 Task: Find connections with filter location Deggendorf with filter topic #coacheswith filter profile language Spanish with filter current company Infinite Computer Solutions with filter school Annamalai University with filter industry Wholesale Building Materials with filter service category Pricing Strategy with filter keywords title Controller
Action: Mouse scrolled (512, 367) with delta (0, 0)
Screenshot: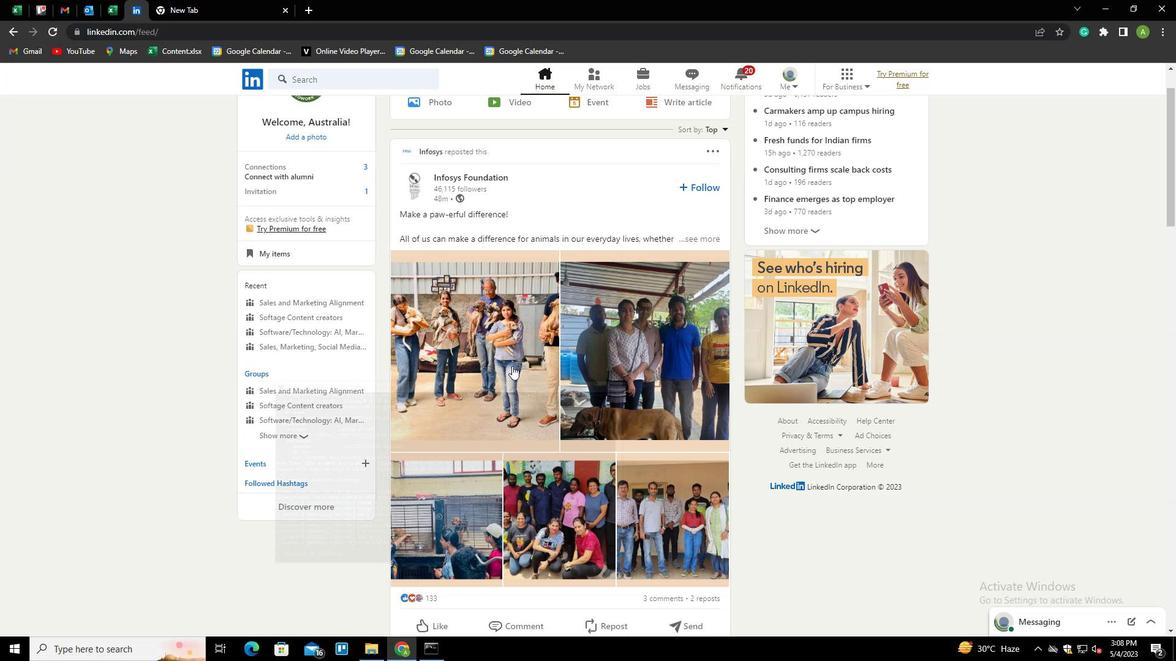 
Action: Mouse scrolled (512, 367) with delta (0, 0)
Screenshot: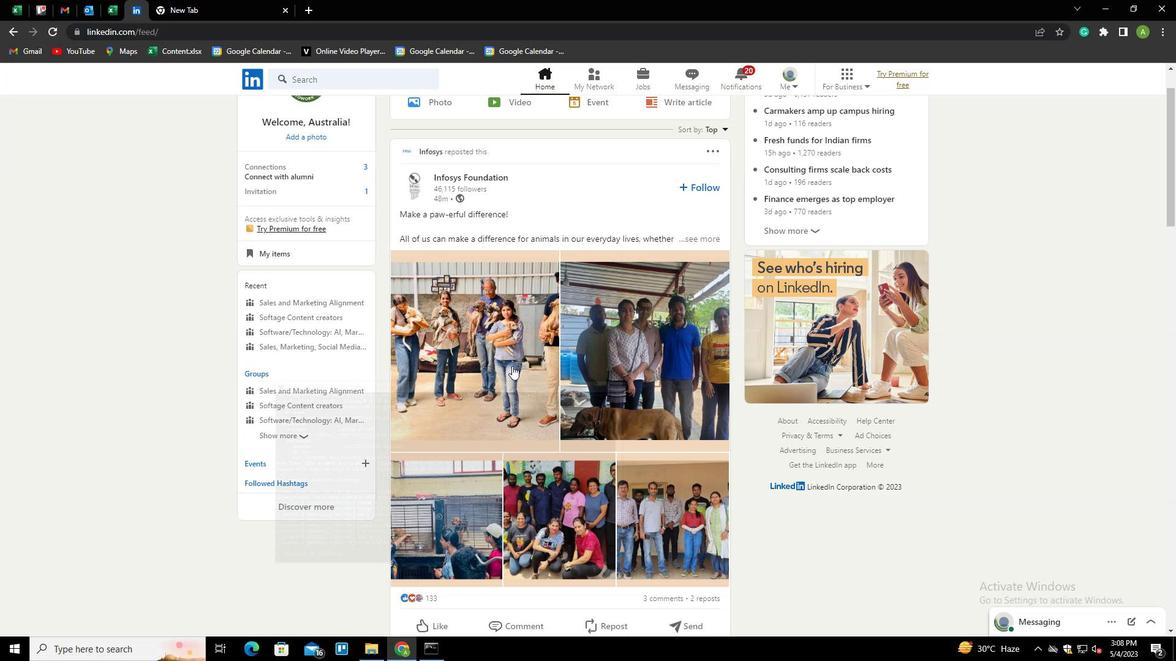 
Action: Mouse moved to (594, 79)
Screenshot: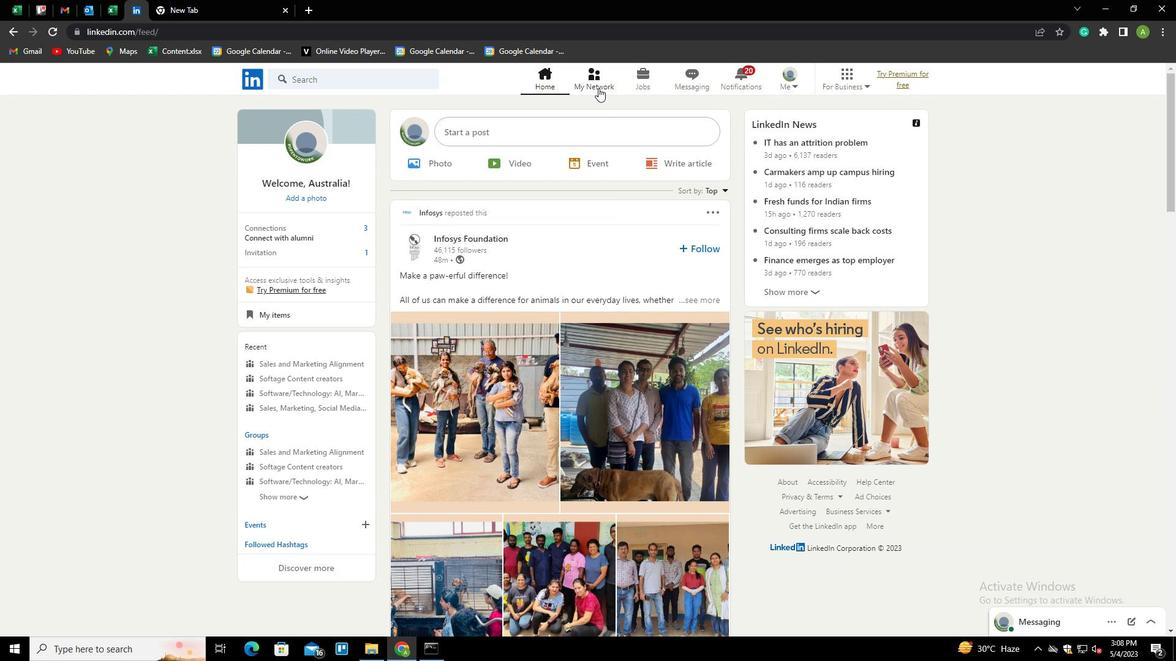 
Action: Mouse pressed left at (594, 79)
Screenshot: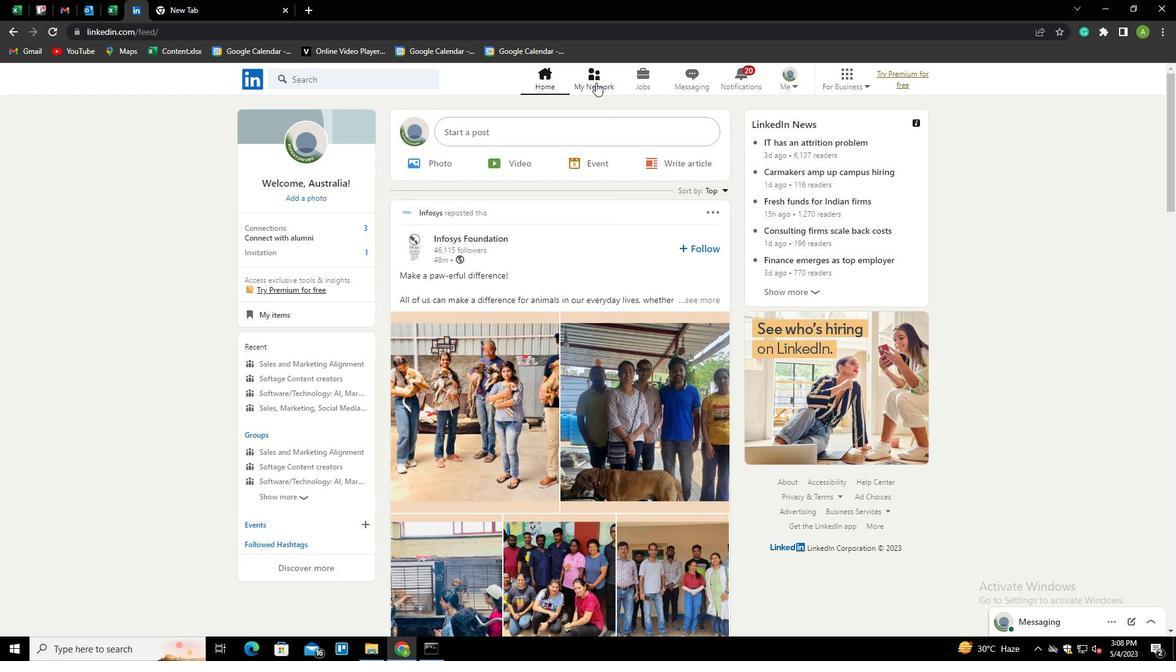 
Action: Mouse moved to (316, 147)
Screenshot: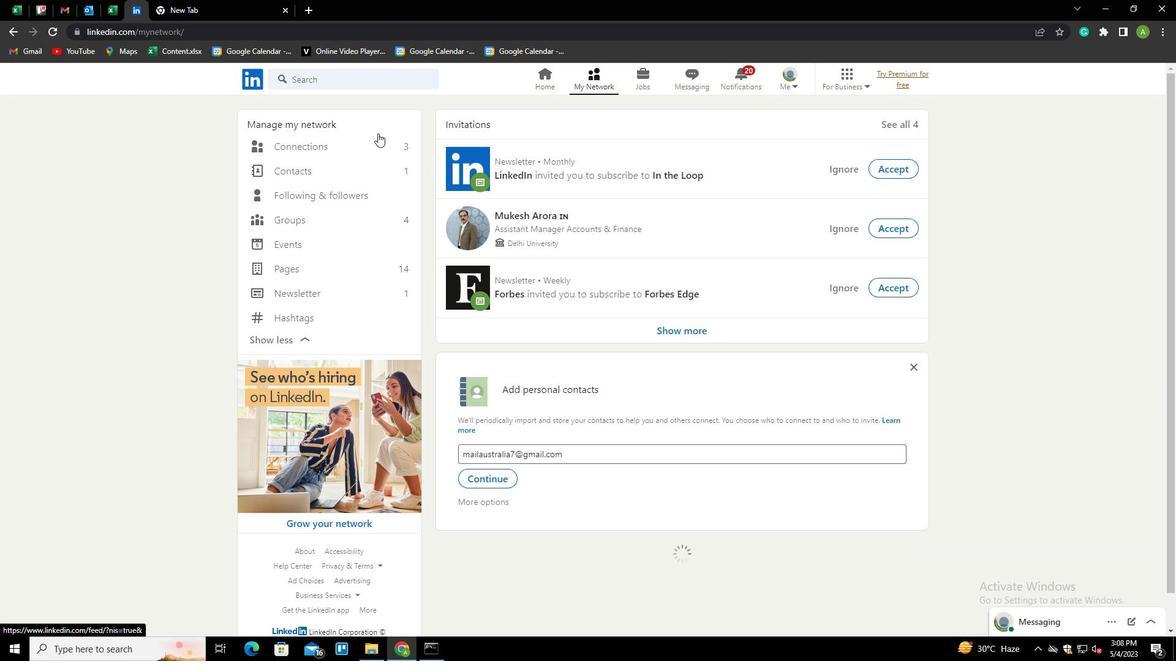 
Action: Mouse pressed left at (316, 147)
Screenshot: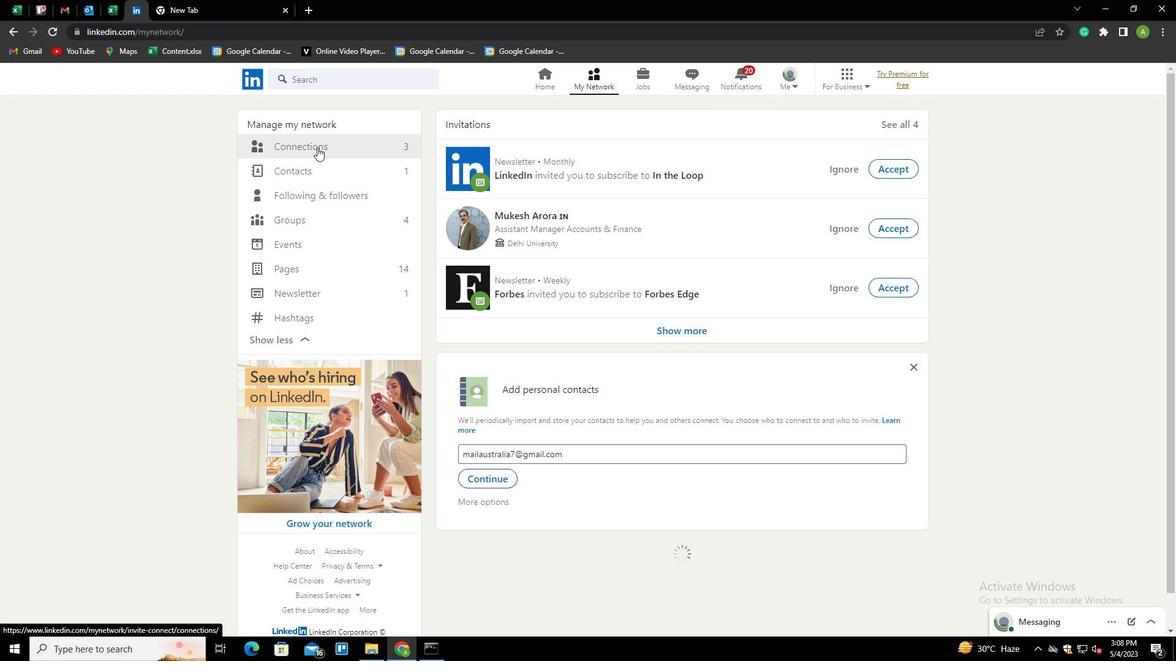 
Action: Mouse moved to (683, 141)
Screenshot: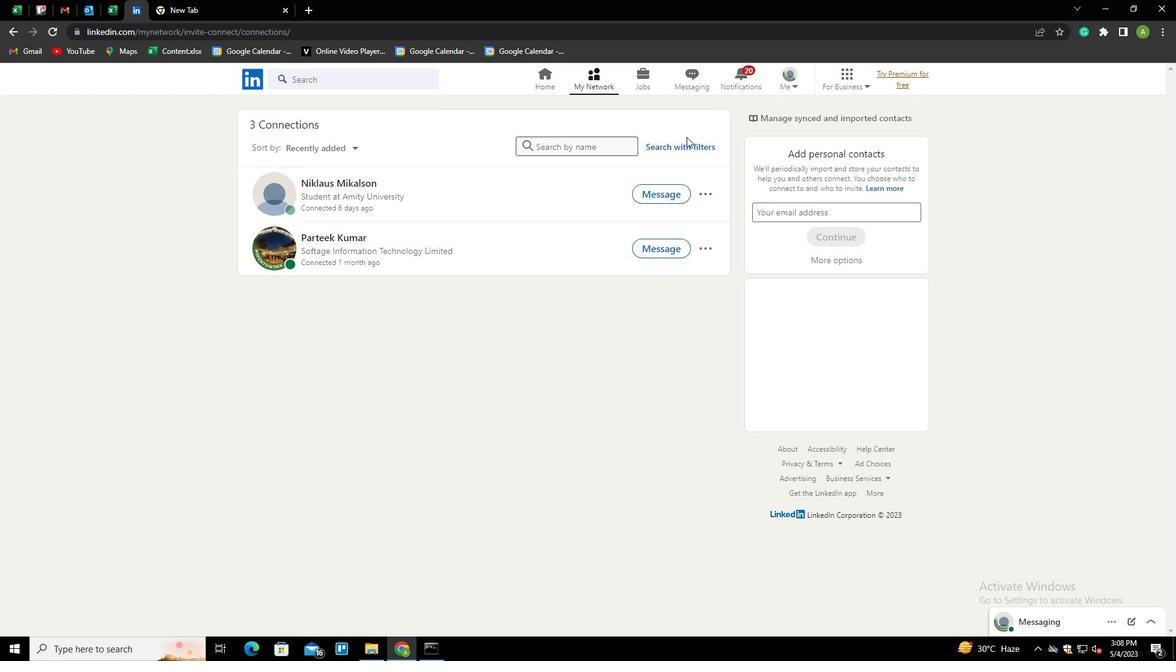 
Action: Mouse pressed left at (683, 141)
Screenshot: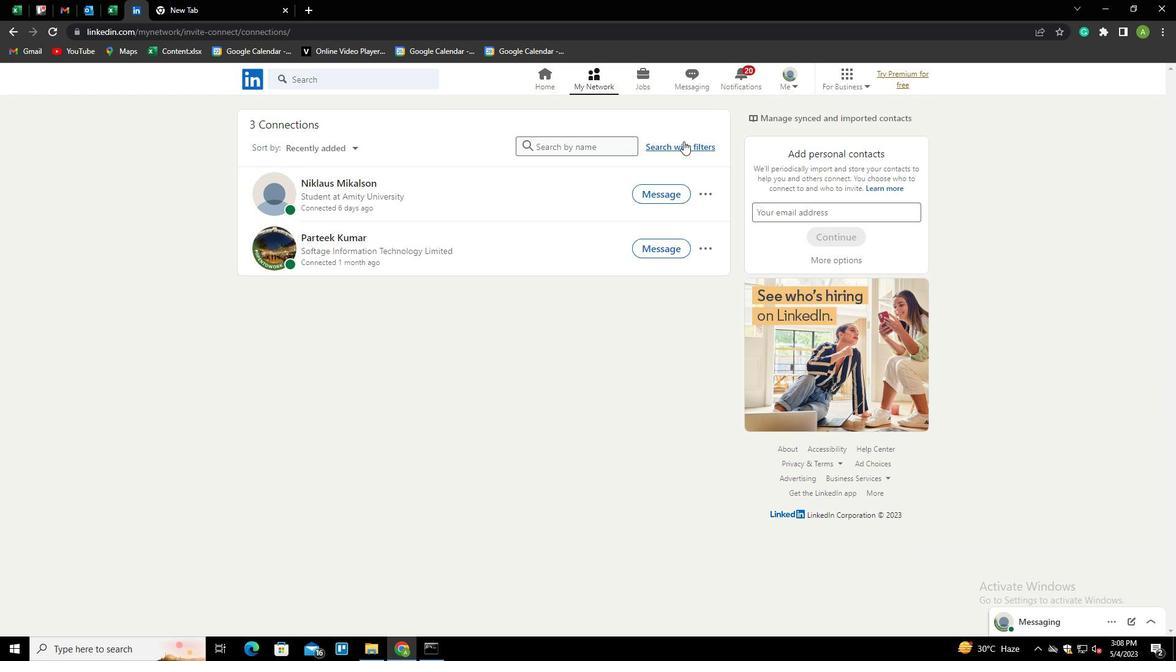 
Action: Mouse moved to (630, 114)
Screenshot: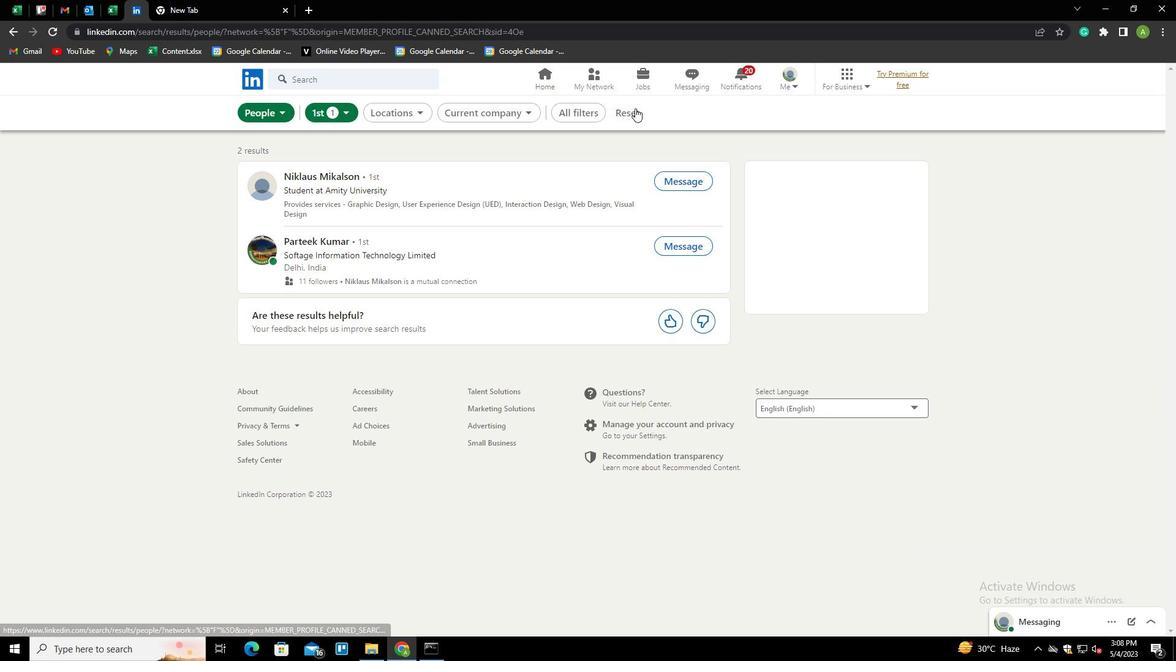 
Action: Mouse pressed left at (630, 114)
Screenshot: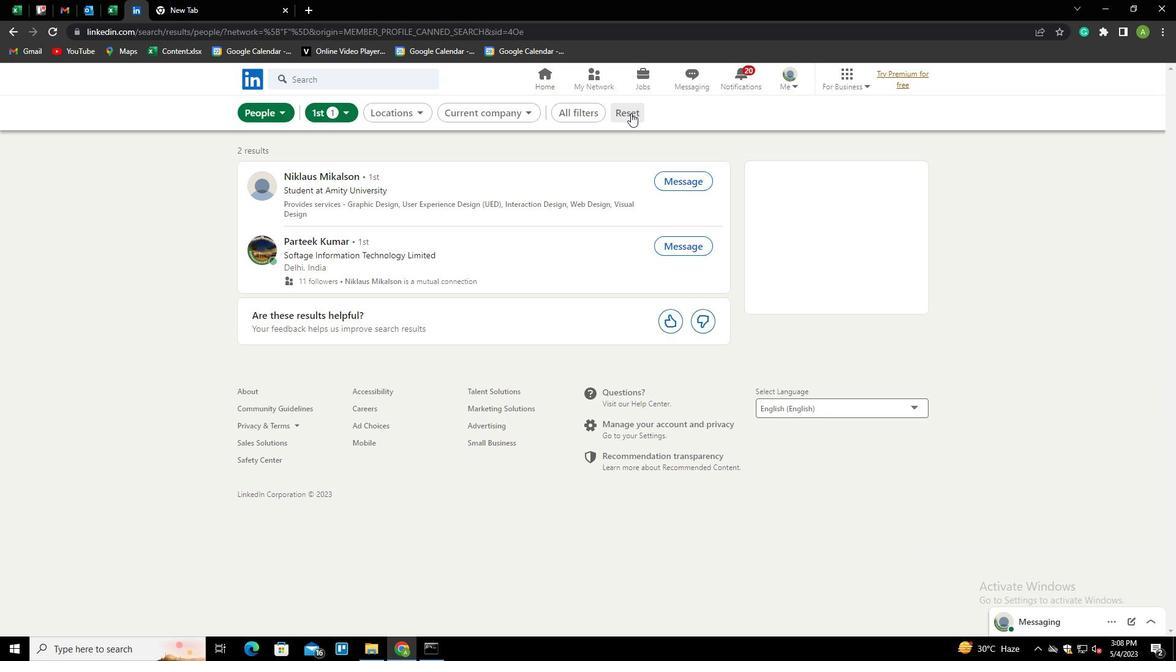 
Action: Mouse moved to (614, 114)
Screenshot: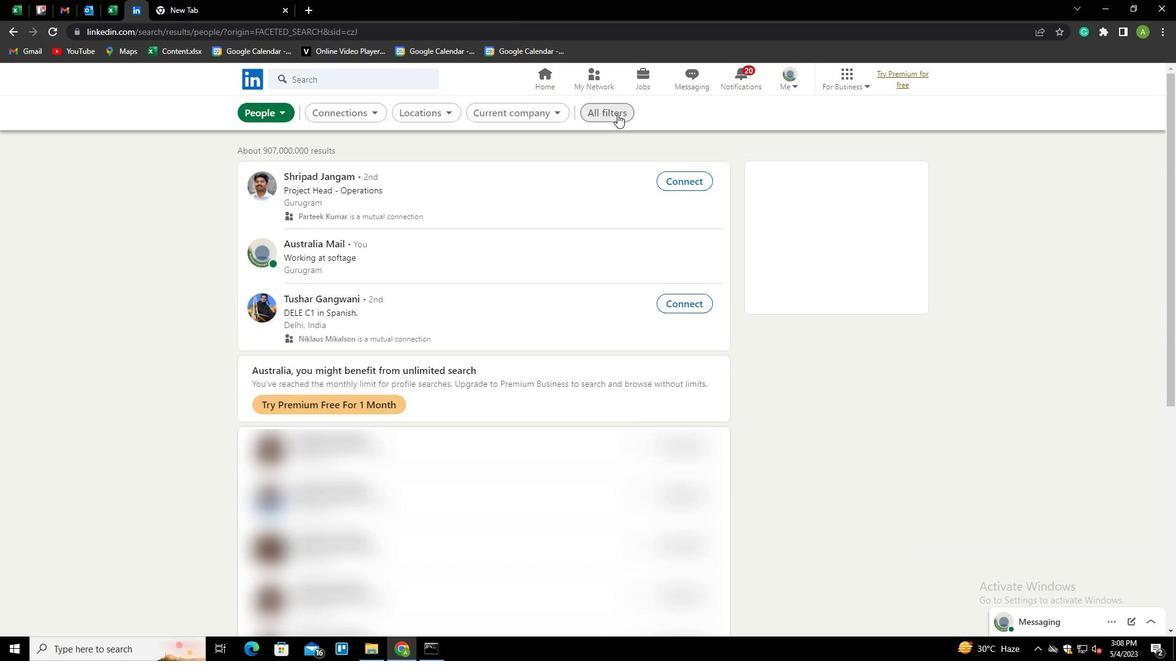 
Action: Mouse pressed left at (614, 114)
Screenshot: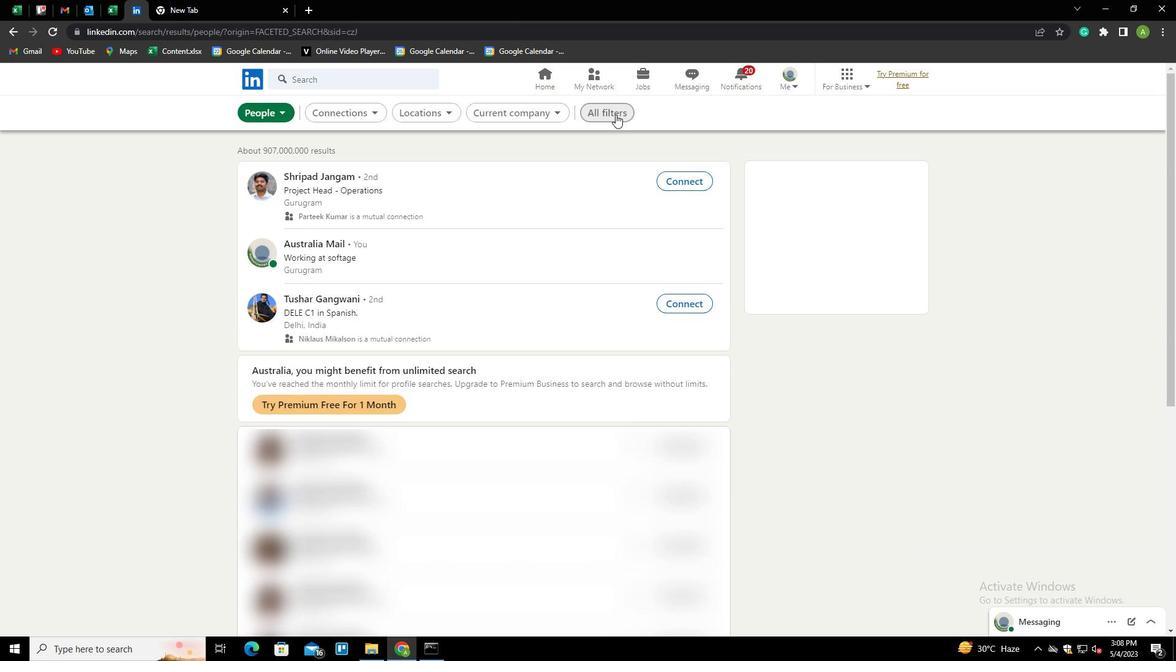
Action: Mouse moved to (981, 313)
Screenshot: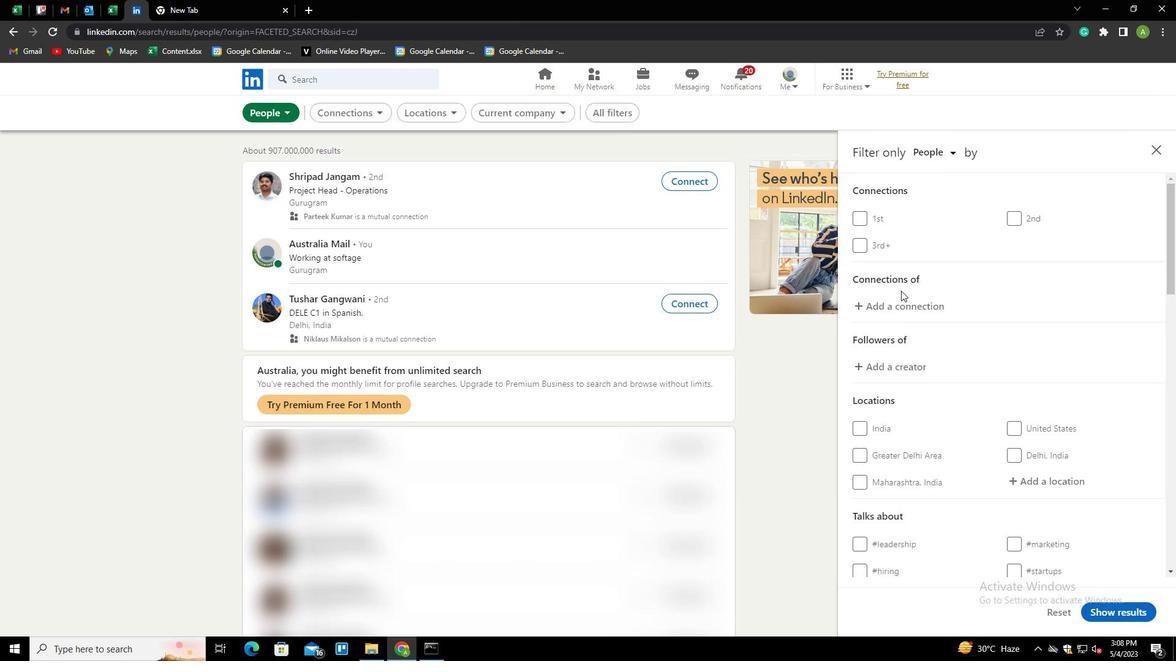 
Action: Mouse scrolled (981, 313) with delta (0, 0)
Screenshot: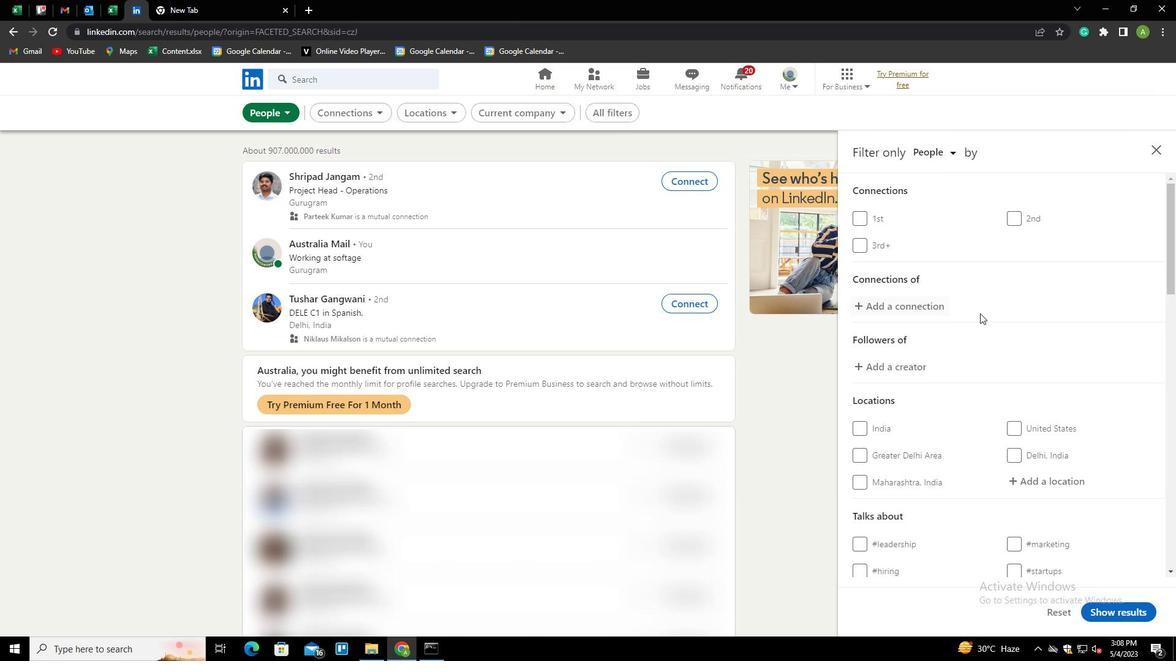 
Action: Mouse moved to (1038, 422)
Screenshot: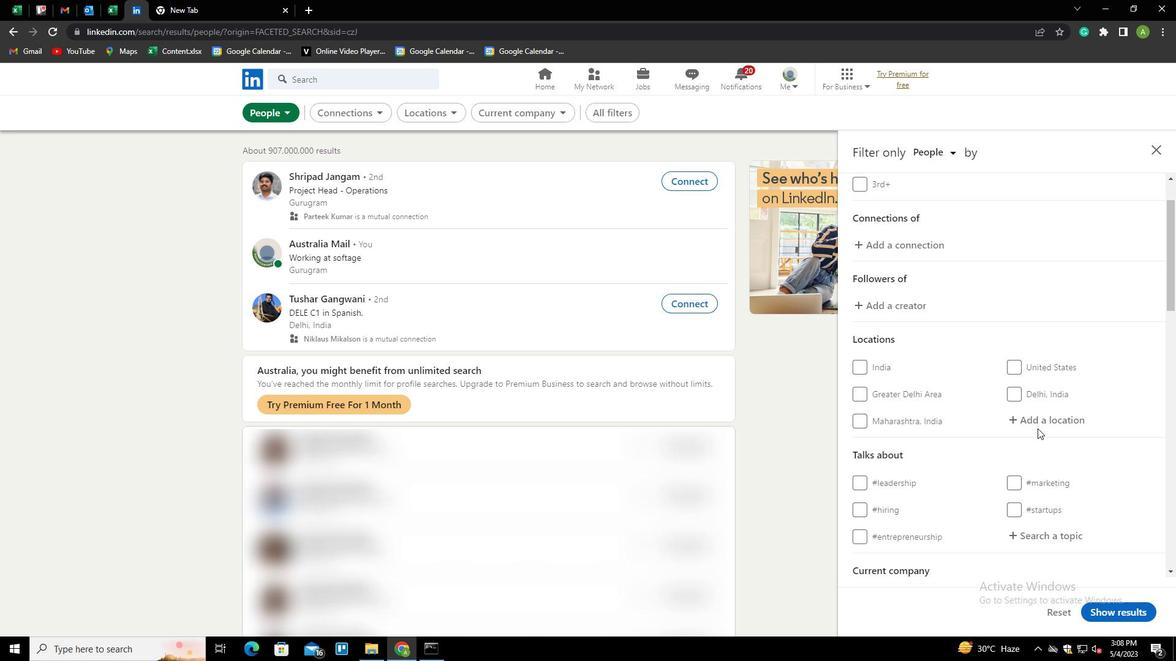 
Action: Mouse pressed left at (1038, 422)
Screenshot: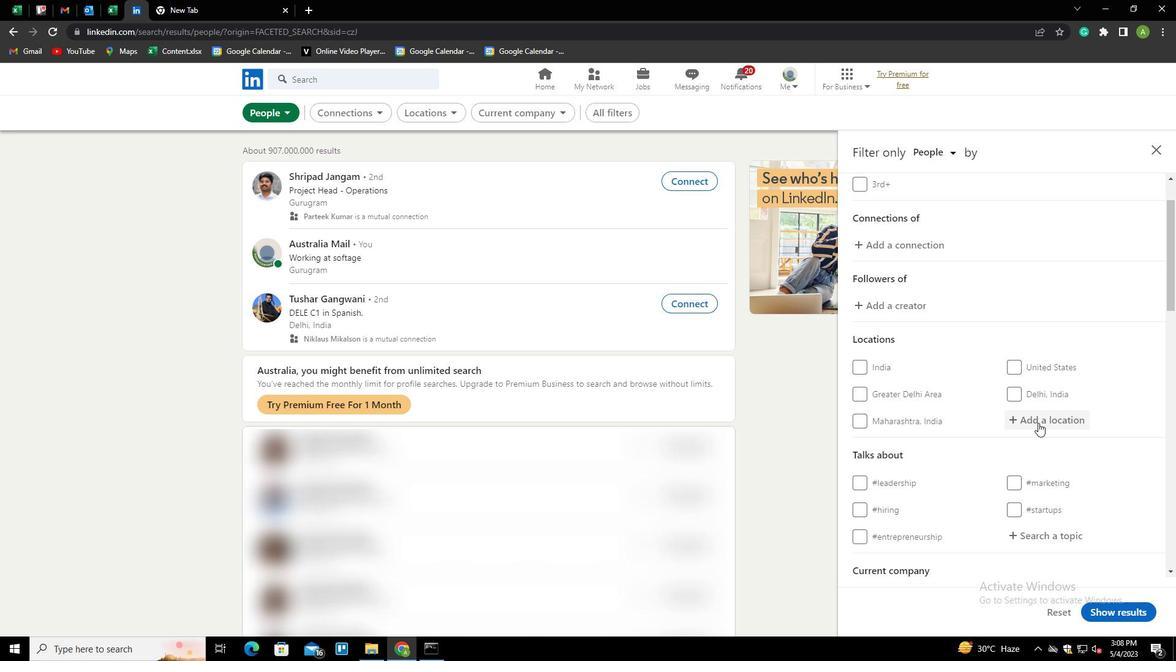 
Action: Mouse moved to (1041, 417)
Screenshot: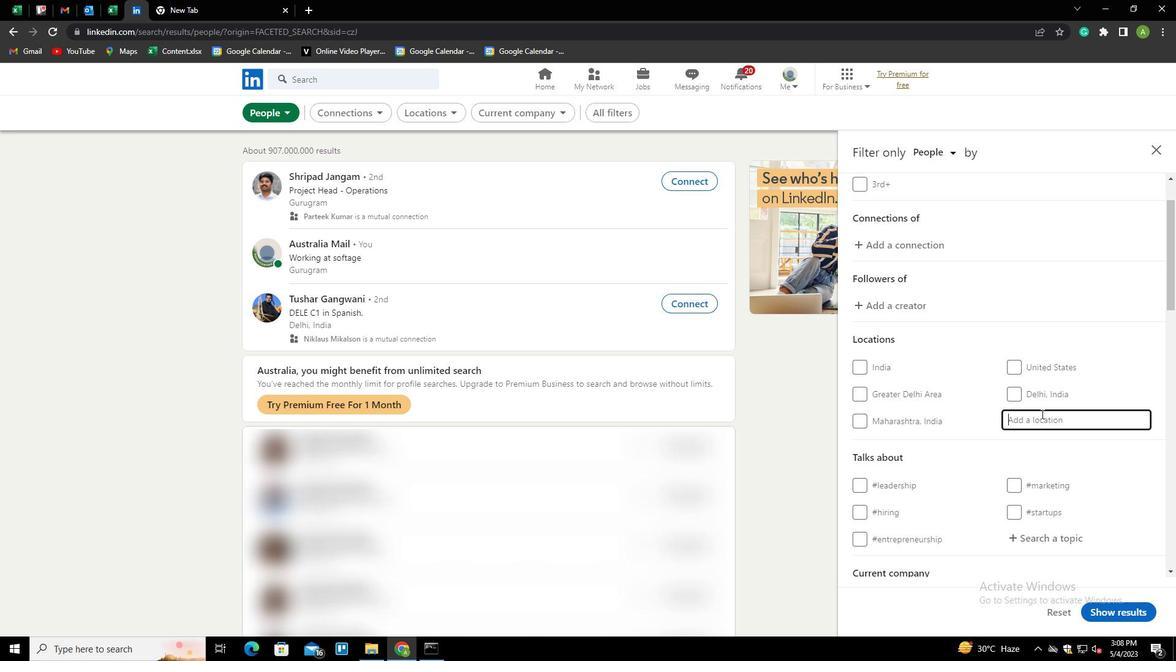 
Action: Mouse pressed left at (1041, 417)
Screenshot: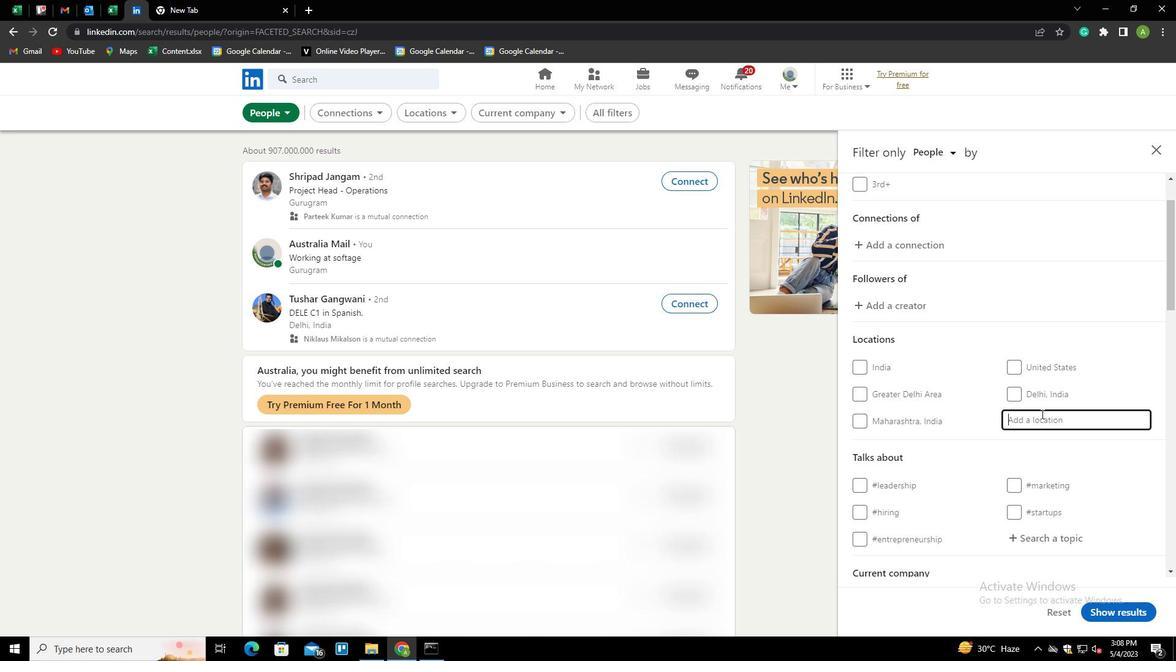 
Action: Key pressed <Key.shift>DEGGENDORF<Key.down><Key.enter>
Screenshot: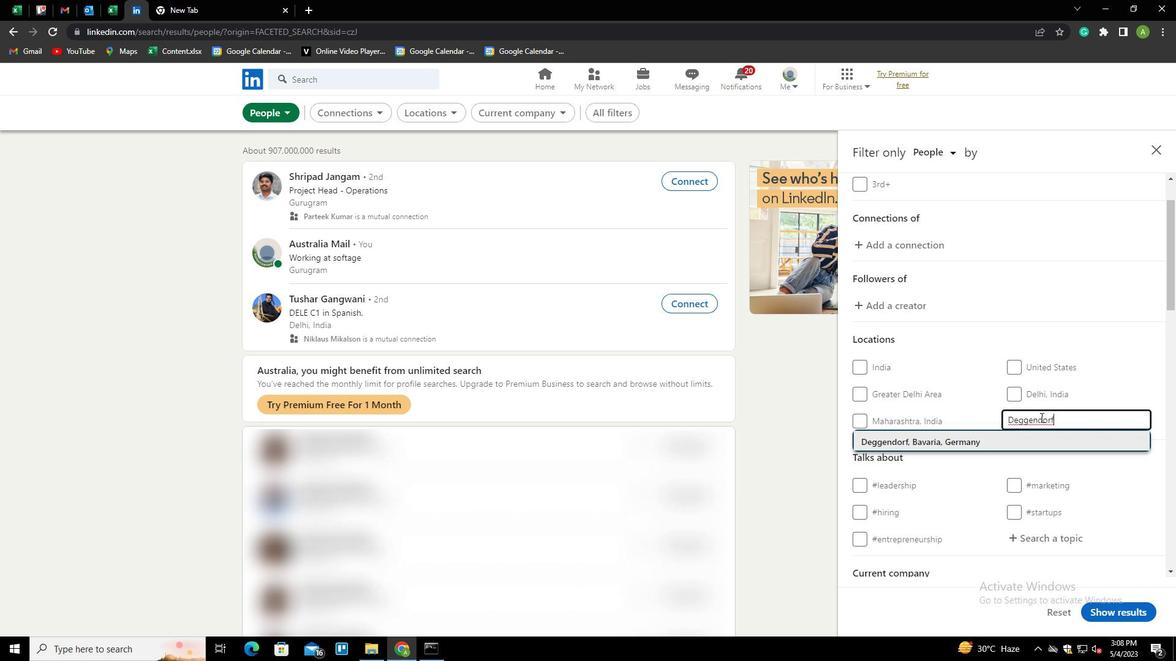 
Action: Mouse moved to (1038, 419)
Screenshot: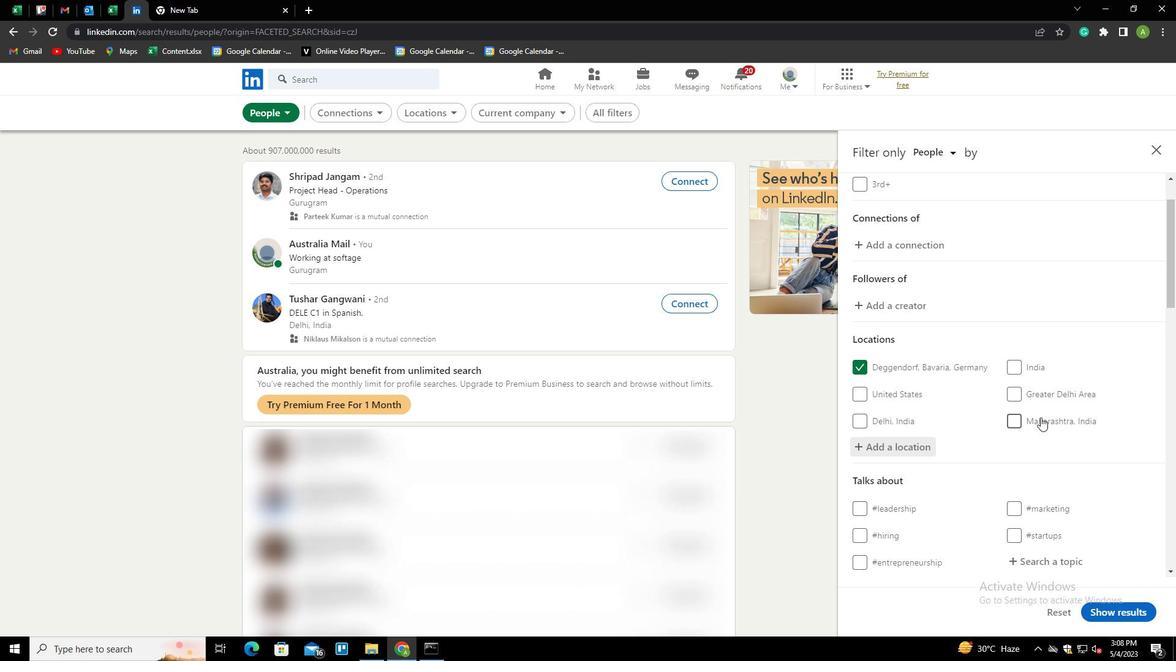 
Action: Mouse scrolled (1038, 418) with delta (0, 0)
Screenshot: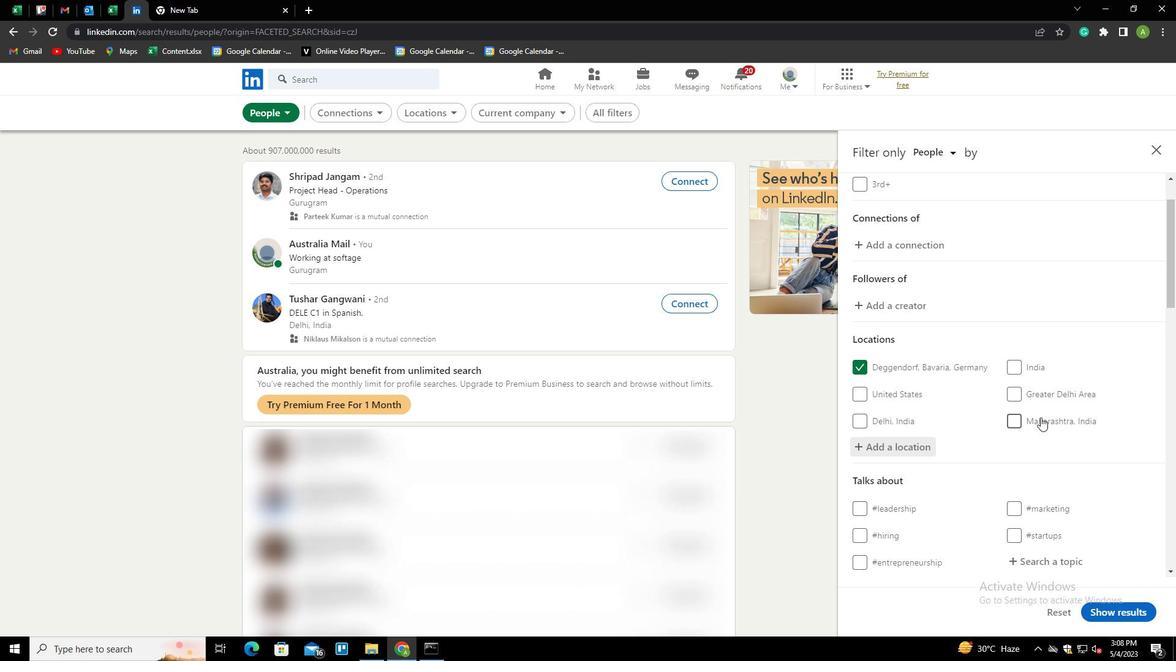 
Action: Mouse scrolled (1038, 418) with delta (0, 0)
Screenshot: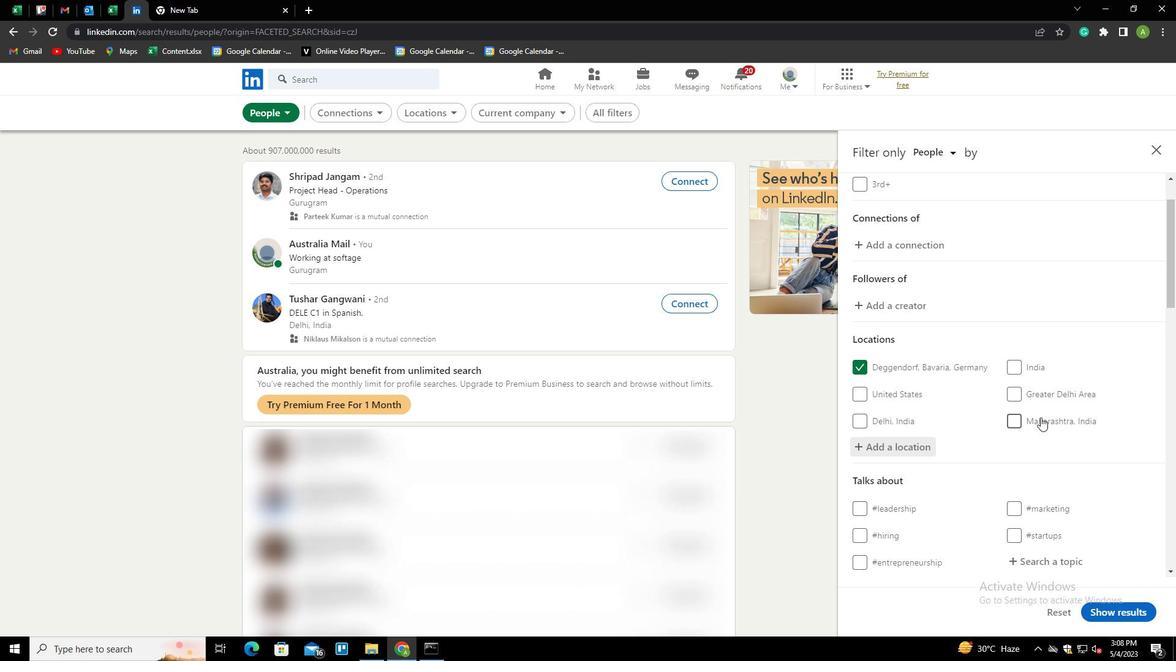 
Action: Mouse scrolled (1038, 418) with delta (0, 0)
Screenshot: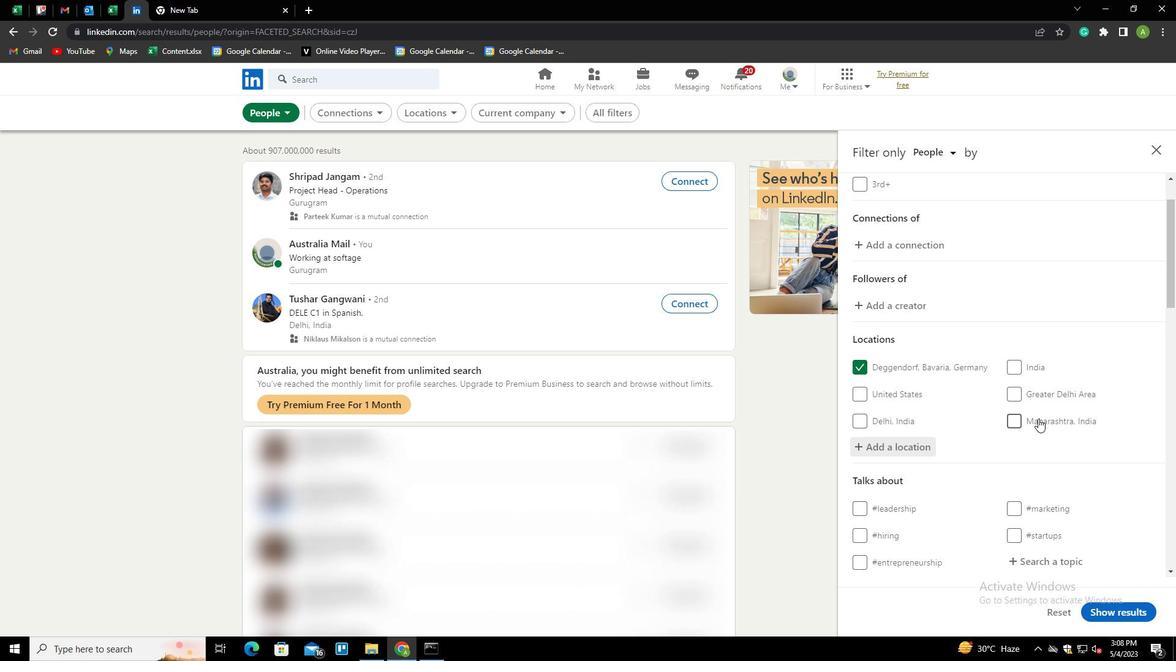 
Action: Mouse moved to (1025, 379)
Screenshot: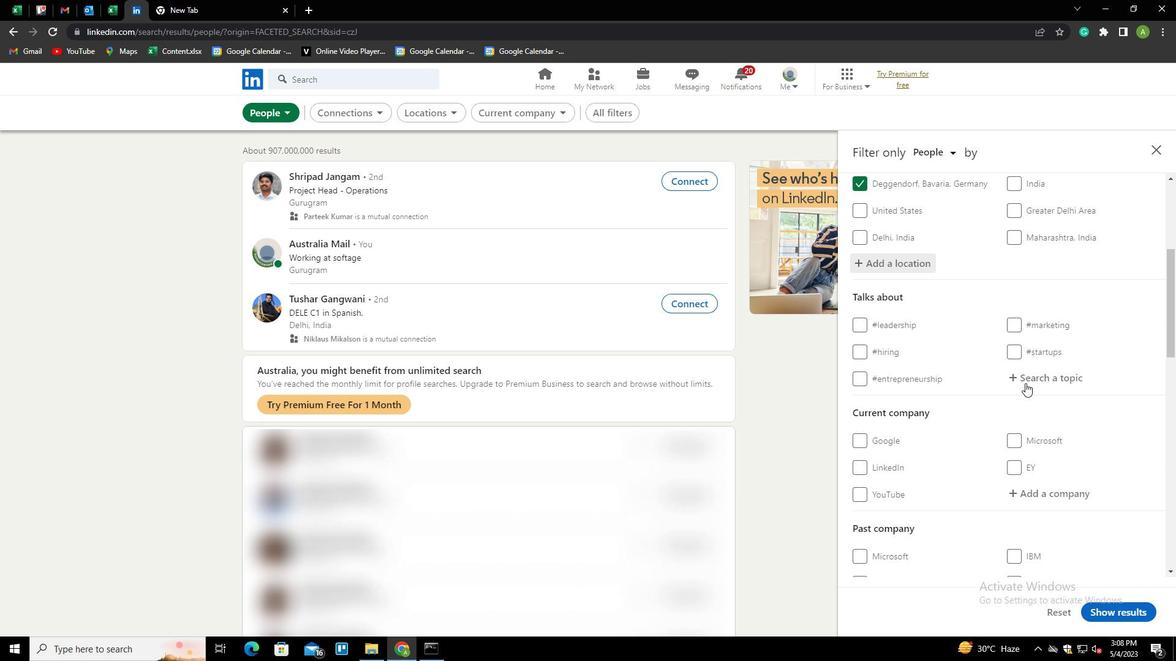 
Action: Mouse pressed left at (1025, 379)
Screenshot: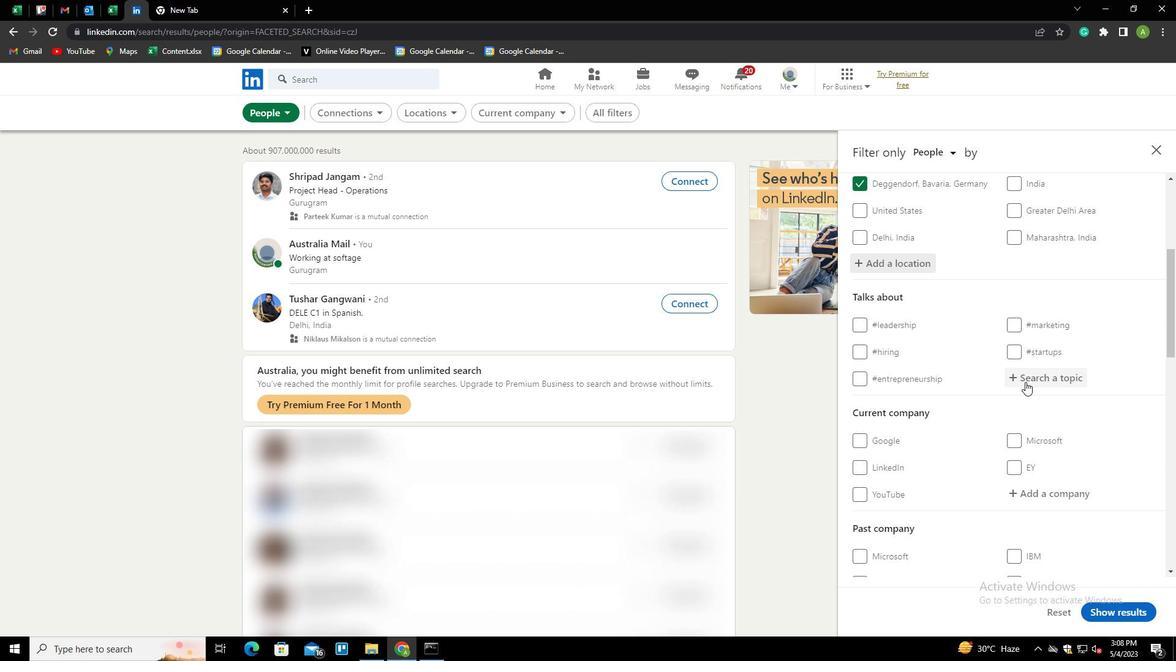 
Action: Key pressed COACHES<Key.down><Key.enter>
Screenshot: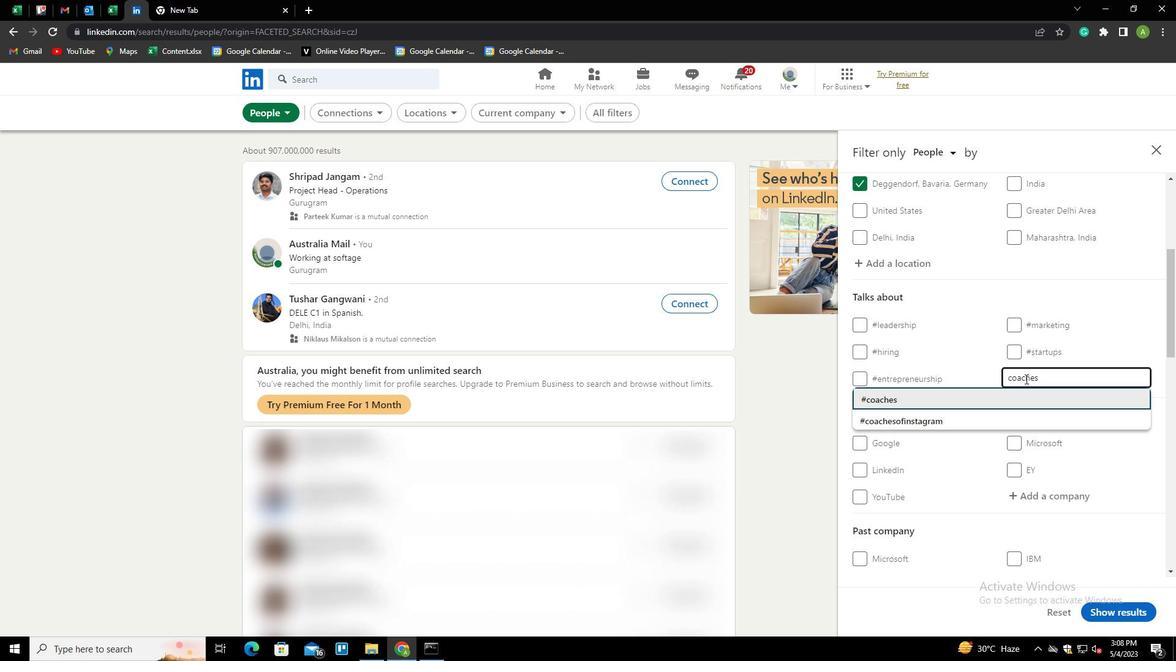 
Action: Mouse scrolled (1025, 378) with delta (0, 0)
Screenshot: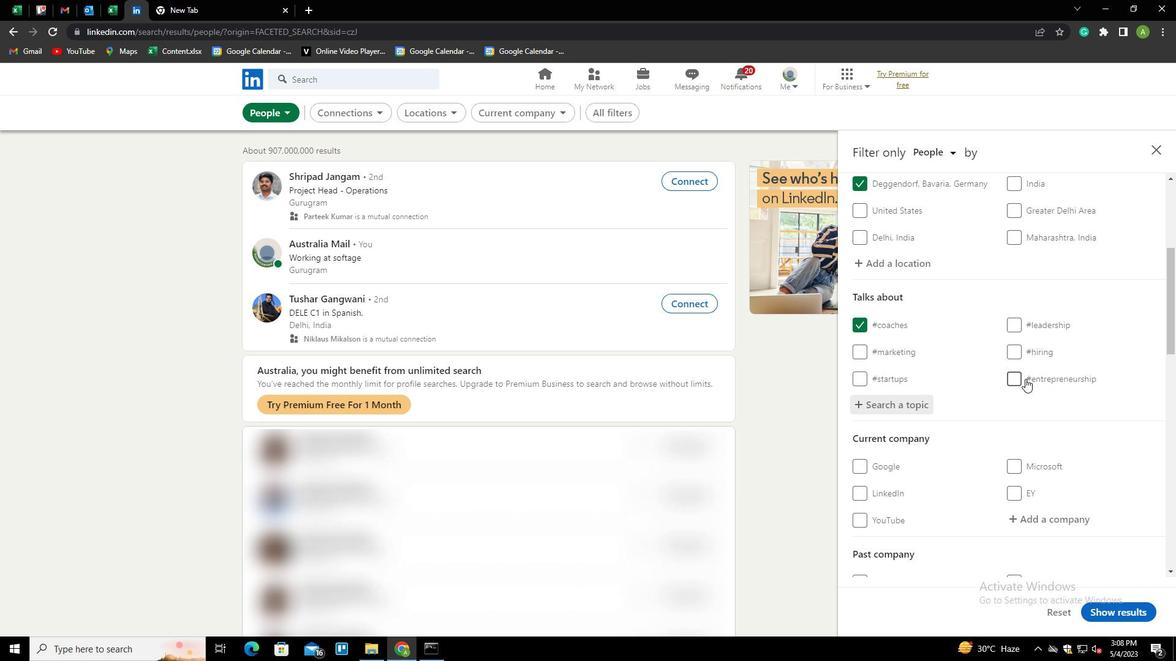
Action: Mouse scrolled (1025, 378) with delta (0, 0)
Screenshot: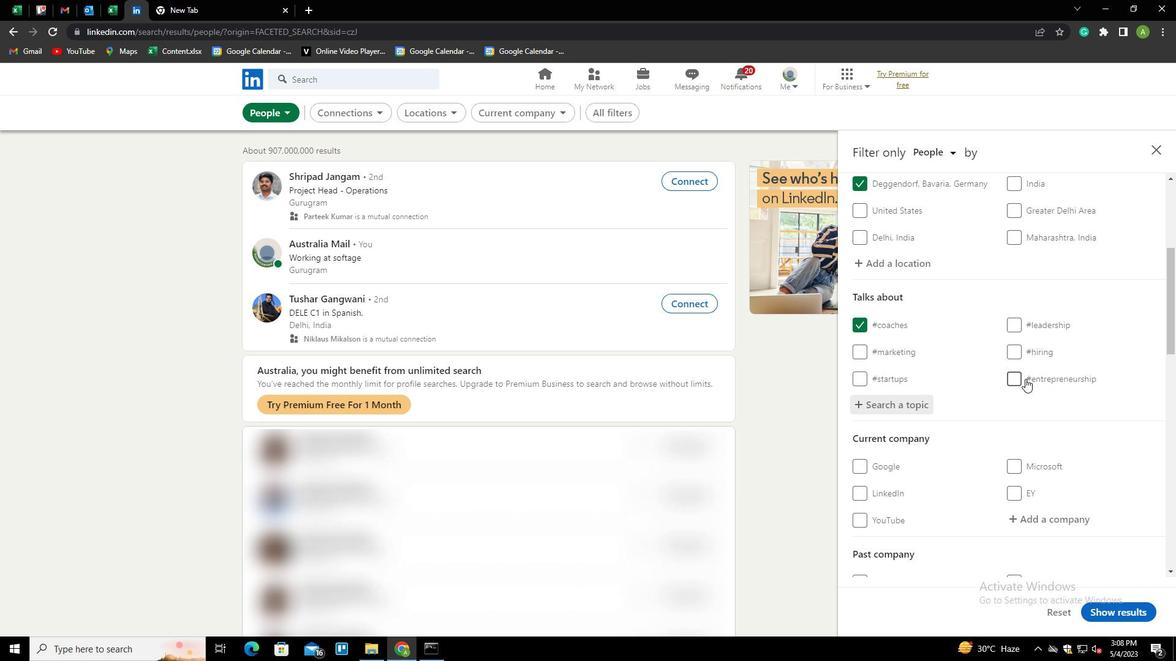 
Action: Mouse scrolled (1025, 378) with delta (0, 0)
Screenshot: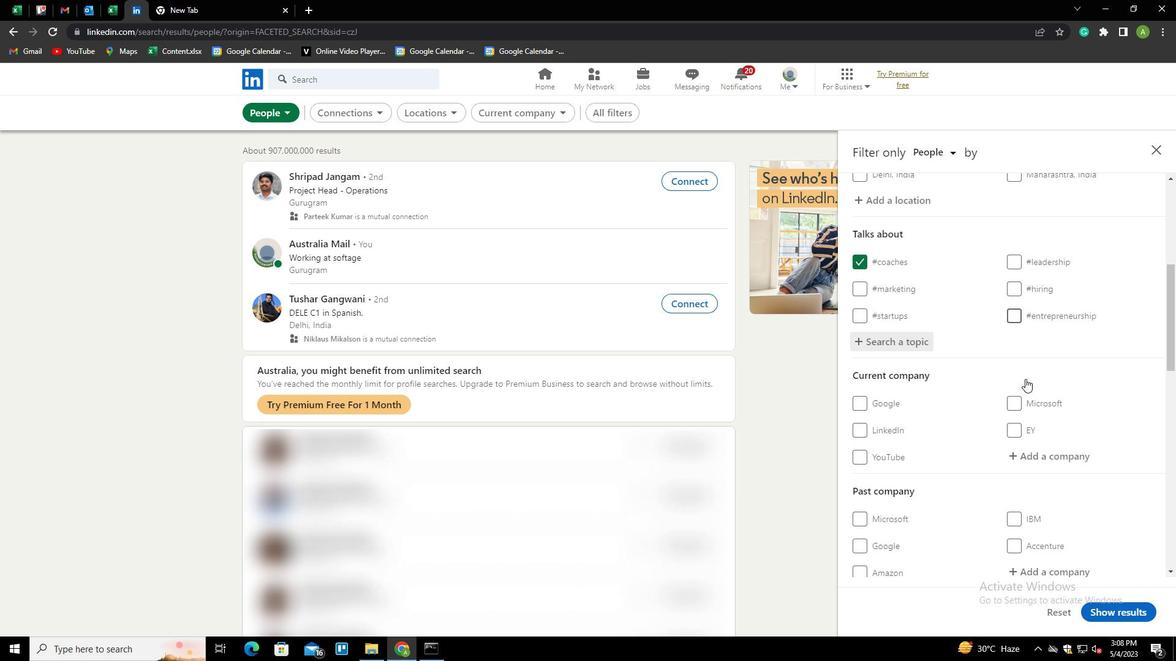 
Action: Mouse scrolled (1025, 378) with delta (0, 0)
Screenshot: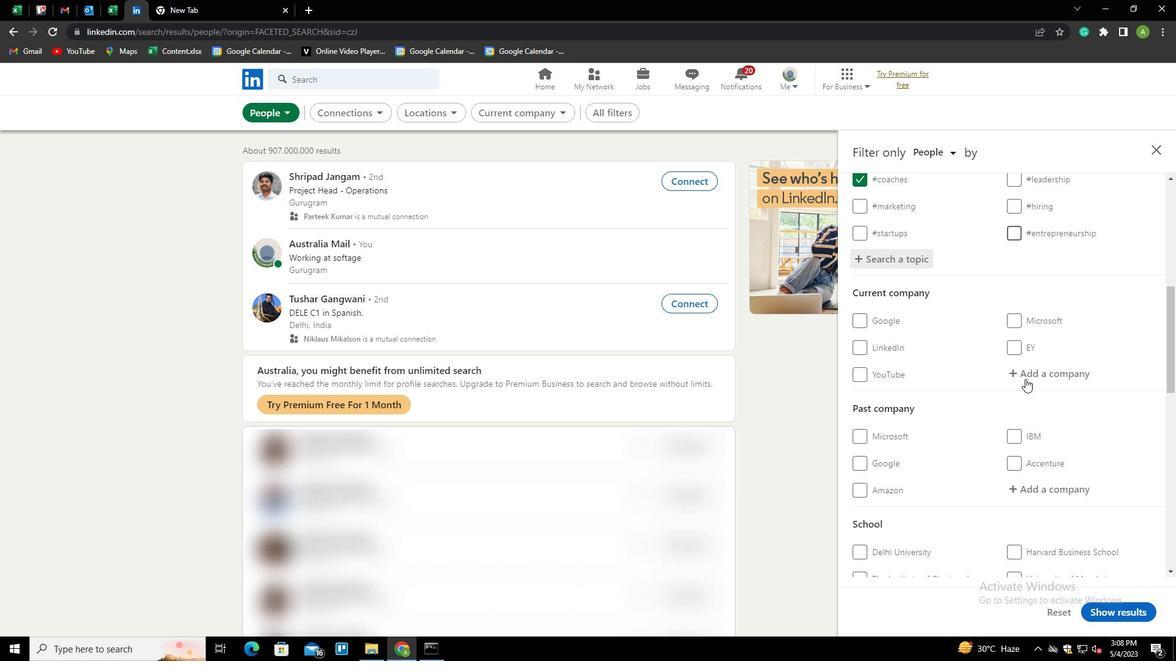 
Action: Mouse moved to (1025, 379)
Screenshot: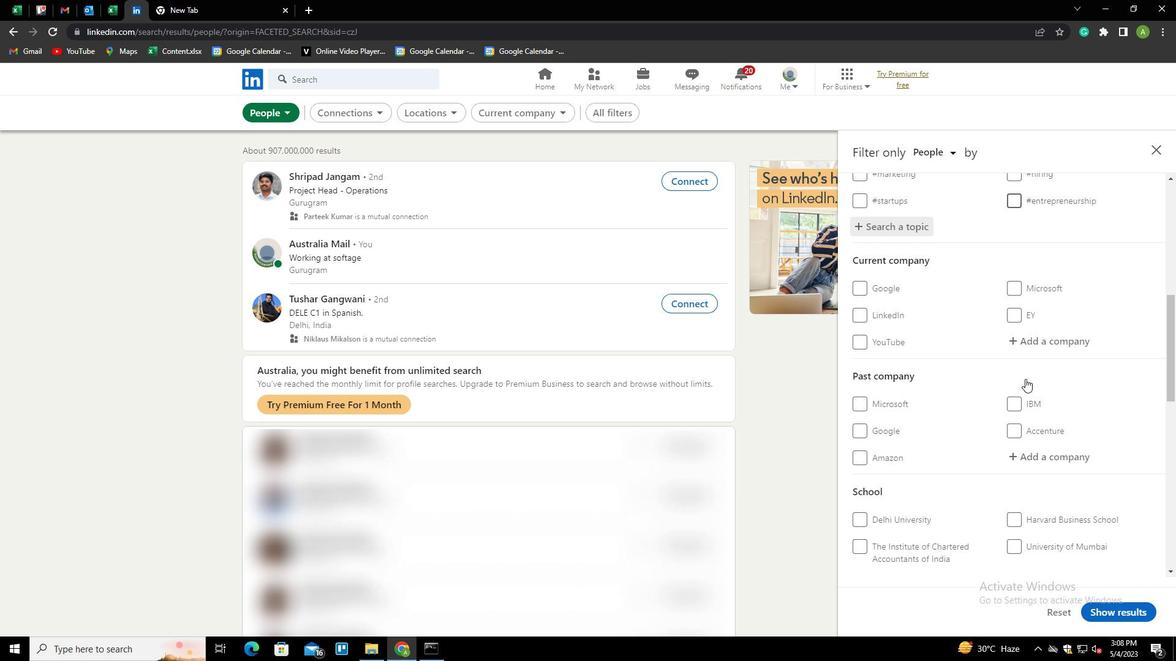 
Action: Mouse scrolled (1025, 378) with delta (0, 0)
Screenshot: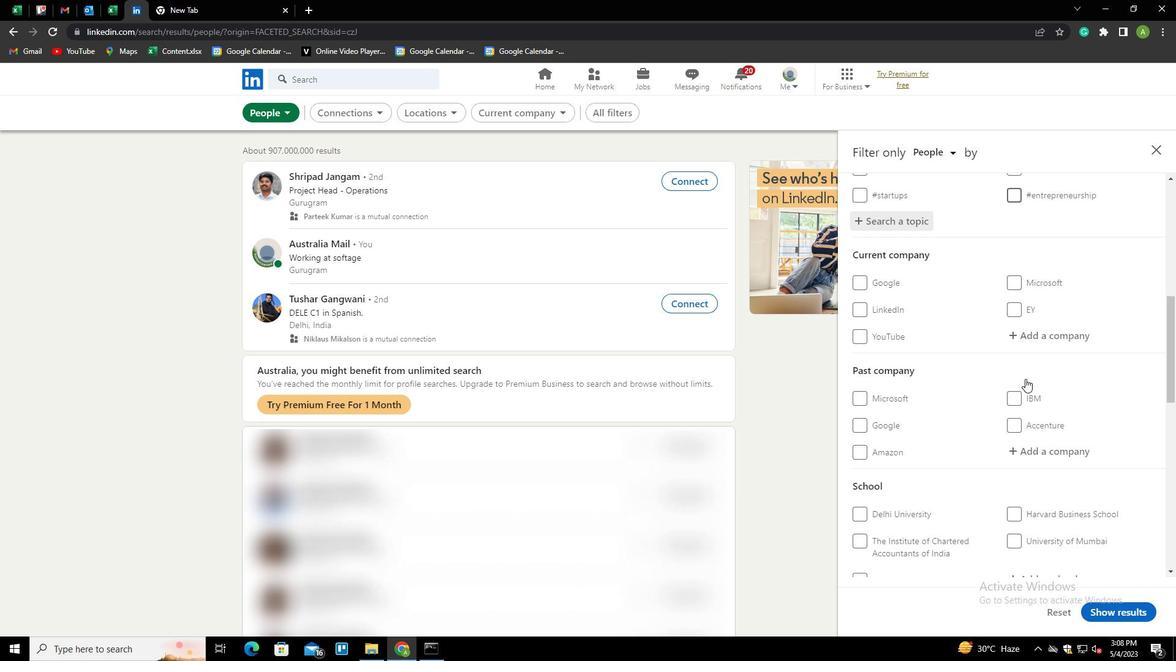 
Action: Mouse scrolled (1025, 378) with delta (0, 0)
Screenshot: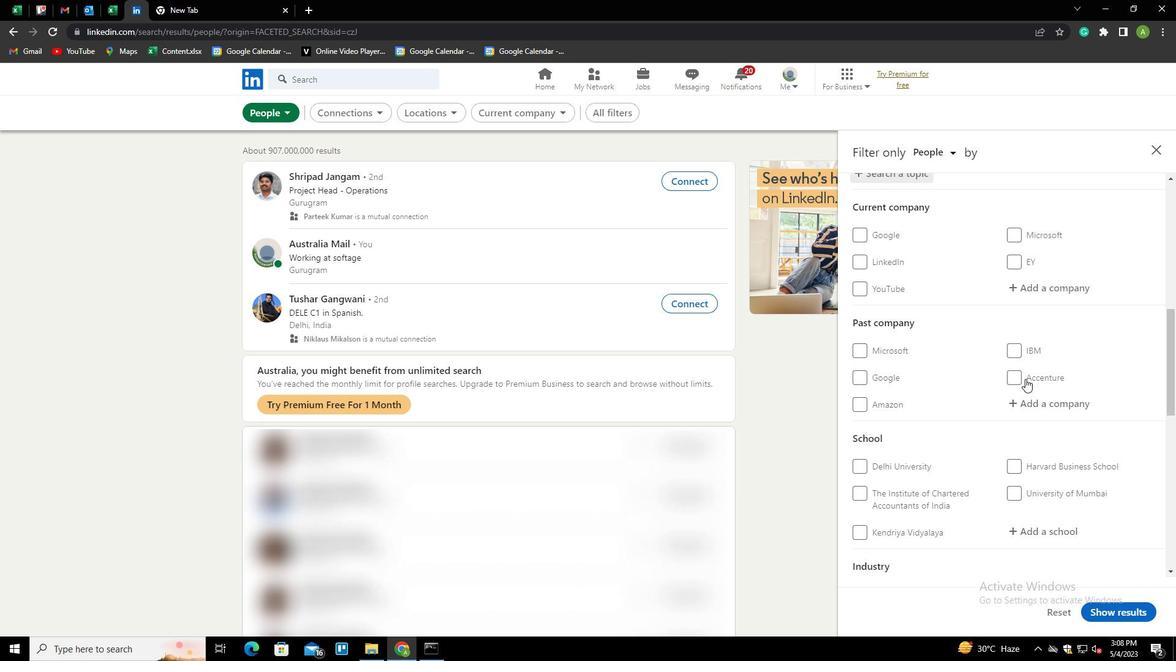 
Action: Mouse scrolled (1025, 378) with delta (0, 0)
Screenshot: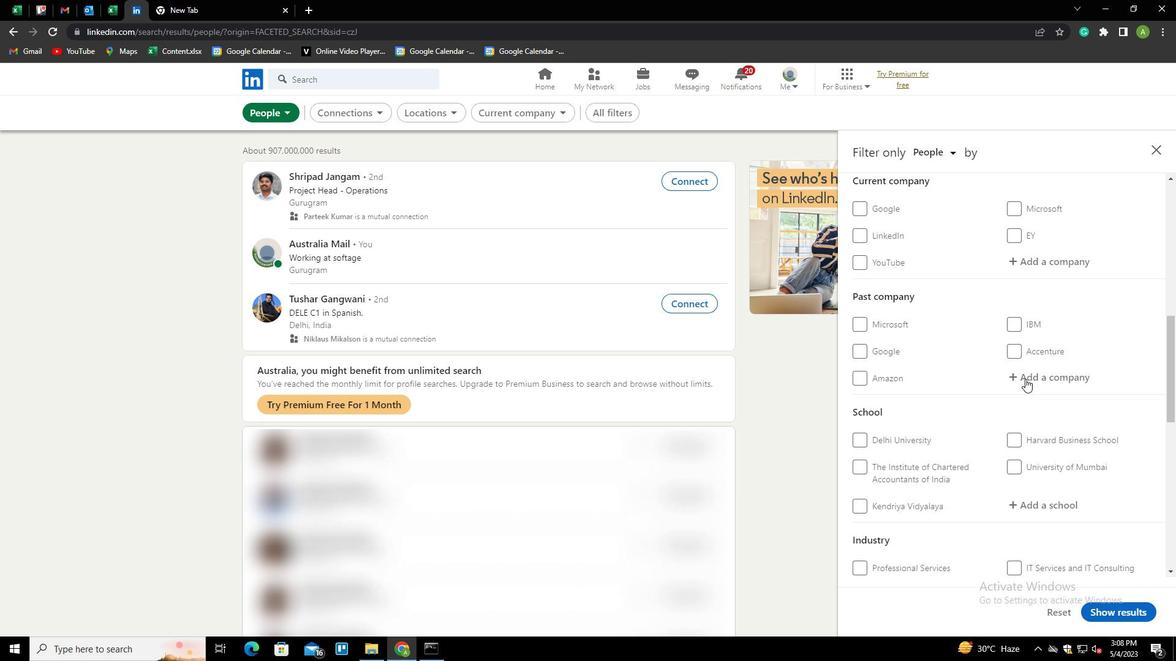 
Action: Mouse scrolled (1025, 378) with delta (0, 0)
Screenshot: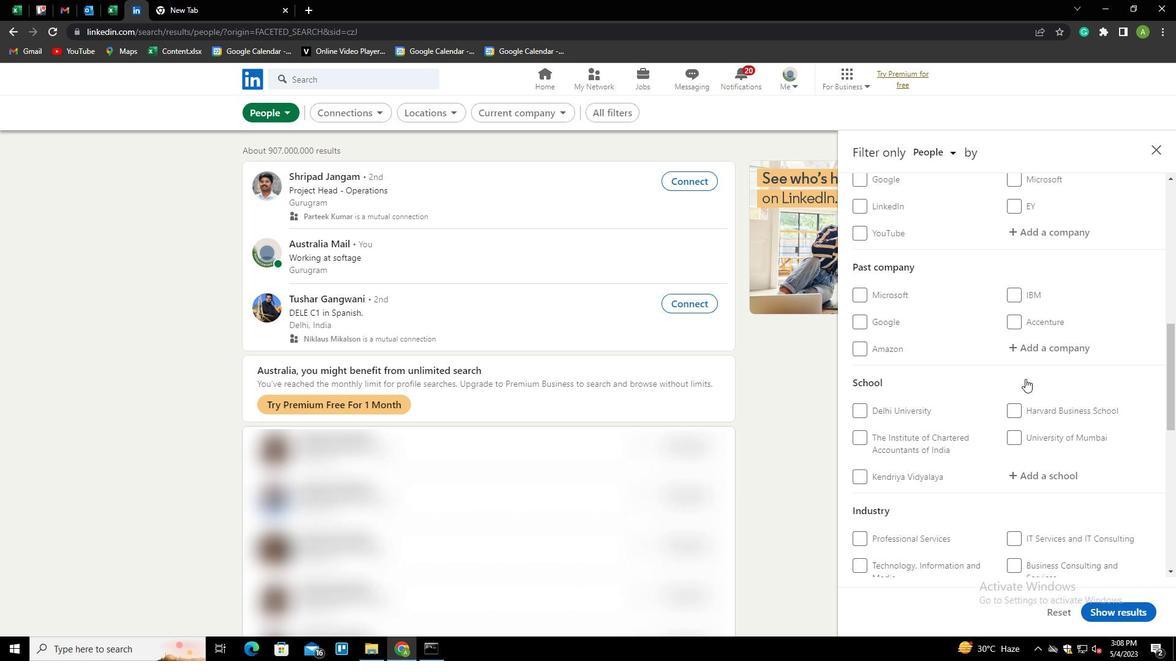 
Action: Mouse scrolled (1025, 378) with delta (0, 0)
Screenshot: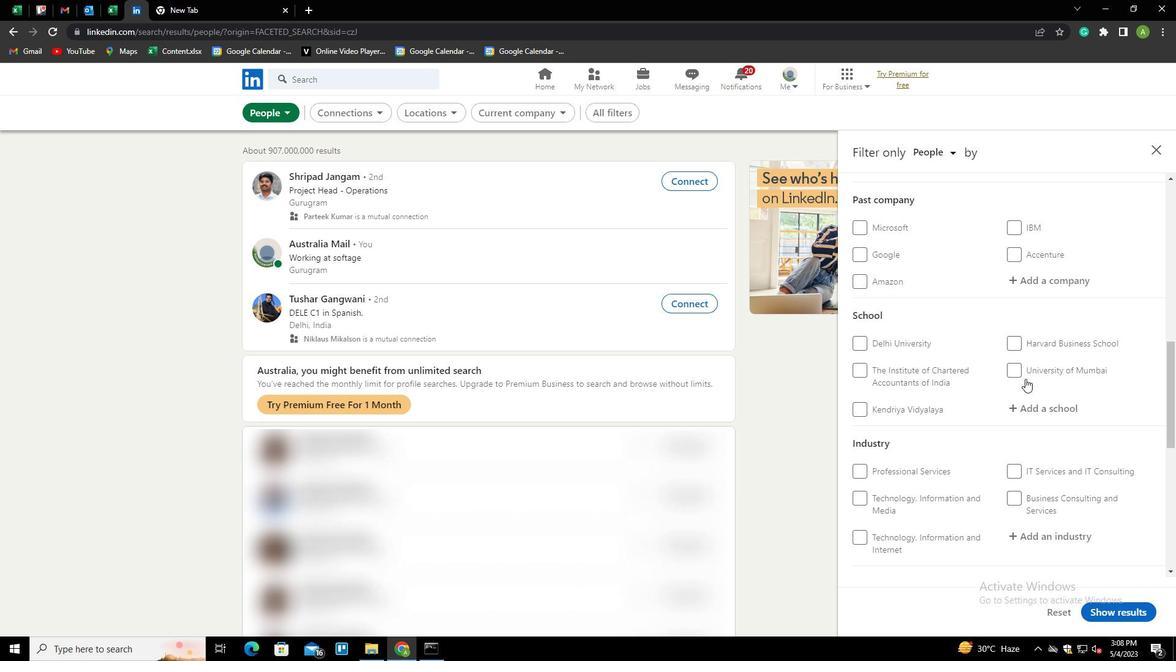 
Action: Mouse scrolled (1025, 378) with delta (0, 0)
Screenshot: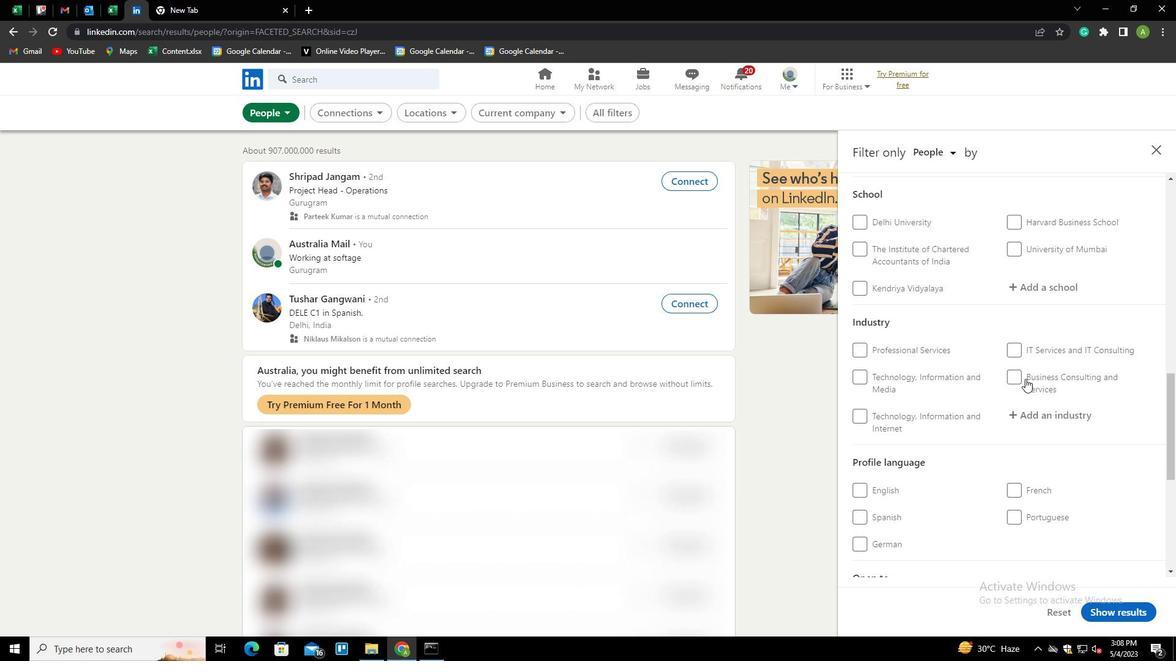 
Action: Mouse moved to (875, 382)
Screenshot: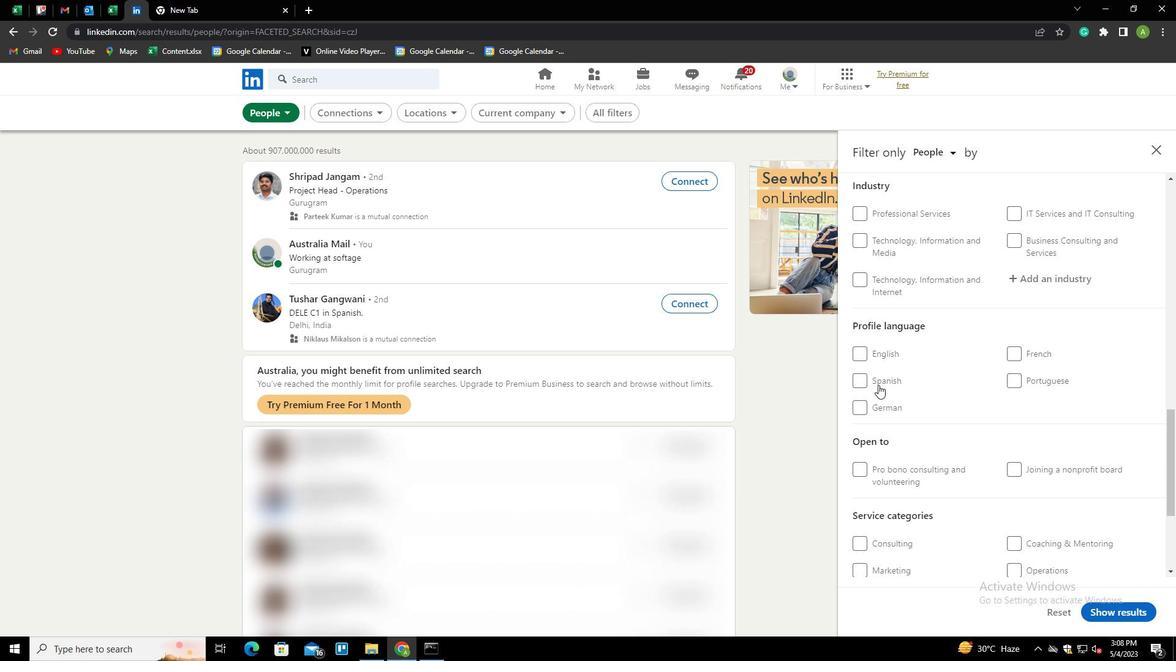 
Action: Mouse pressed left at (875, 382)
Screenshot: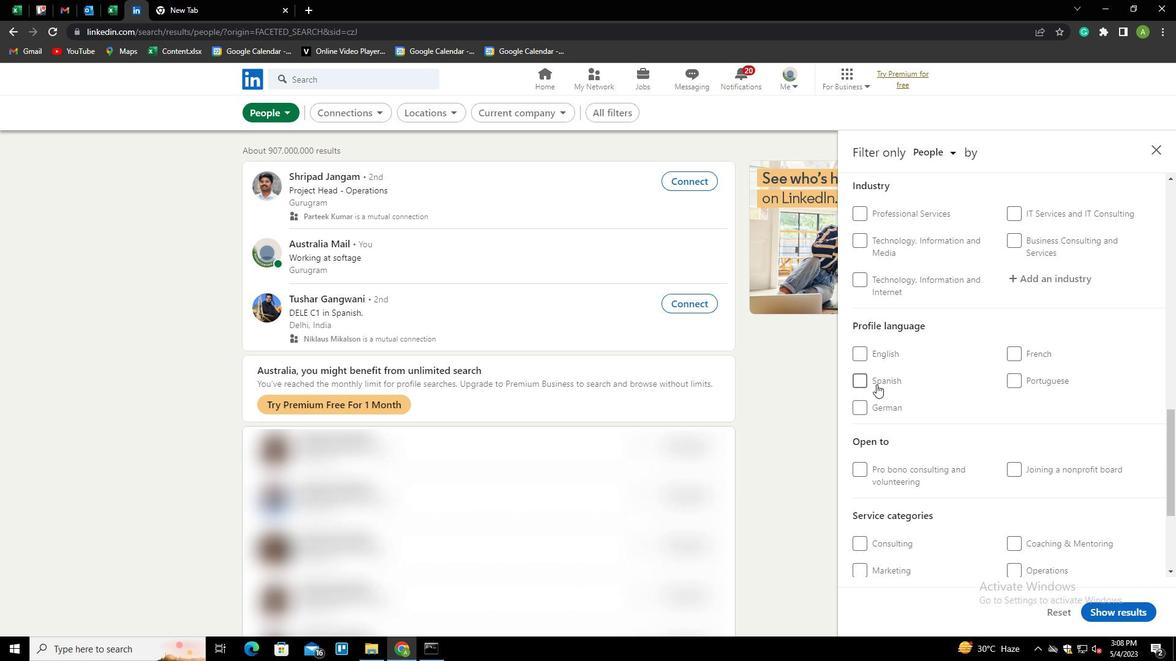 
Action: Mouse moved to (987, 368)
Screenshot: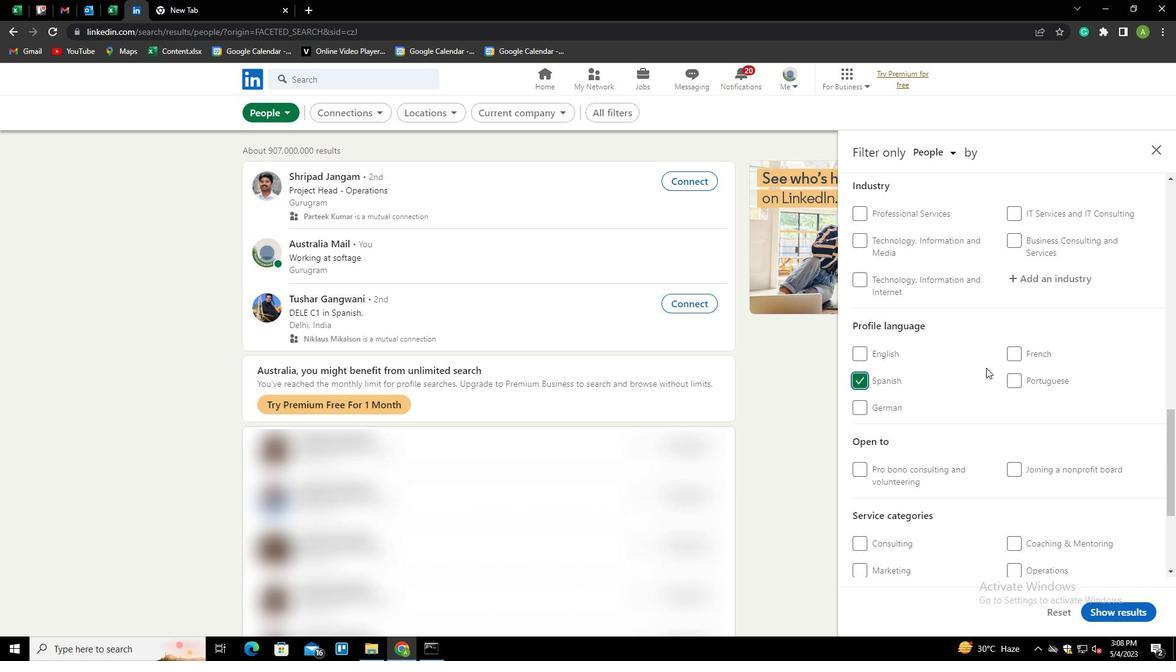 
Action: Mouse scrolled (987, 368) with delta (0, 0)
Screenshot: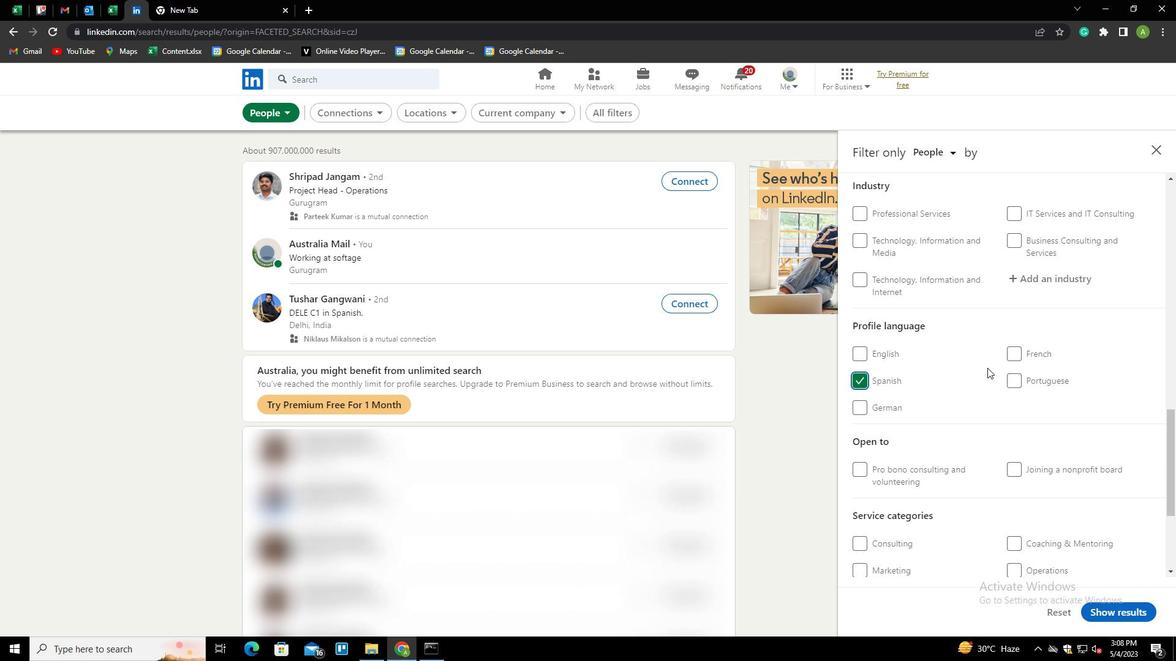 
Action: Mouse scrolled (987, 368) with delta (0, 0)
Screenshot: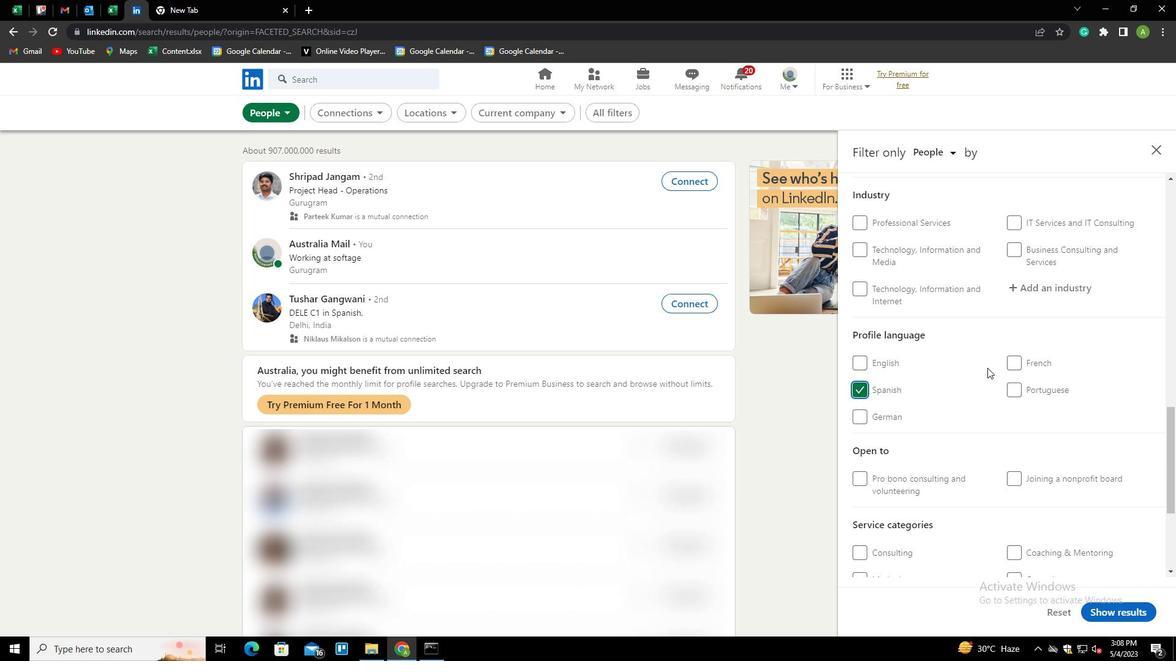 
Action: Mouse scrolled (987, 368) with delta (0, 0)
Screenshot: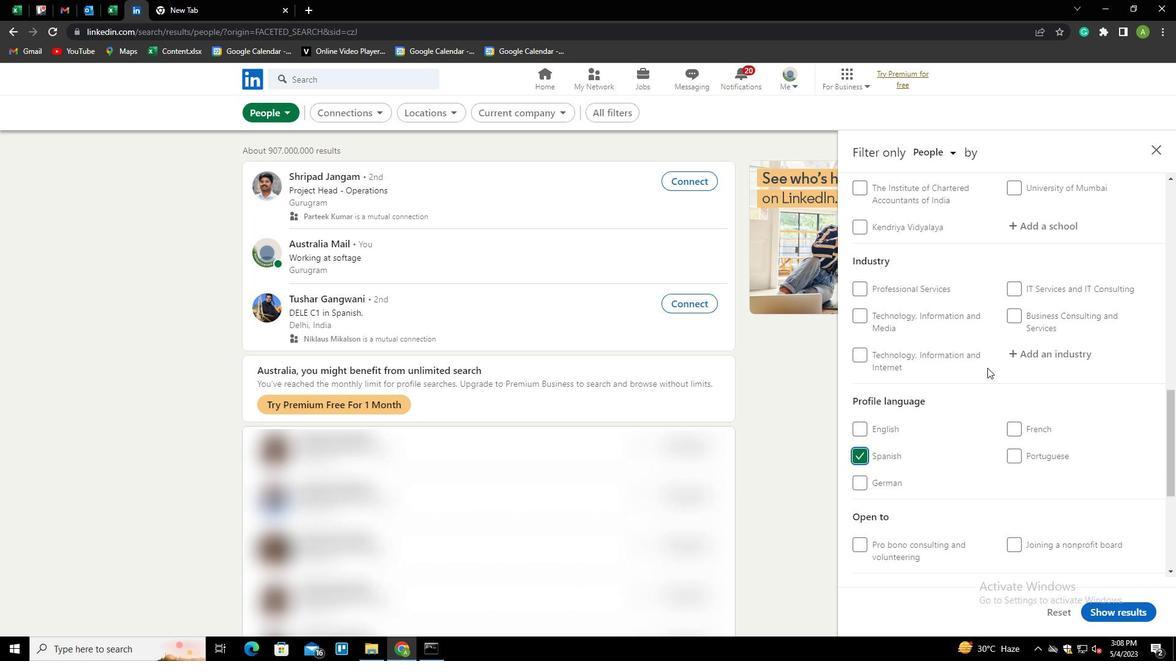 
Action: Mouse scrolled (987, 368) with delta (0, 0)
Screenshot: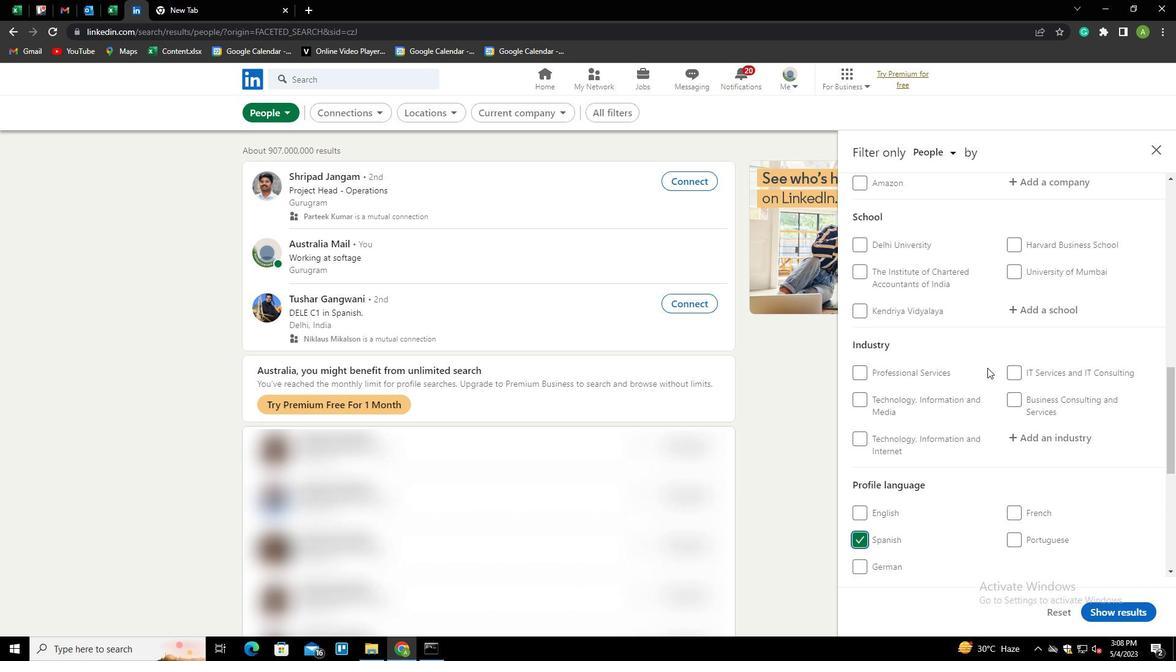 
Action: Mouse scrolled (987, 368) with delta (0, 0)
Screenshot: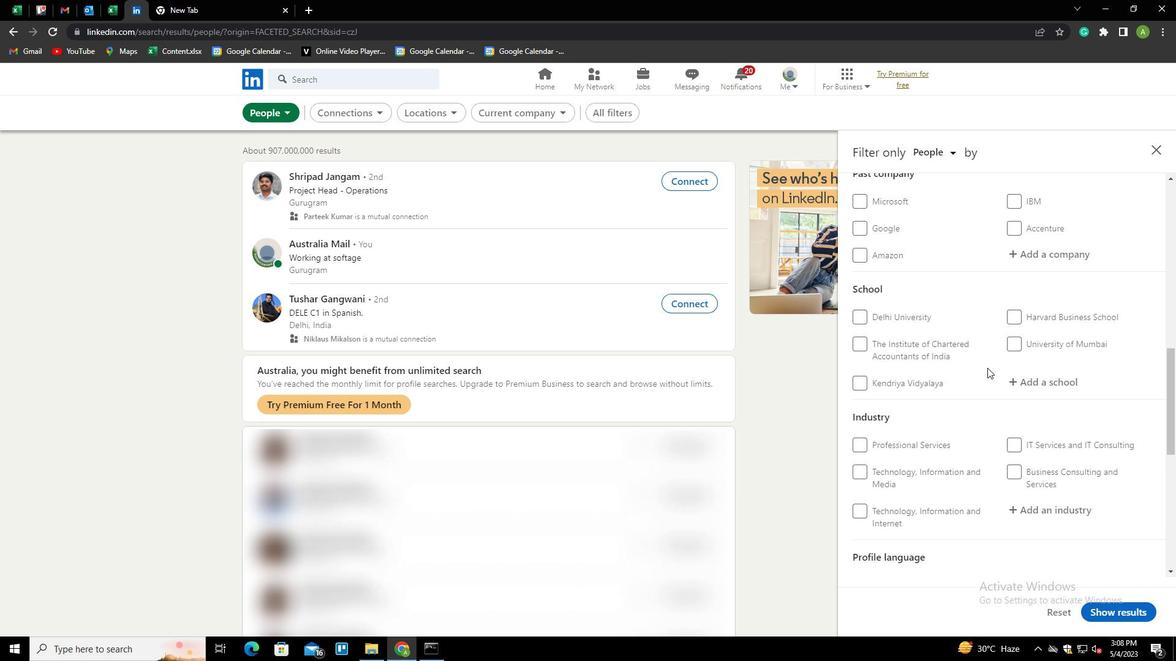 
Action: Mouse scrolled (987, 368) with delta (0, 0)
Screenshot: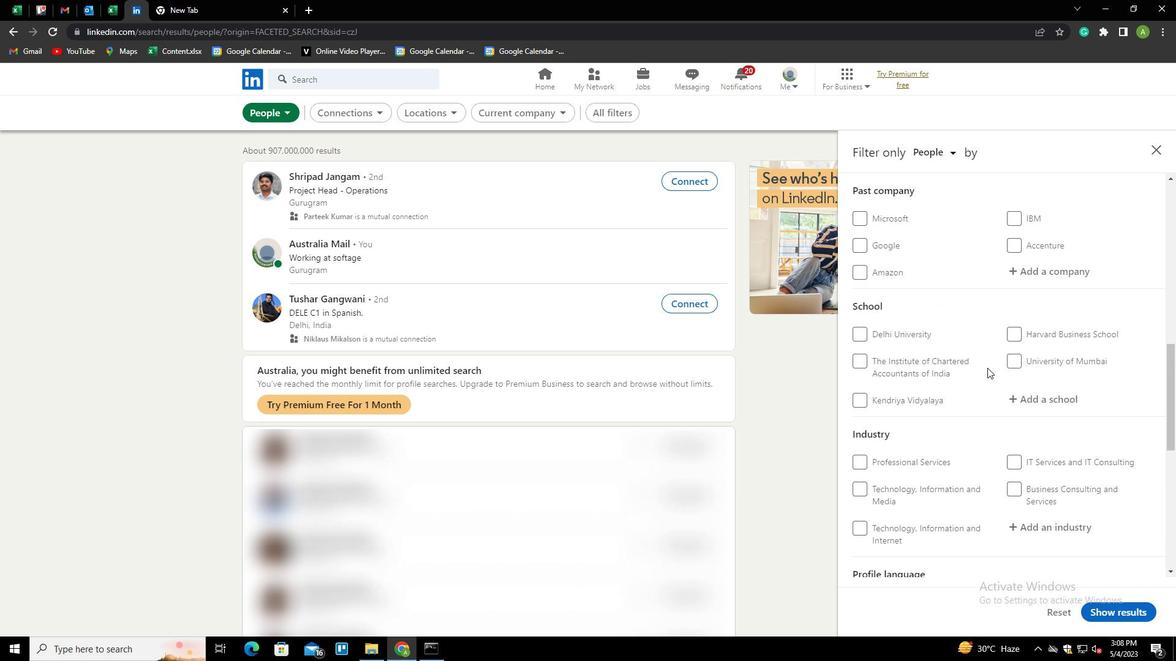 
Action: Mouse scrolled (987, 368) with delta (0, 0)
Screenshot: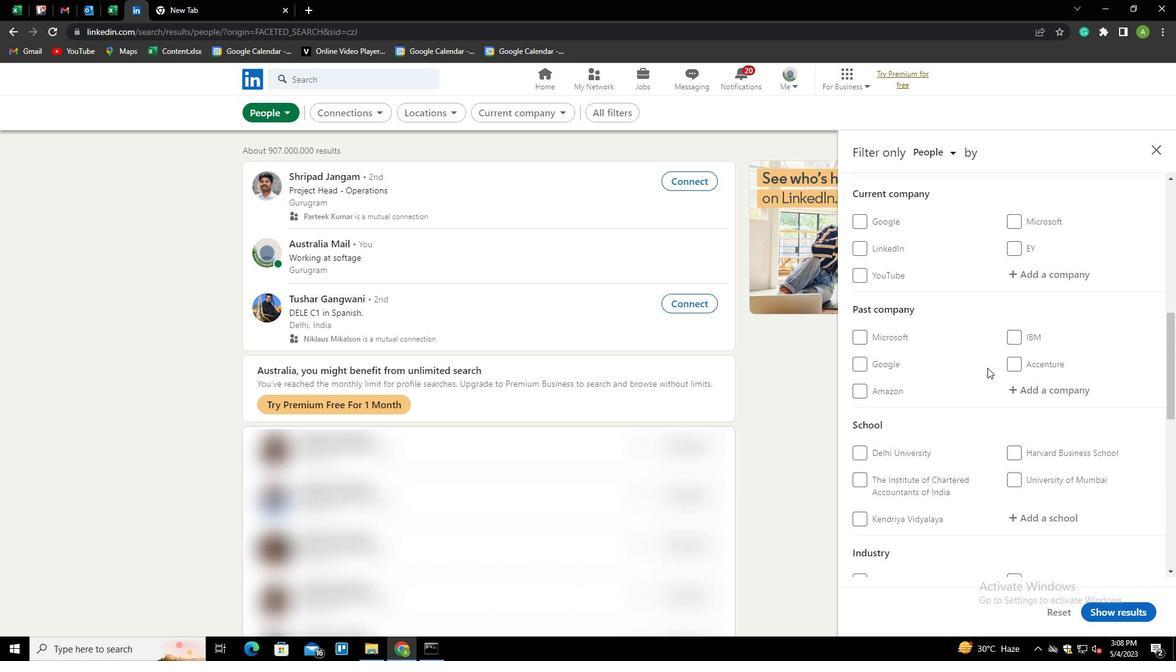 
Action: Mouse moved to (1034, 339)
Screenshot: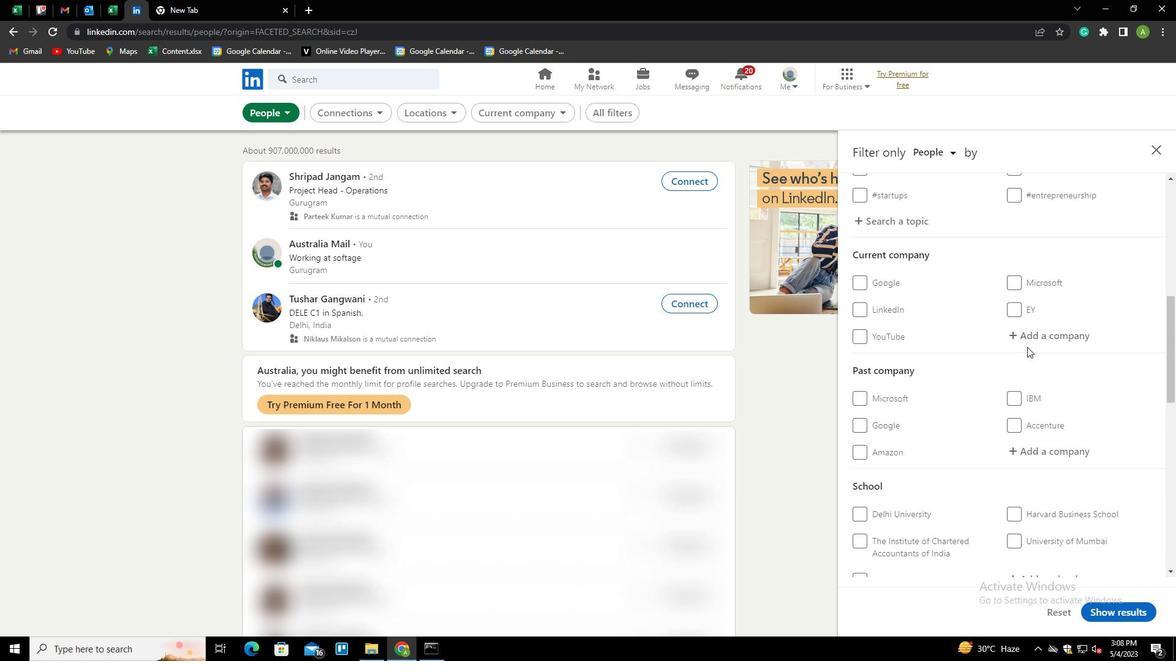 
Action: Mouse pressed left at (1034, 339)
Screenshot: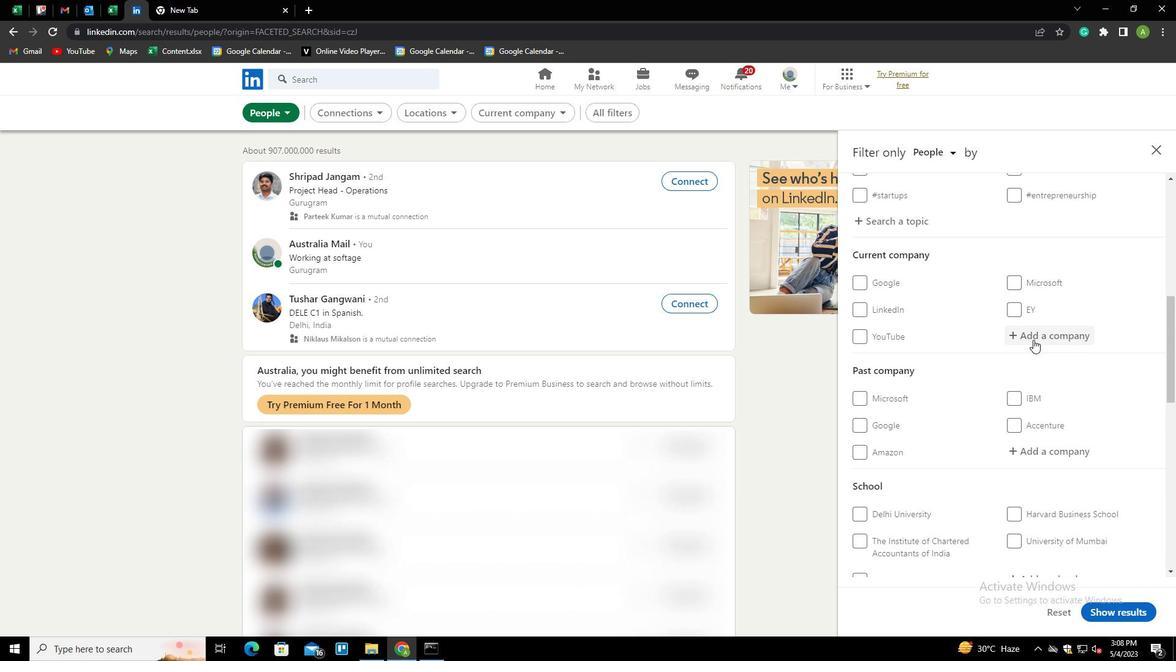 
Action: Mouse moved to (1042, 335)
Screenshot: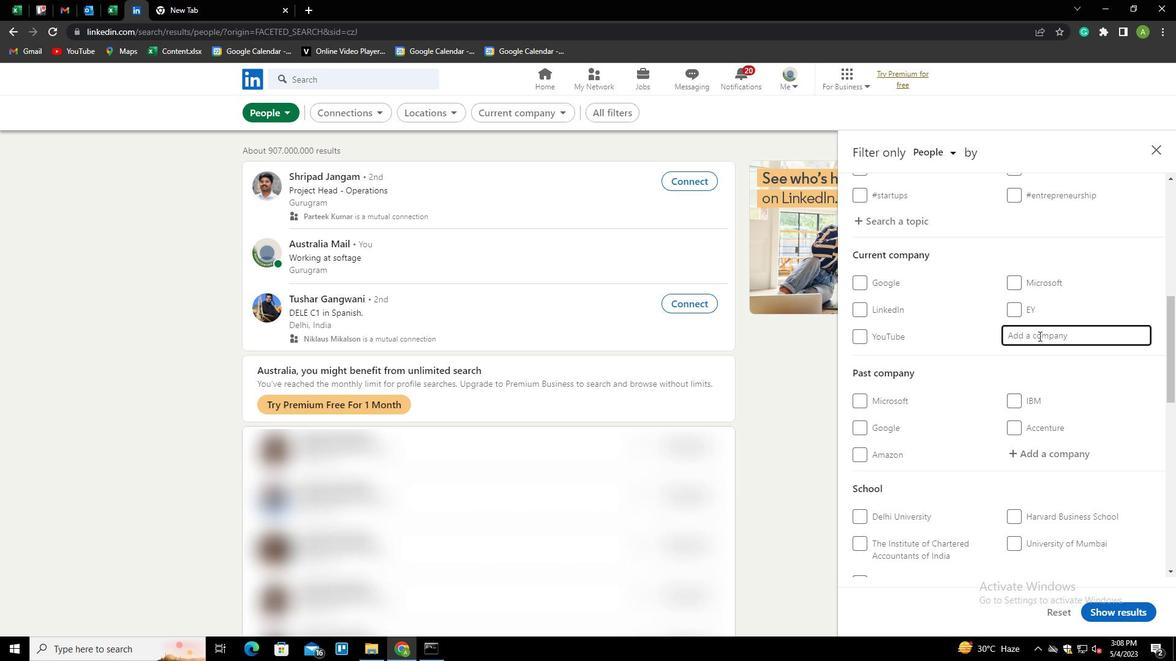 
Action: Mouse pressed left at (1042, 335)
Screenshot: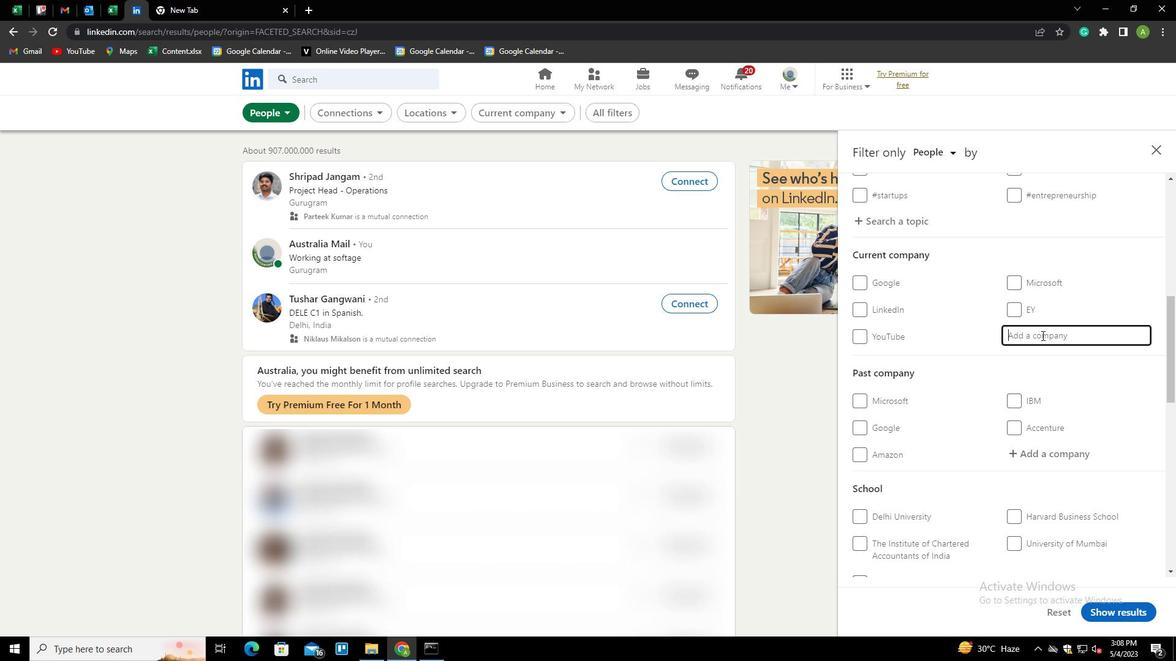 
Action: Key pressed <Key.shift><Key.shift><Key.shift><Key.shift><Key.shift><Key.shift><Key.shift><Key.shift><Key.shift><Key.shift>INFINITE<Key.space><Key.shift>COMPUTER<Key.space>S<Key.backspace>S<Key.down><Key.enter>
Screenshot: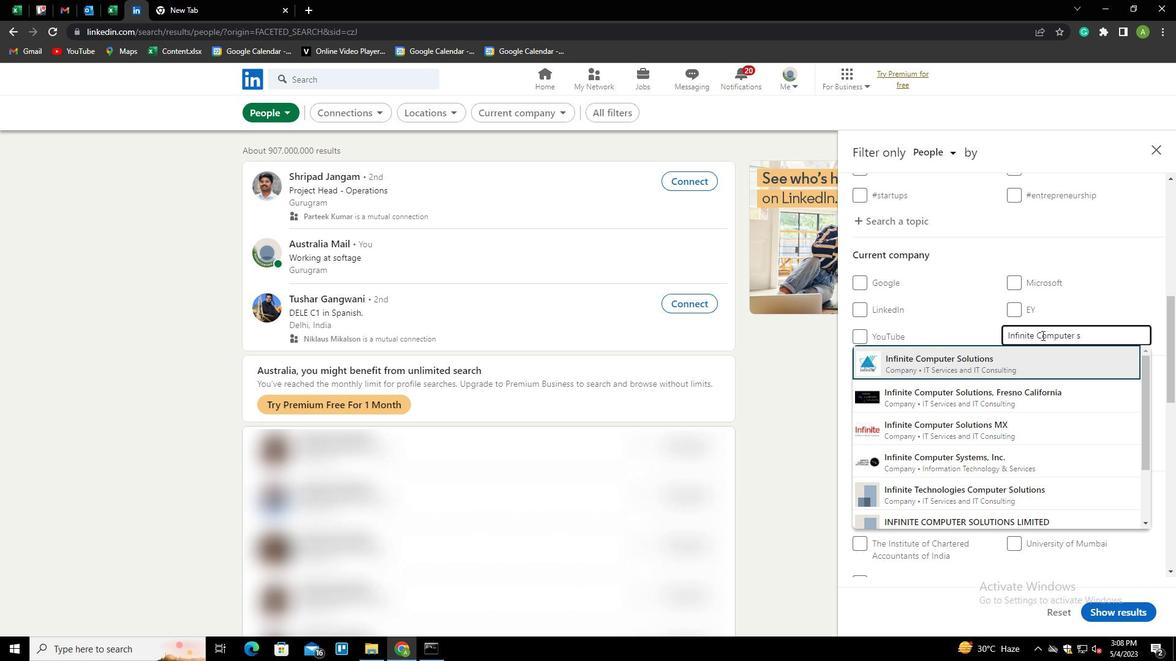 
Action: Mouse scrolled (1042, 335) with delta (0, 0)
Screenshot: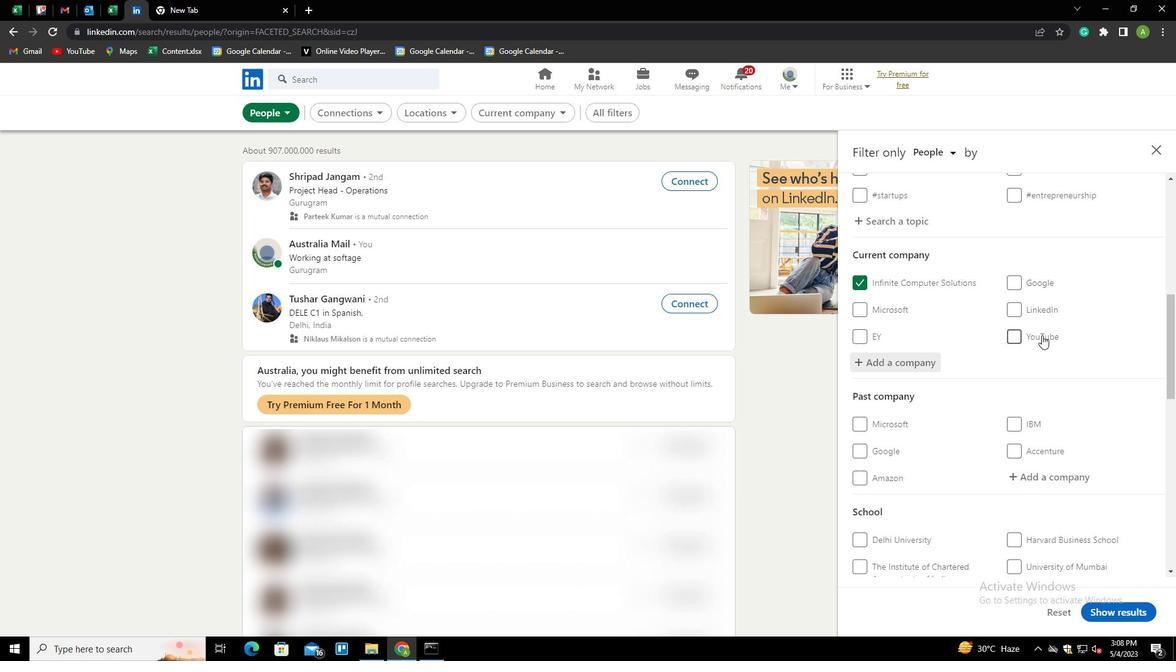 
Action: Mouse scrolled (1042, 335) with delta (0, 0)
Screenshot: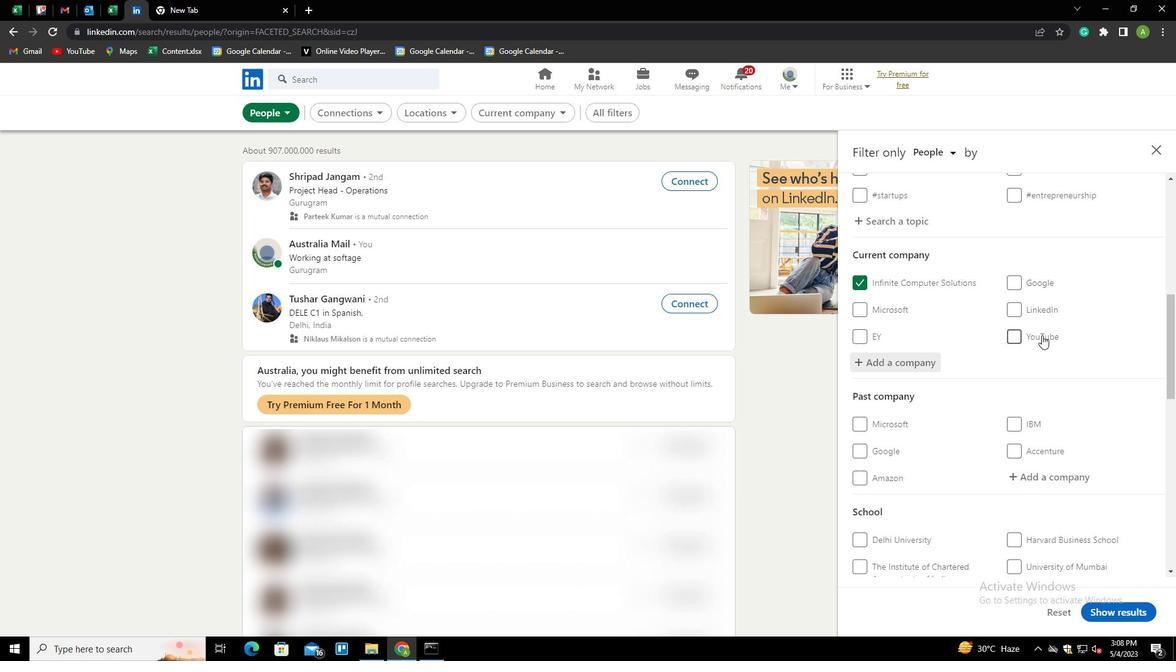 
Action: Mouse moved to (1028, 333)
Screenshot: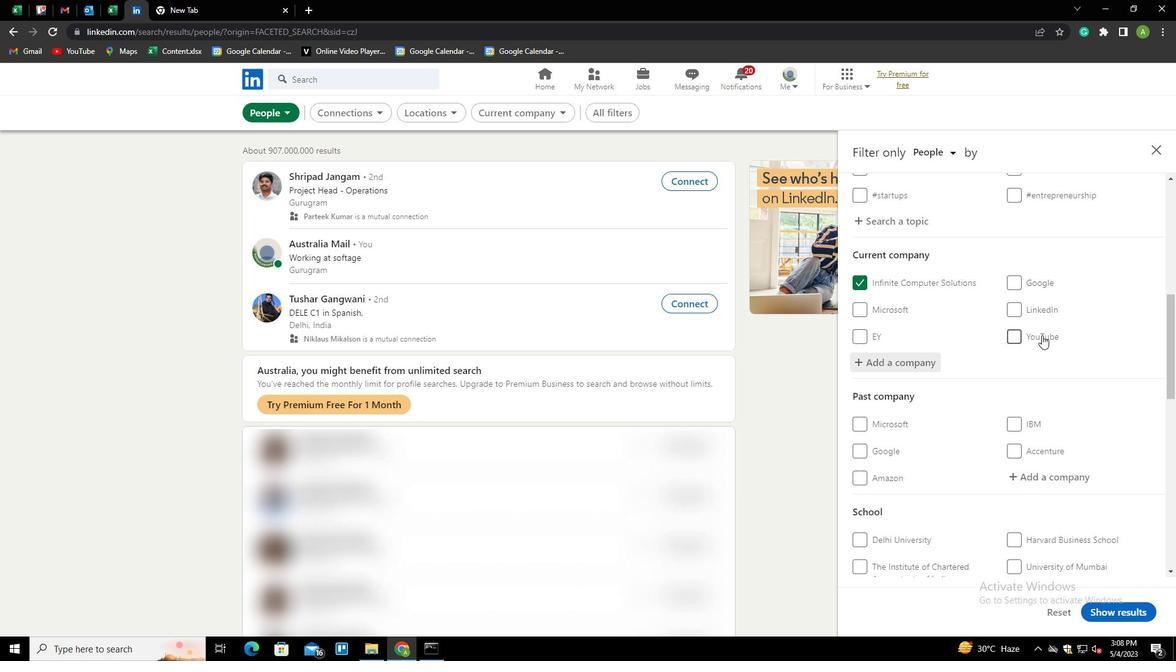 
Action: Mouse scrolled (1028, 332) with delta (0, 0)
Screenshot: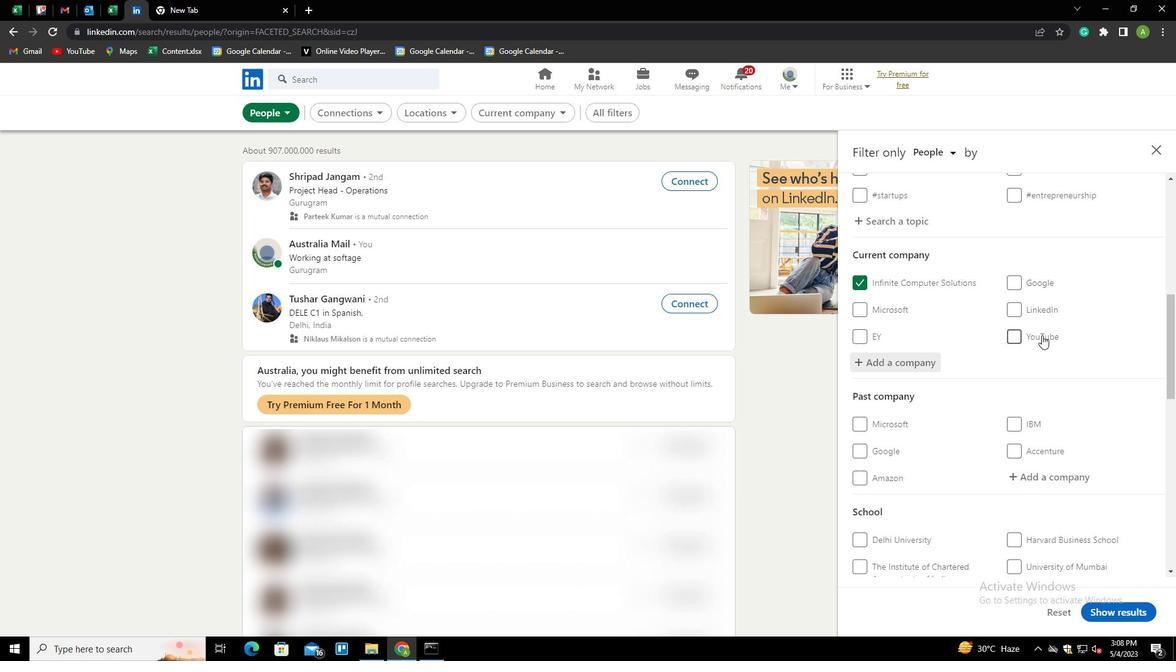 
Action: Mouse moved to (945, 377)
Screenshot: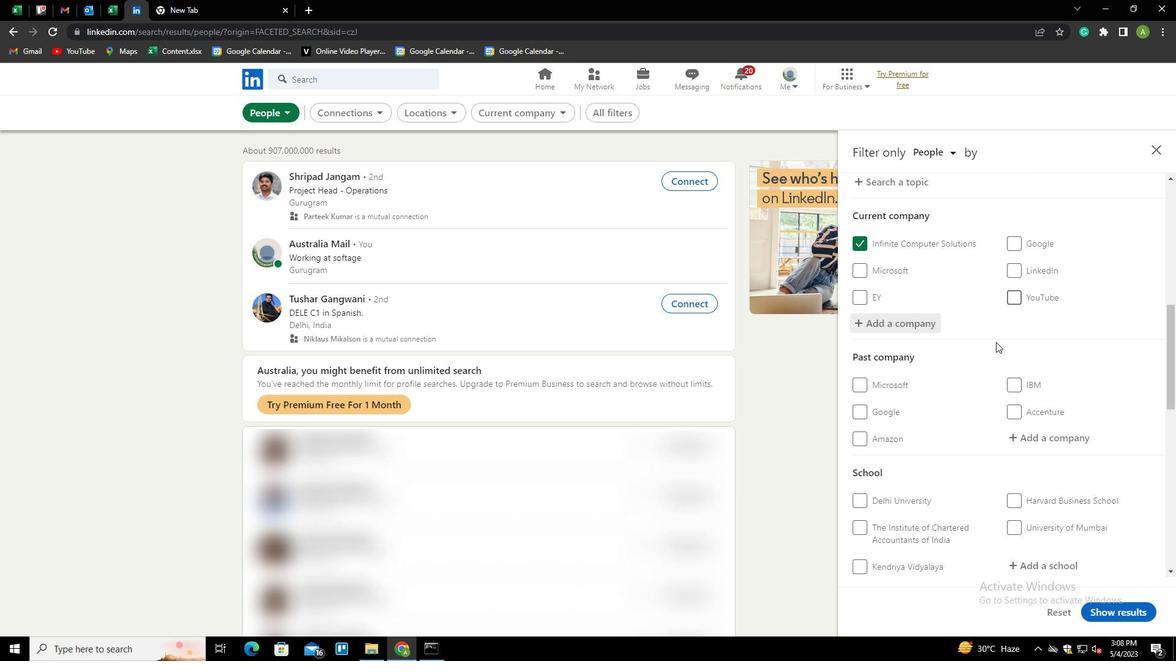 
Action: Mouse scrolled (945, 376) with delta (0, 0)
Screenshot: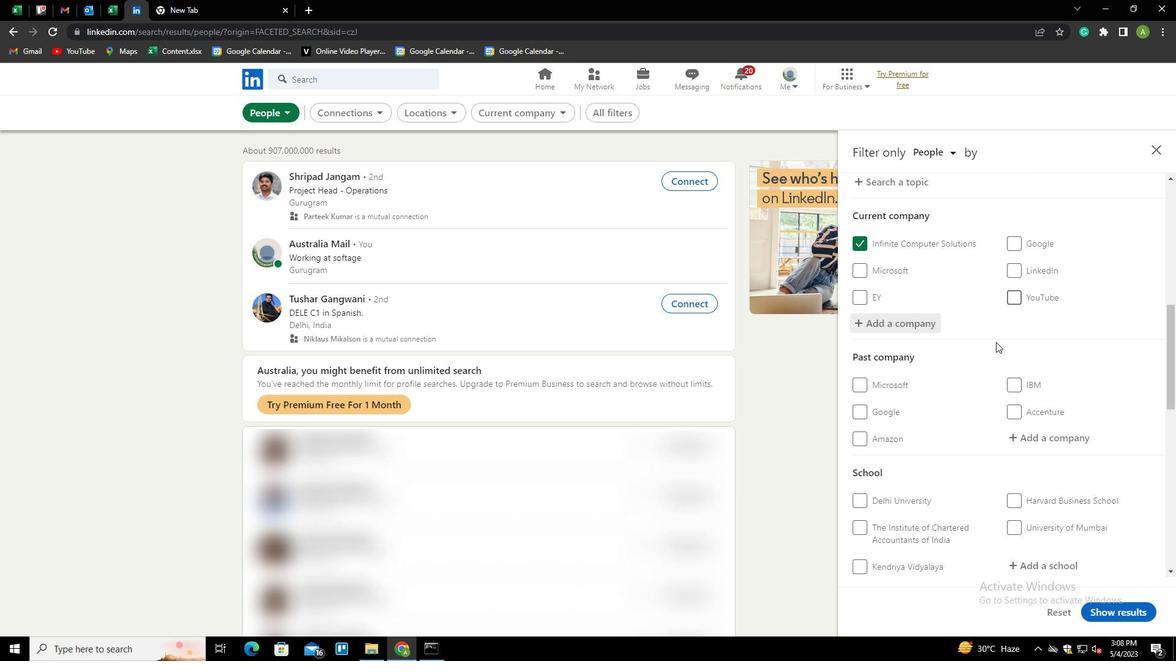 
Action: Mouse moved to (1029, 357)
Screenshot: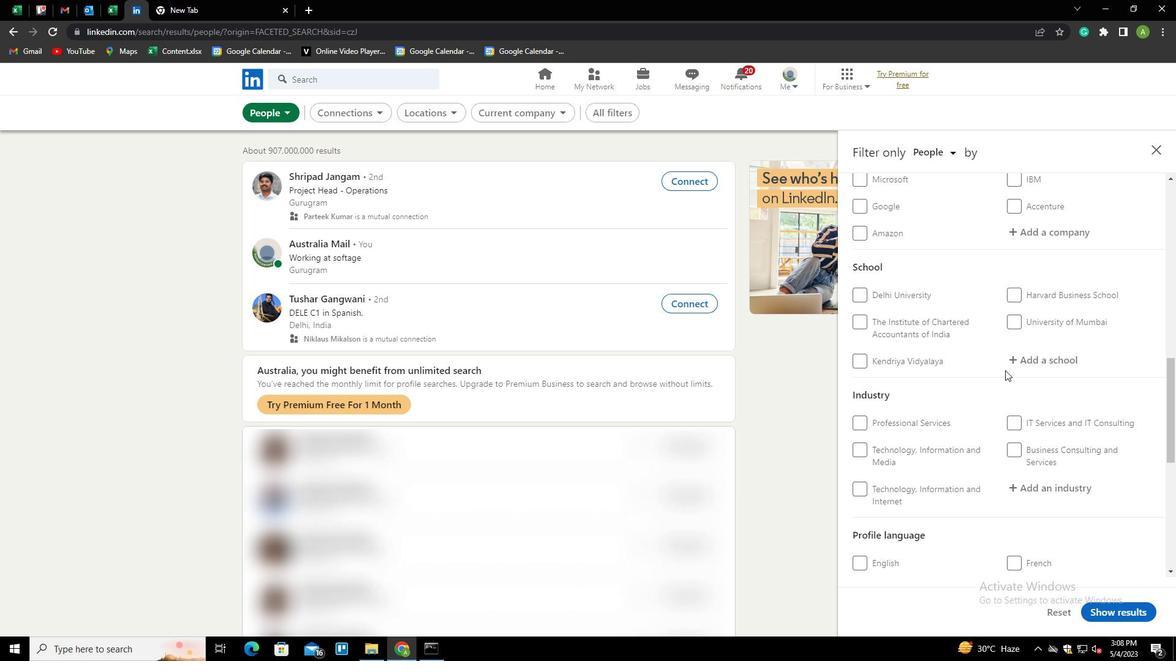 
Action: Mouse pressed left at (1029, 357)
Screenshot: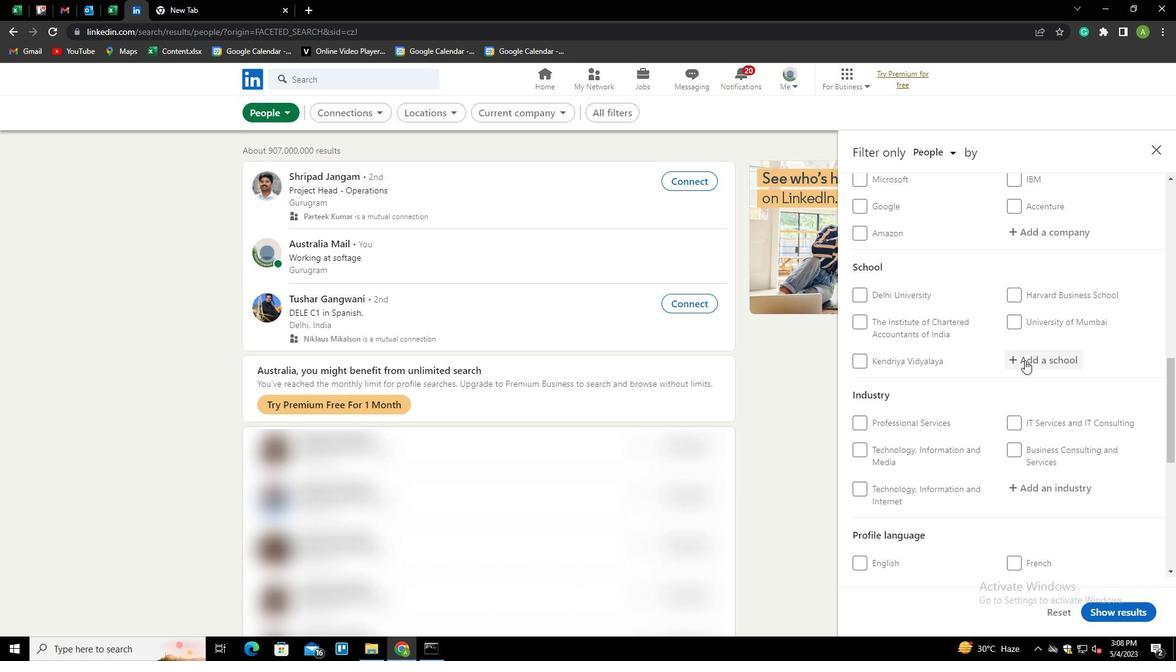 
Action: Mouse moved to (1036, 360)
Screenshot: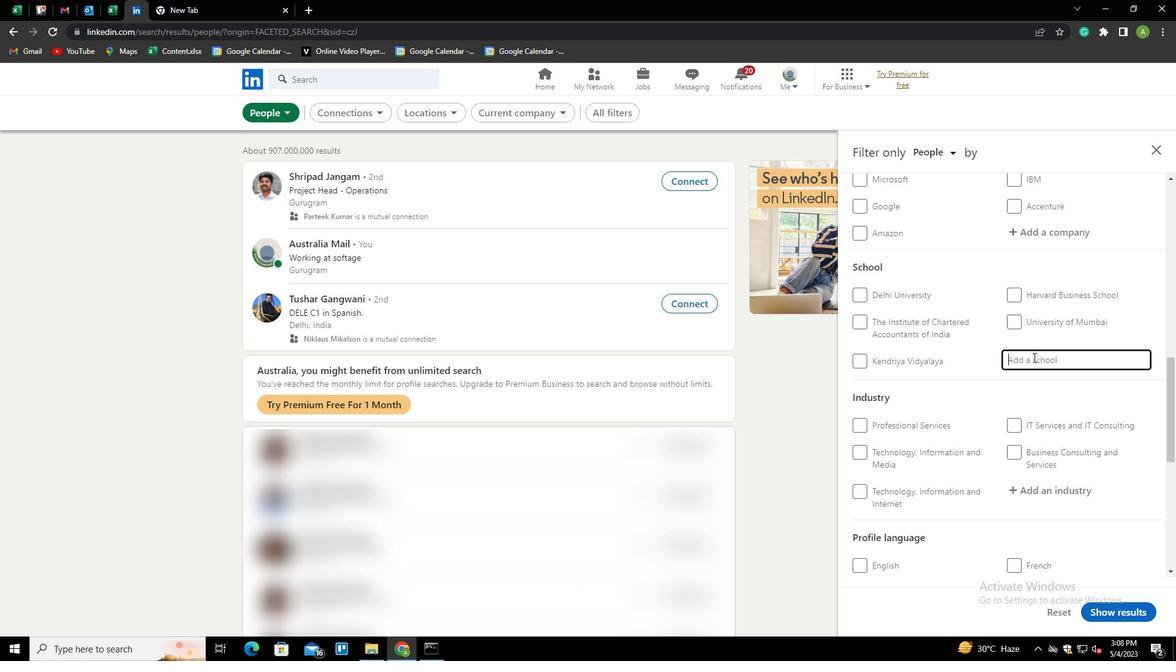 
Action: Mouse pressed left at (1036, 360)
Screenshot: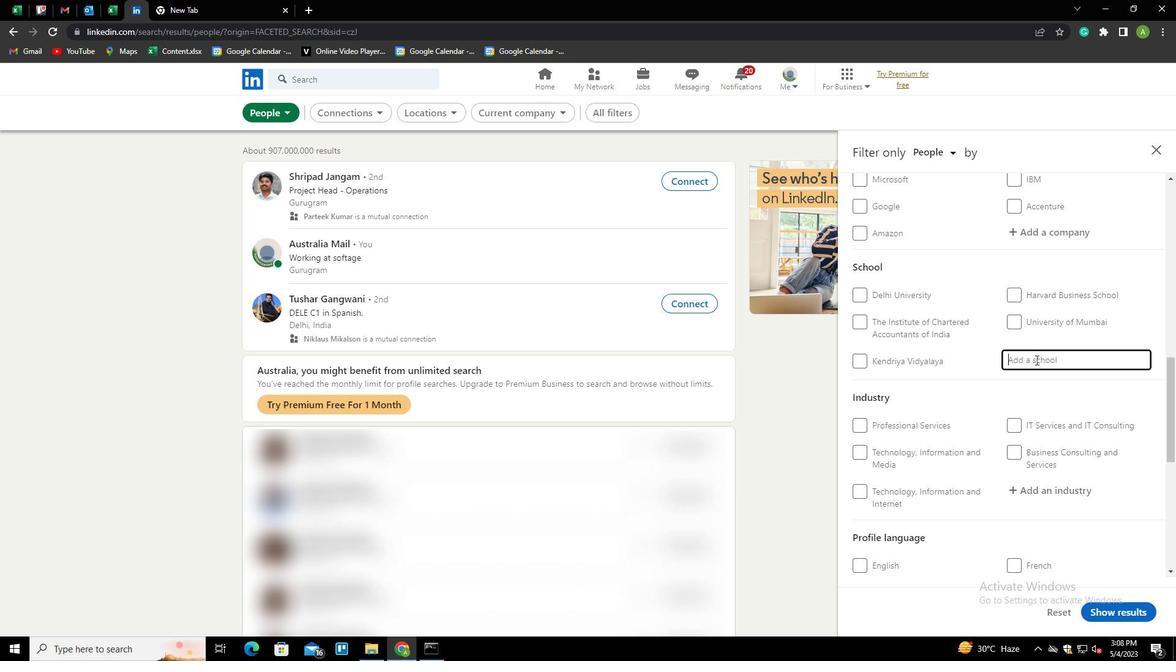 
Action: Key pressed <Key.shift>ANNAMALAI<Key.space><Key.shift>UNIVERSITY<Key.down><Key.enter>
Screenshot: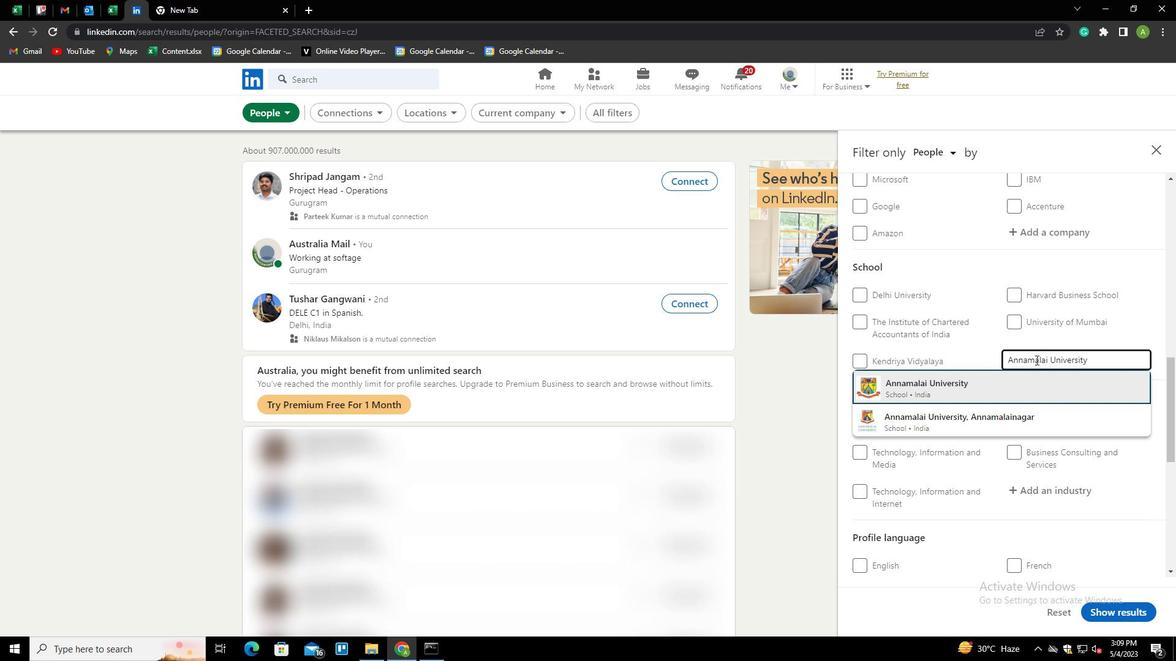 
Action: Mouse scrolled (1036, 359) with delta (0, 0)
Screenshot: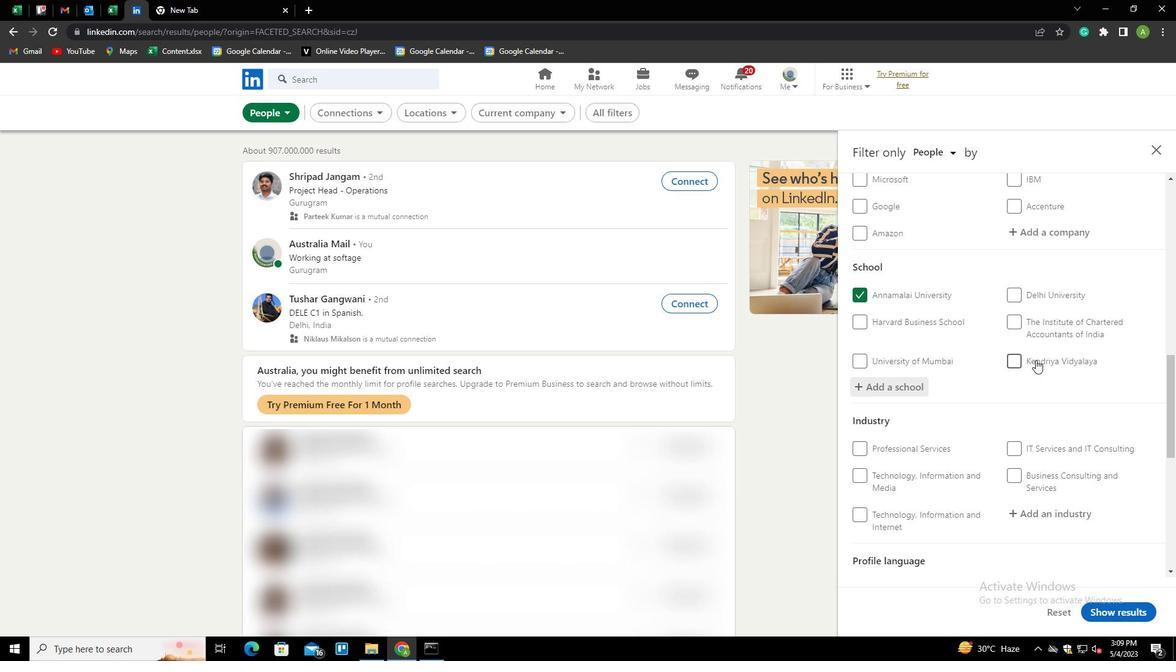 
Action: Mouse scrolled (1036, 359) with delta (0, 0)
Screenshot: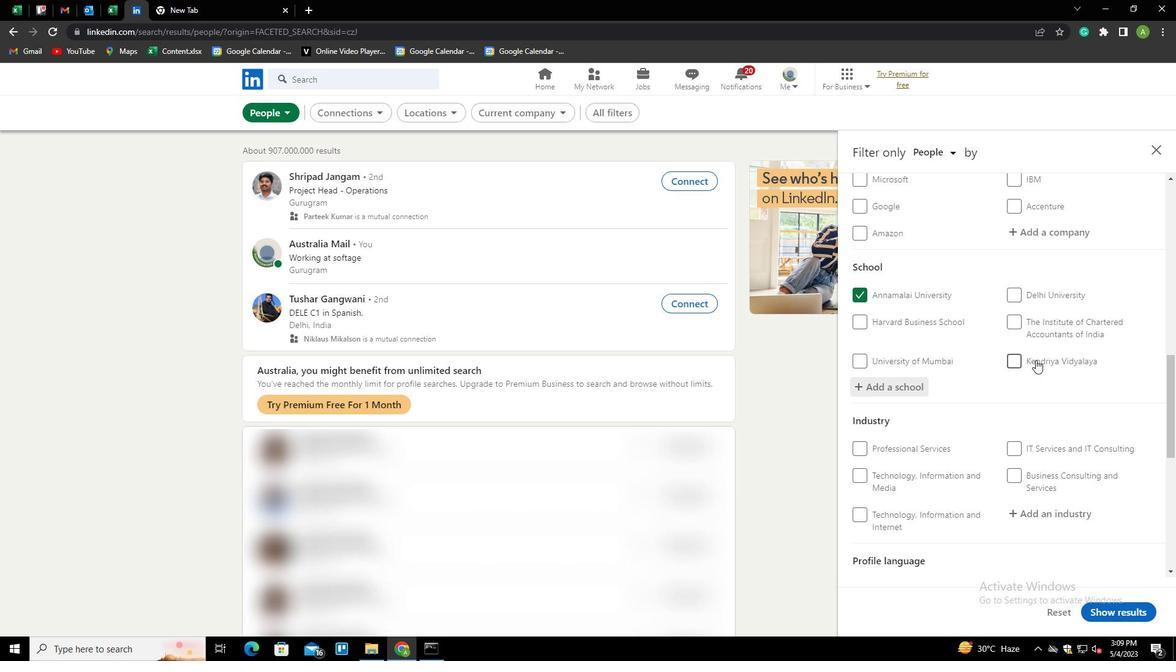 
Action: Mouse scrolled (1036, 359) with delta (0, 0)
Screenshot: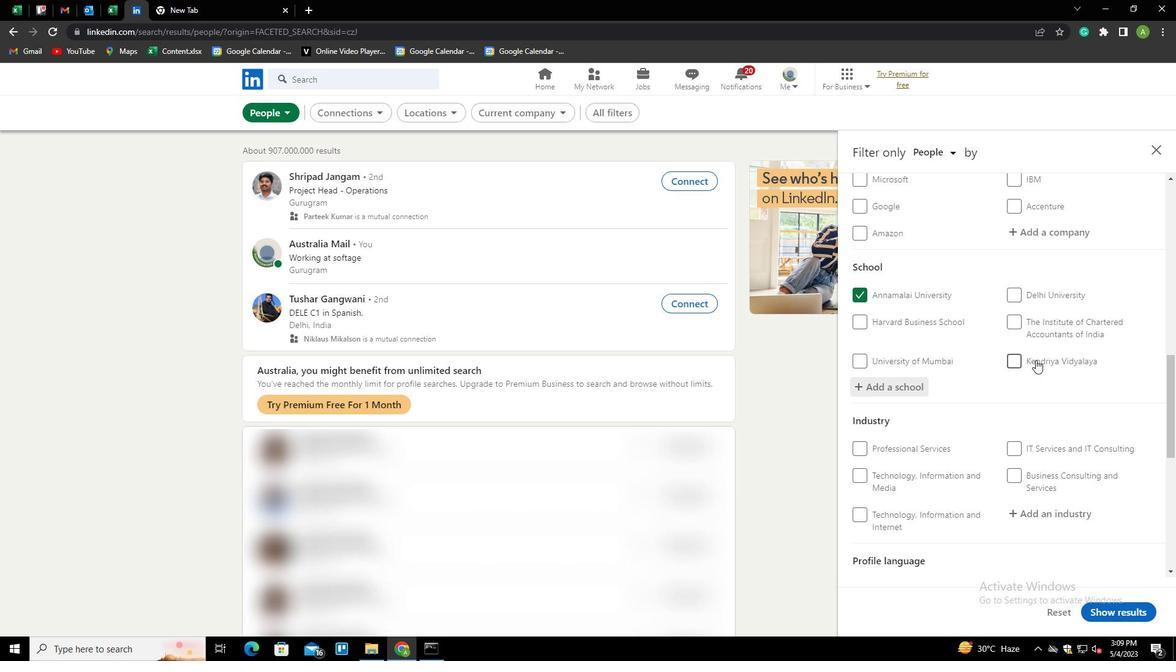
Action: Mouse moved to (1033, 332)
Screenshot: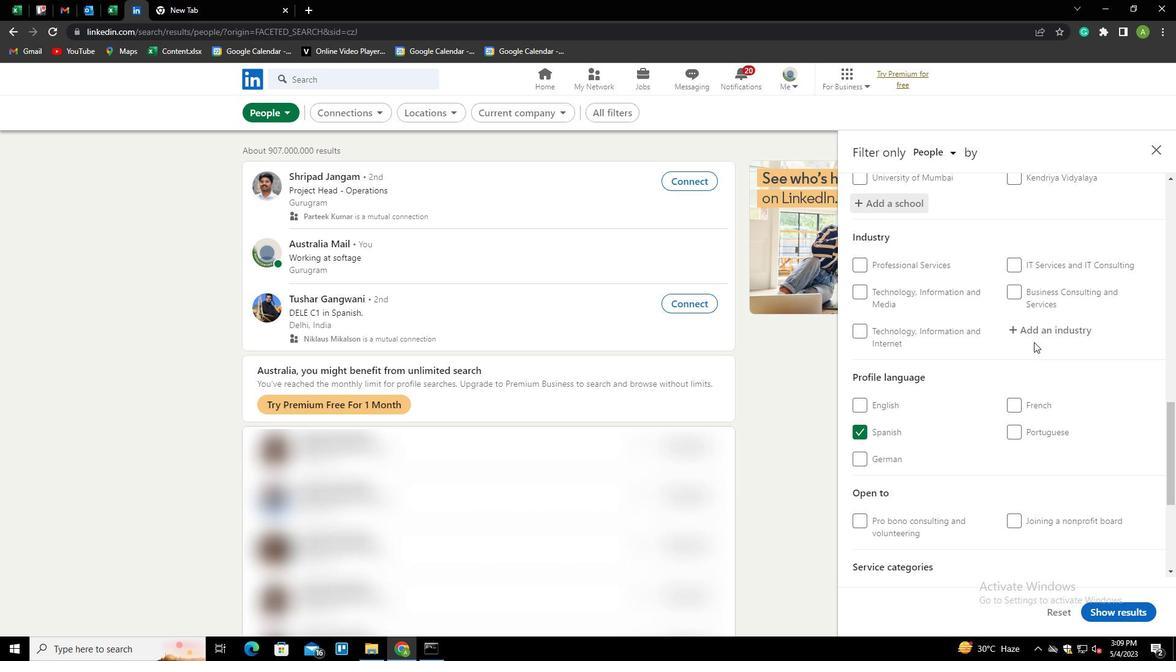 
Action: Mouse pressed left at (1033, 332)
Screenshot: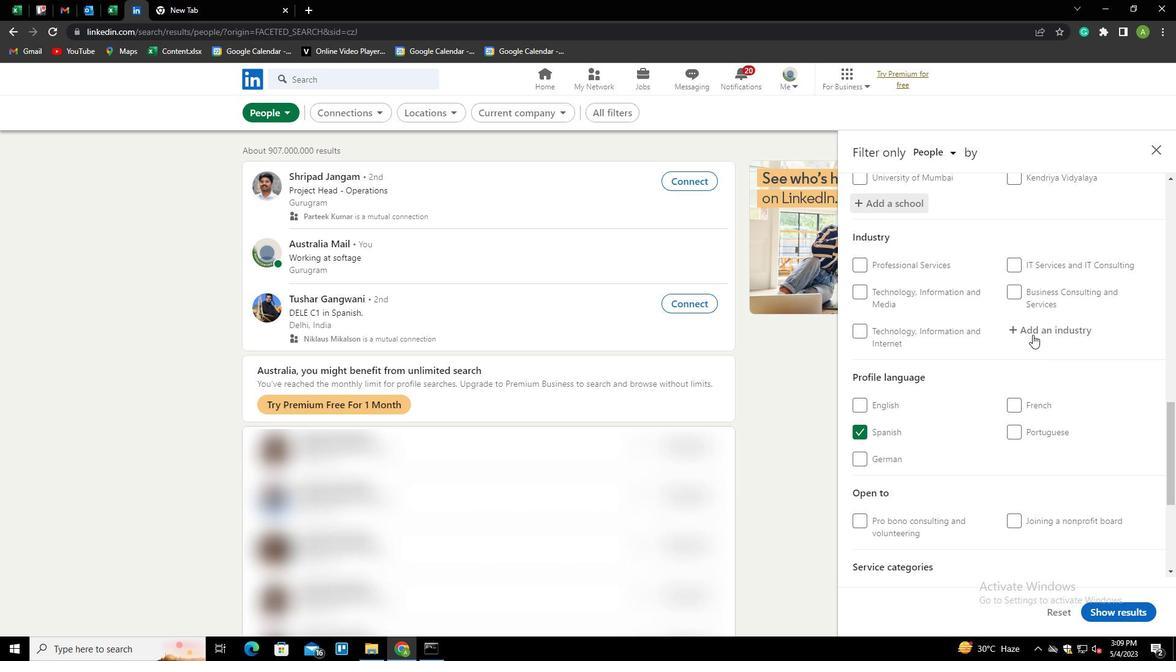 
Action: Key pressed <Key.shift><Key.shift><Key.shift><Key.shift><Key.shift><Key.shift><Key.shift><Key.shift><Key.shift><Key.shift><Key.shift>WHOLESALE<Key.space><Key.shift>BUILDING<Key.down><Key.enter>
Screenshot: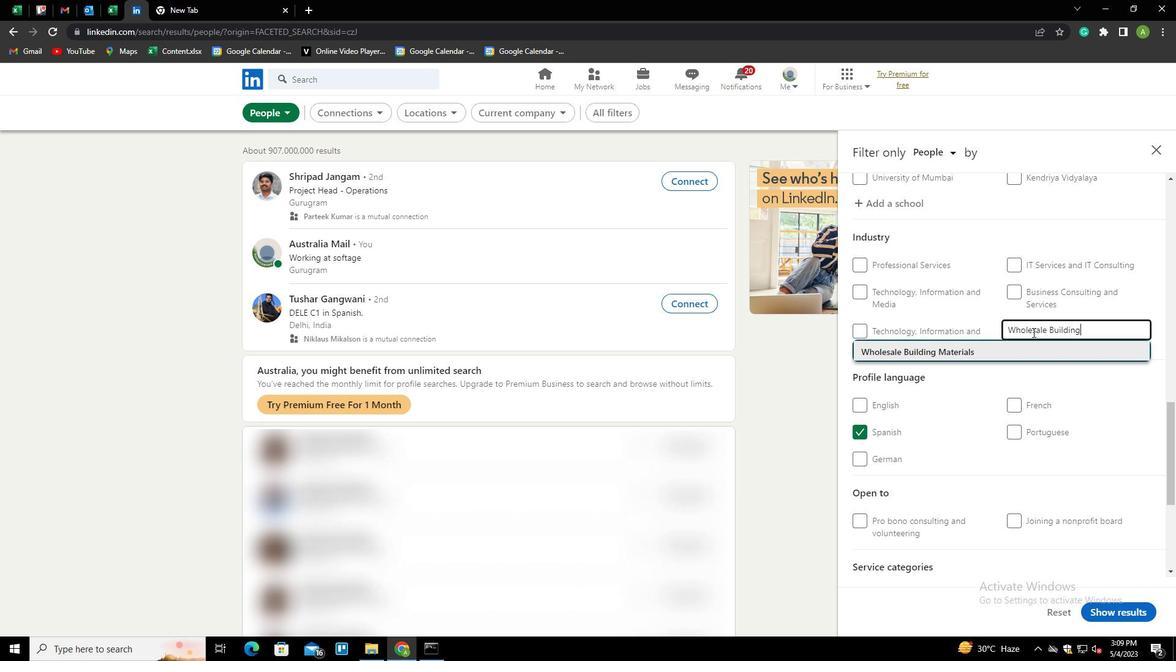 
Action: Mouse scrolled (1033, 332) with delta (0, 0)
Screenshot: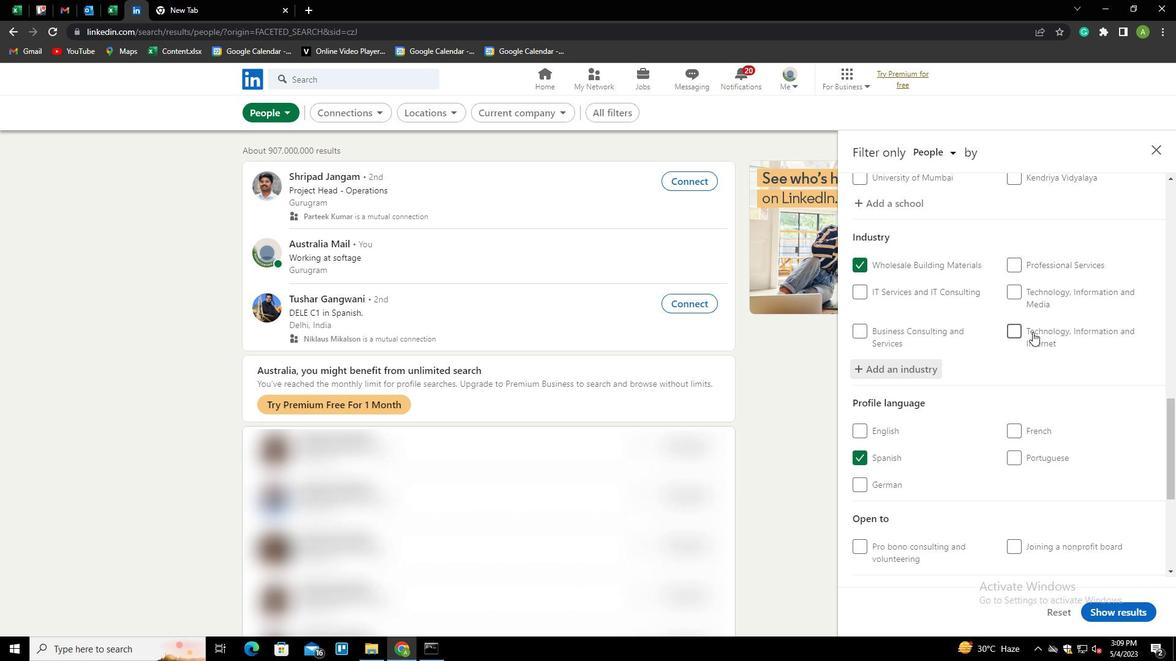 
Action: Mouse scrolled (1033, 332) with delta (0, 0)
Screenshot: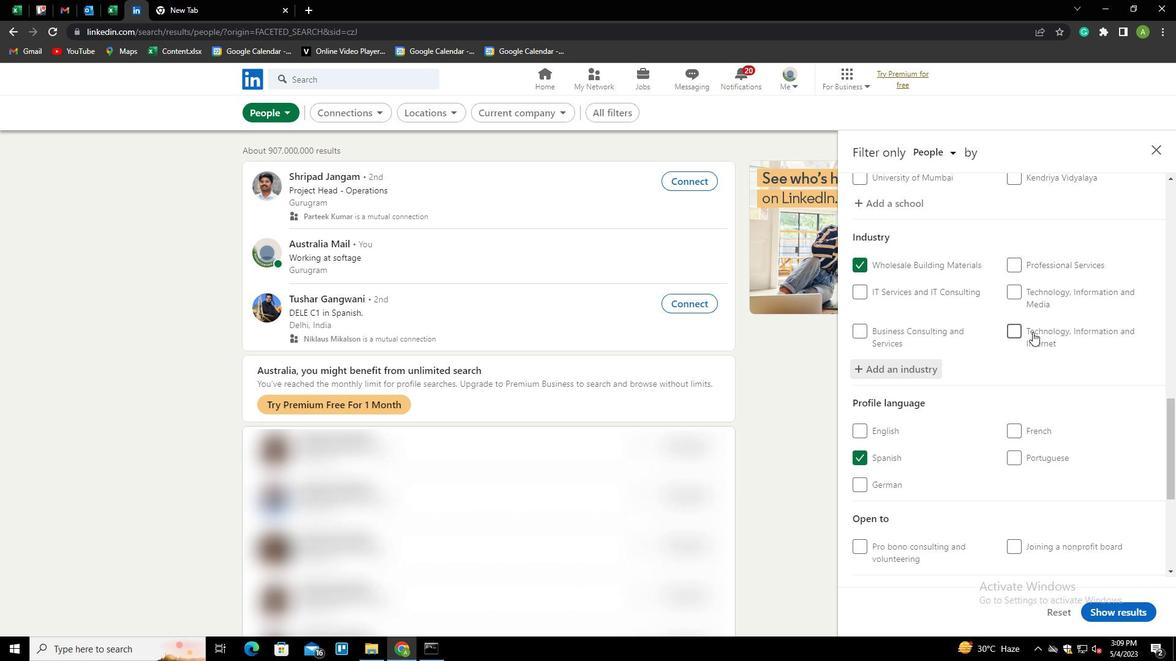 
Action: Mouse scrolled (1033, 332) with delta (0, 0)
Screenshot: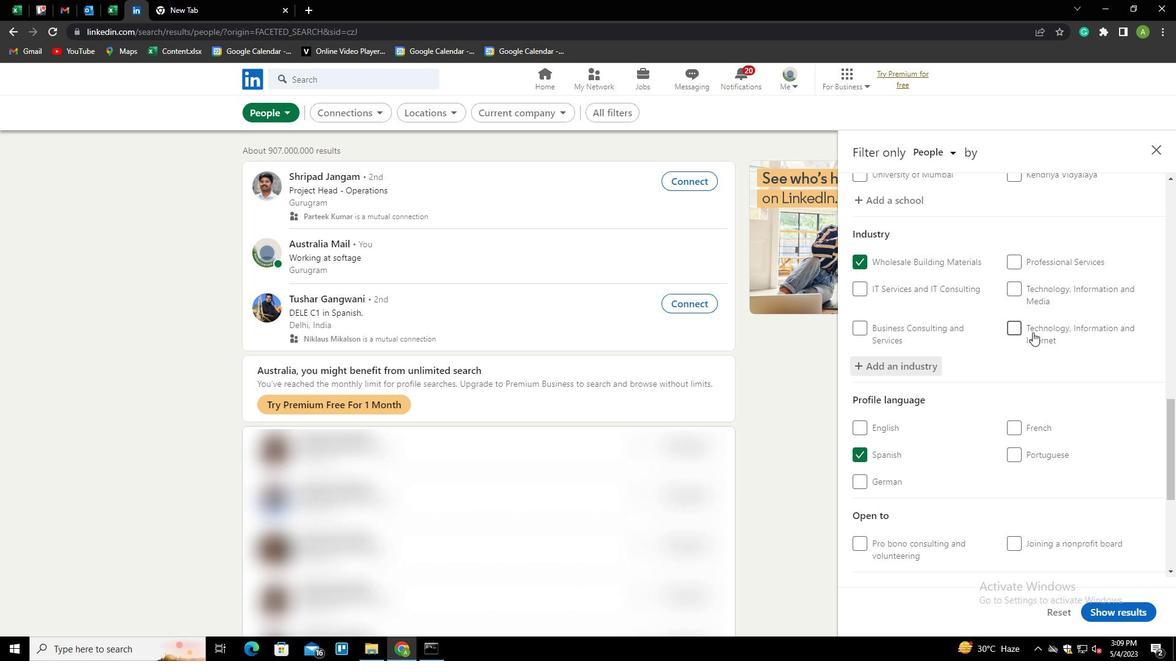 
Action: Mouse scrolled (1033, 332) with delta (0, 0)
Screenshot: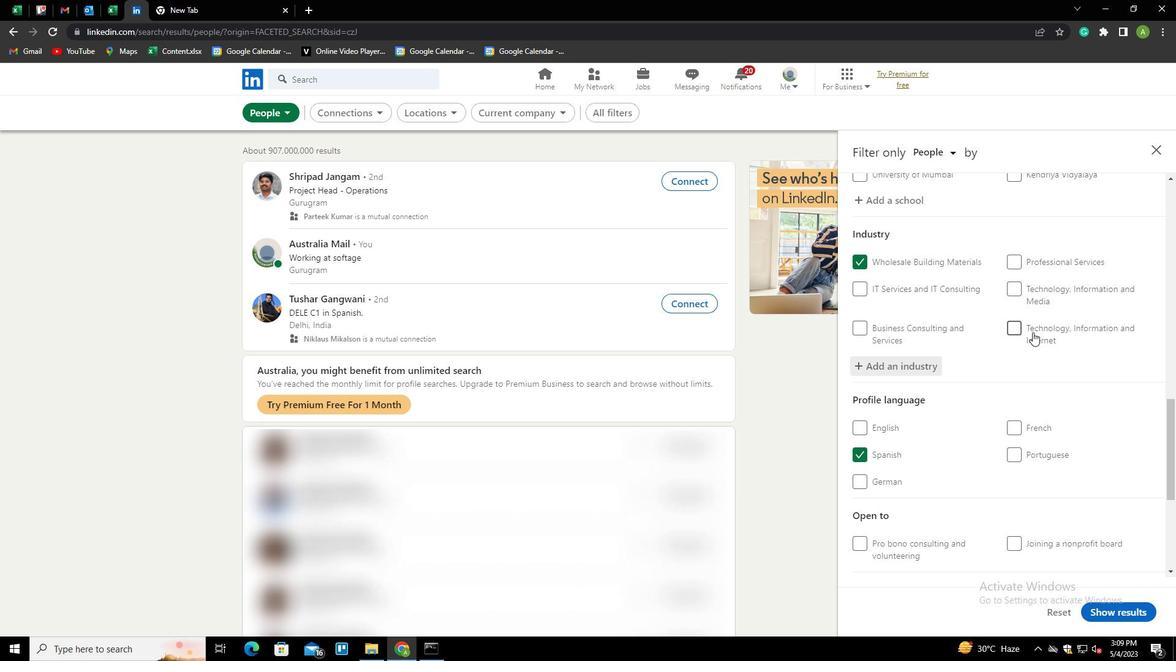 
Action: Mouse scrolled (1033, 332) with delta (0, 0)
Screenshot: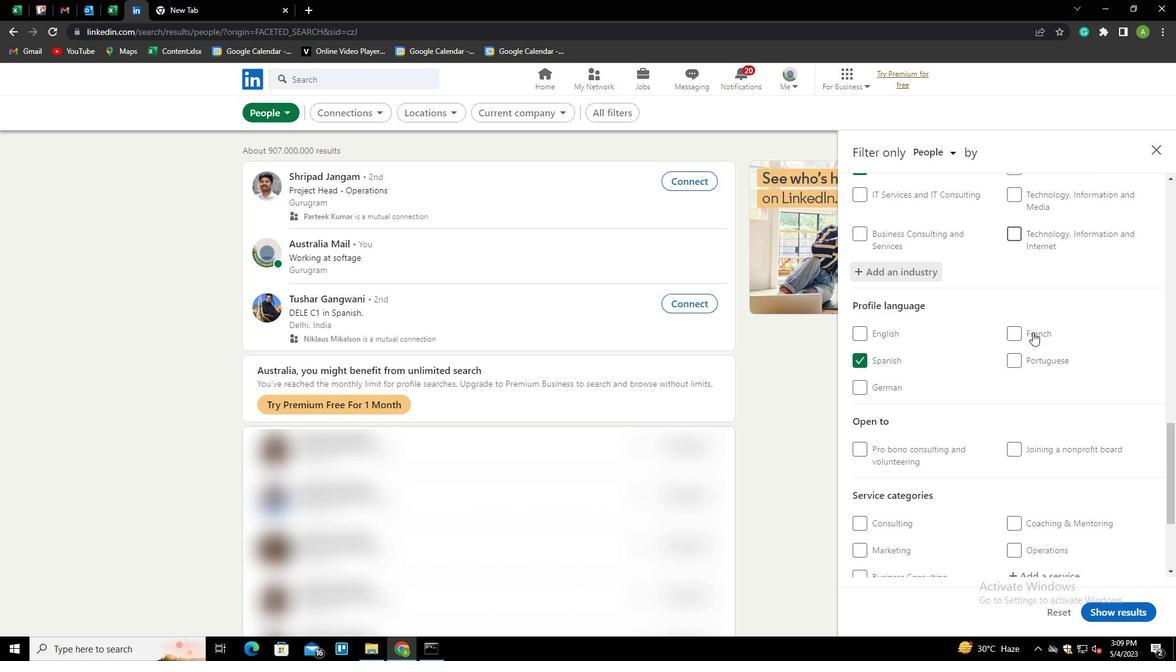 
Action: Mouse moved to (1023, 408)
Screenshot: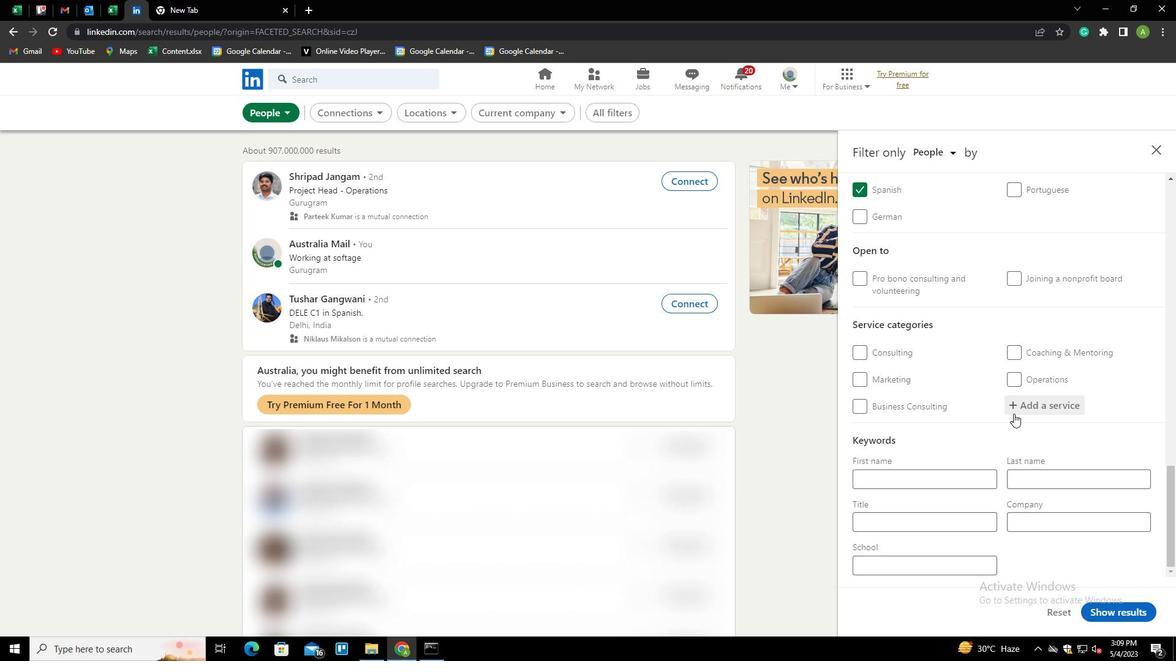 
Action: Mouse pressed left at (1023, 408)
Screenshot: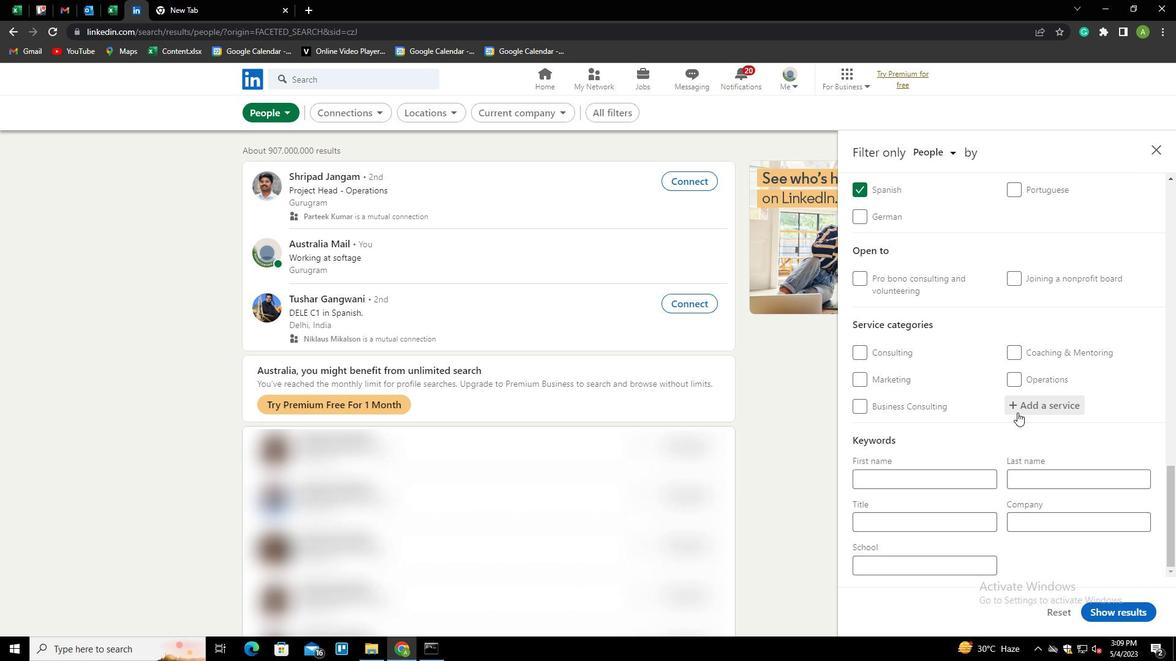
Action: Mouse moved to (1034, 405)
Screenshot: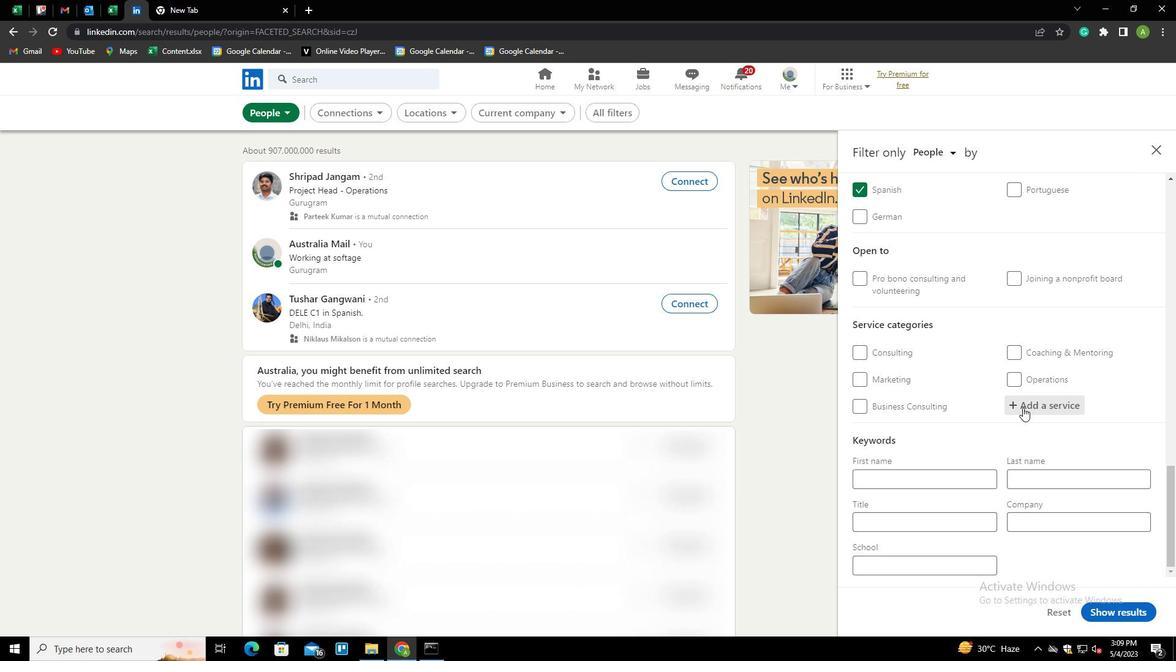 
Action: Mouse pressed left at (1034, 405)
Screenshot: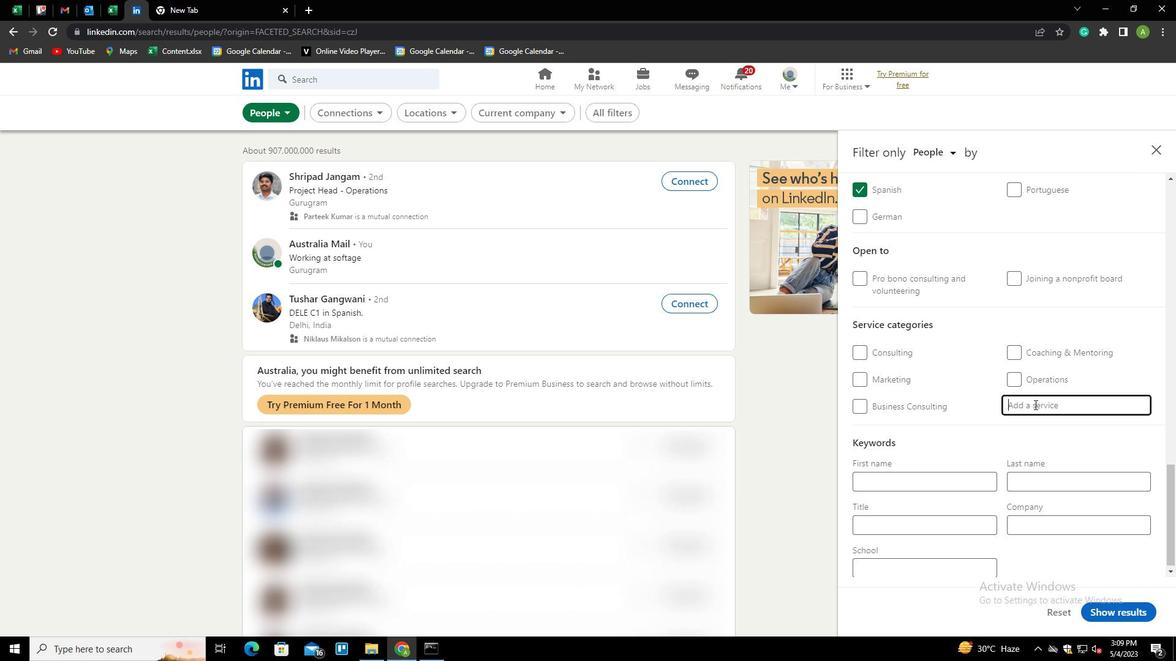 
Action: Key pressed <Key.shift><Key.shift><Key.shift><Key.shift><Key.shift><Key.shift><Key.shift><Key.shift><Key.shift><Key.shift><Key.shift><Key.shift><Key.shift><Key.shift><Key.shift><Key.shift><Key.shift><Key.shift>PRICING<Key.space><Key.shift>STRATEGY<Key.down><Key.enter>
Screenshot: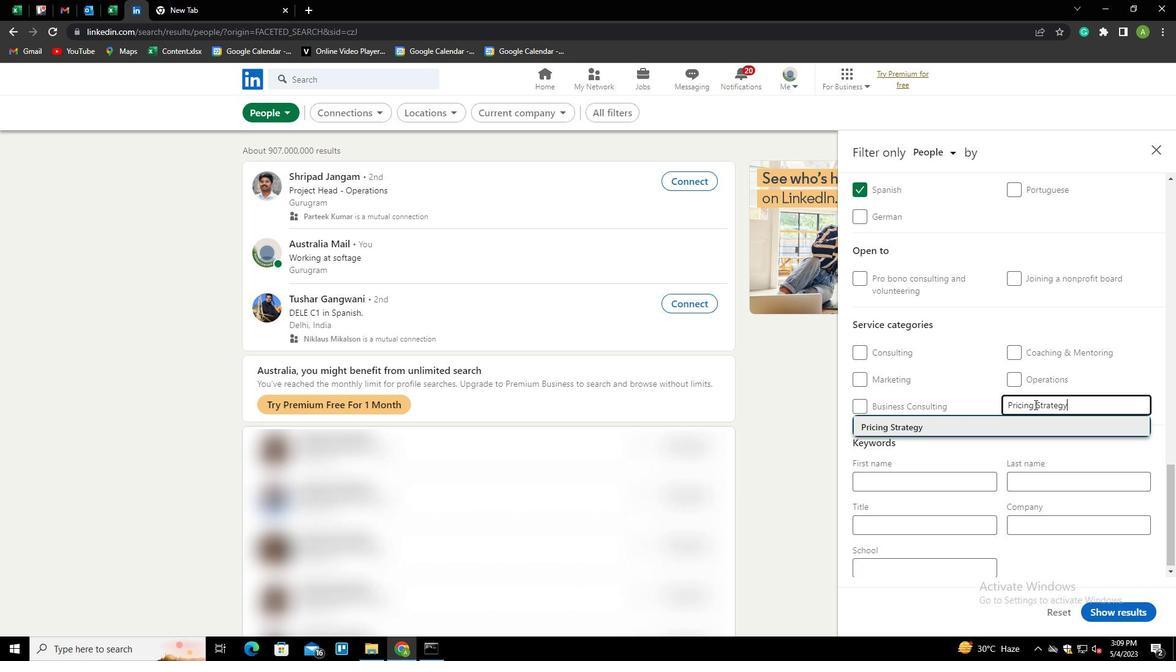 
Action: Mouse scrolled (1034, 404) with delta (0, 0)
Screenshot: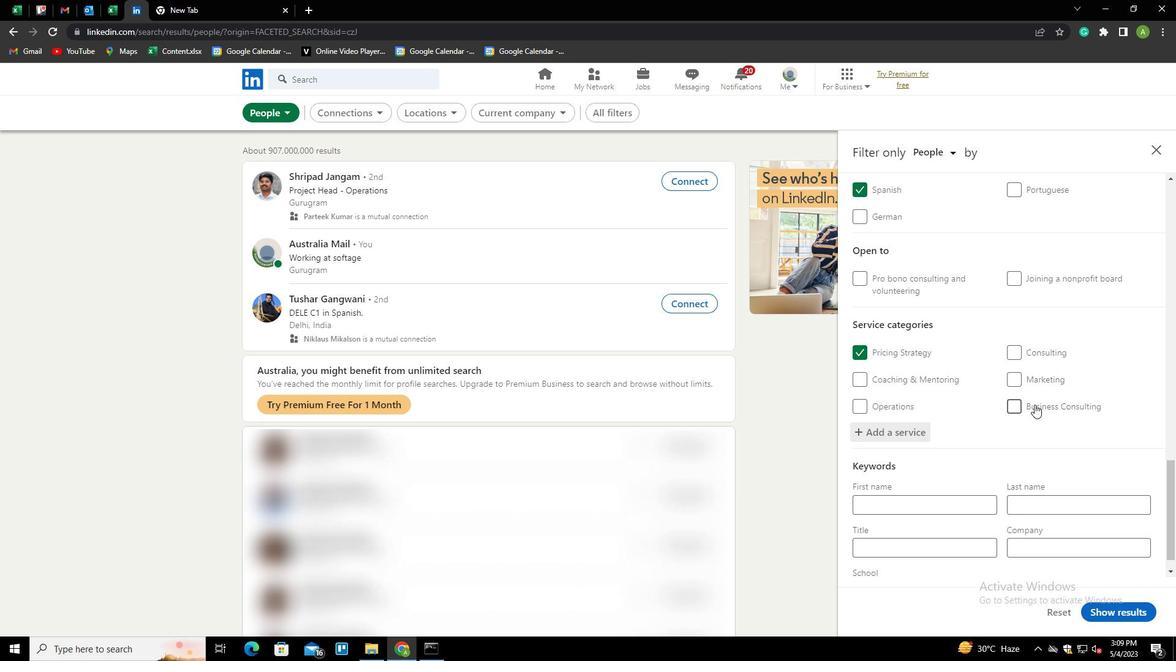 
Action: Mouse scrolled (1034, 404) with delta (0, 0)
Screenshot: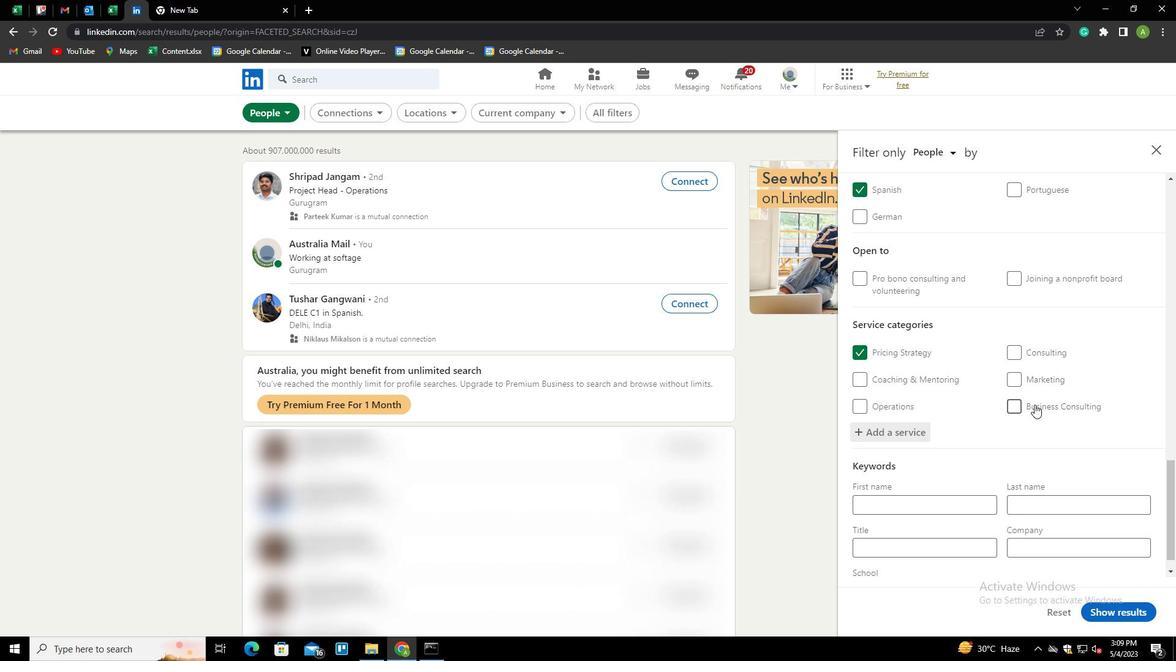
Action: Mouse scrolled (1034, 404) with delta (0, 0)
Screenshot: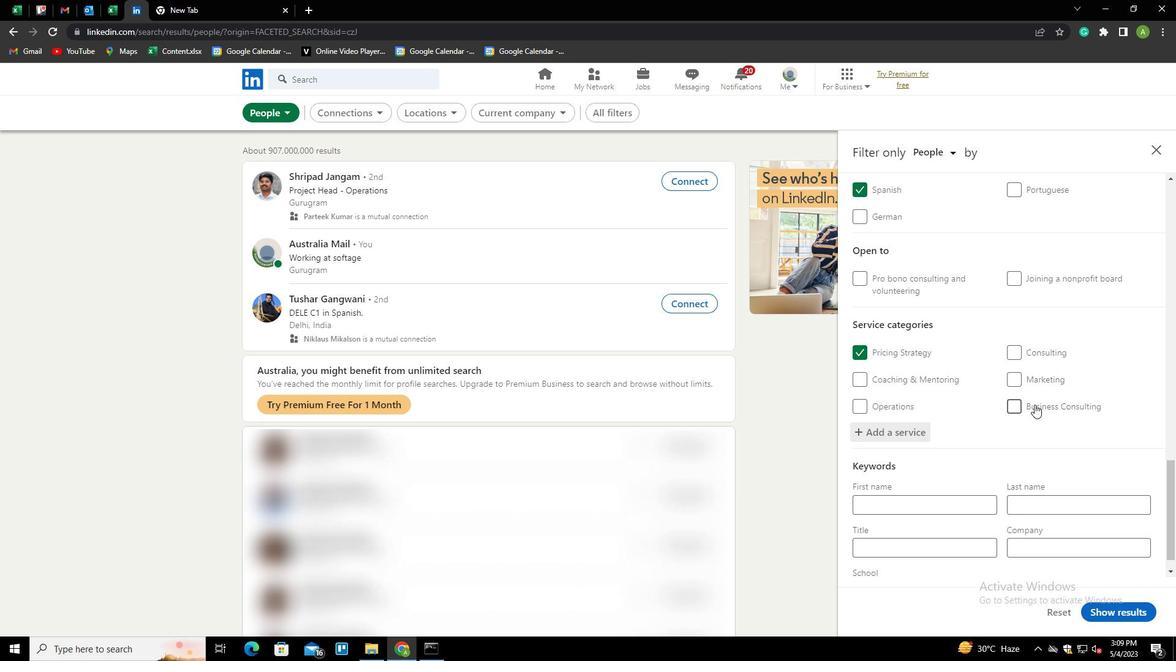 
Action: Mouse scrolled (1034, 404) with delta (0, 0)
Screenshot: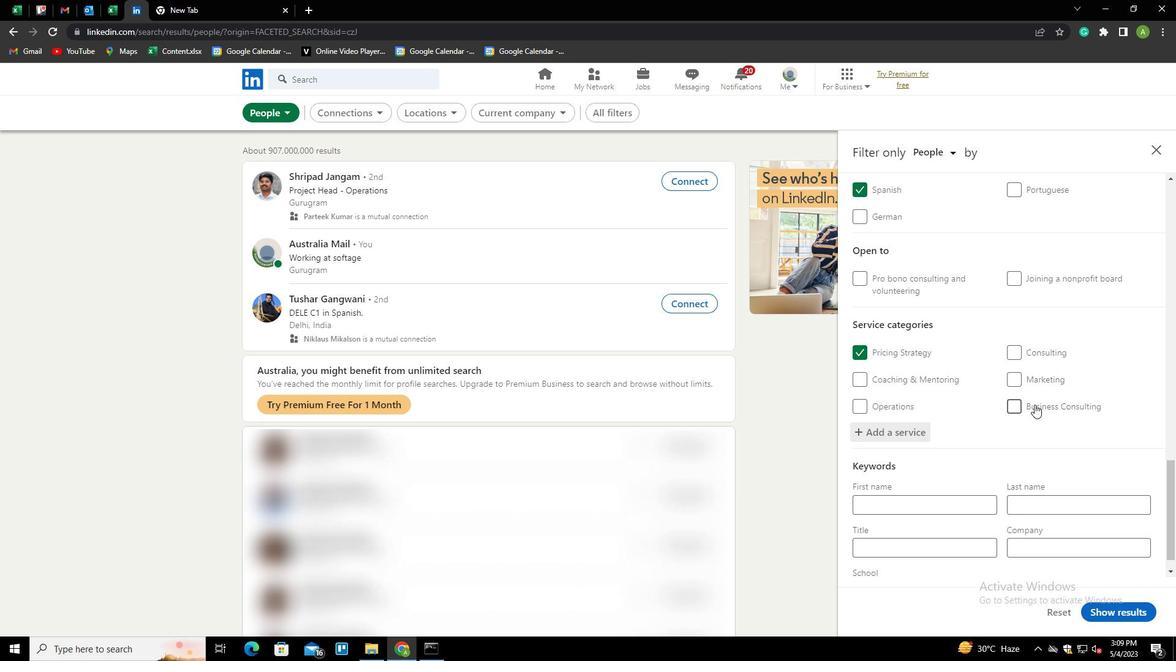 
Action: Mouse scrolled (1034, 404) with delta (0, 0)
Screenshot: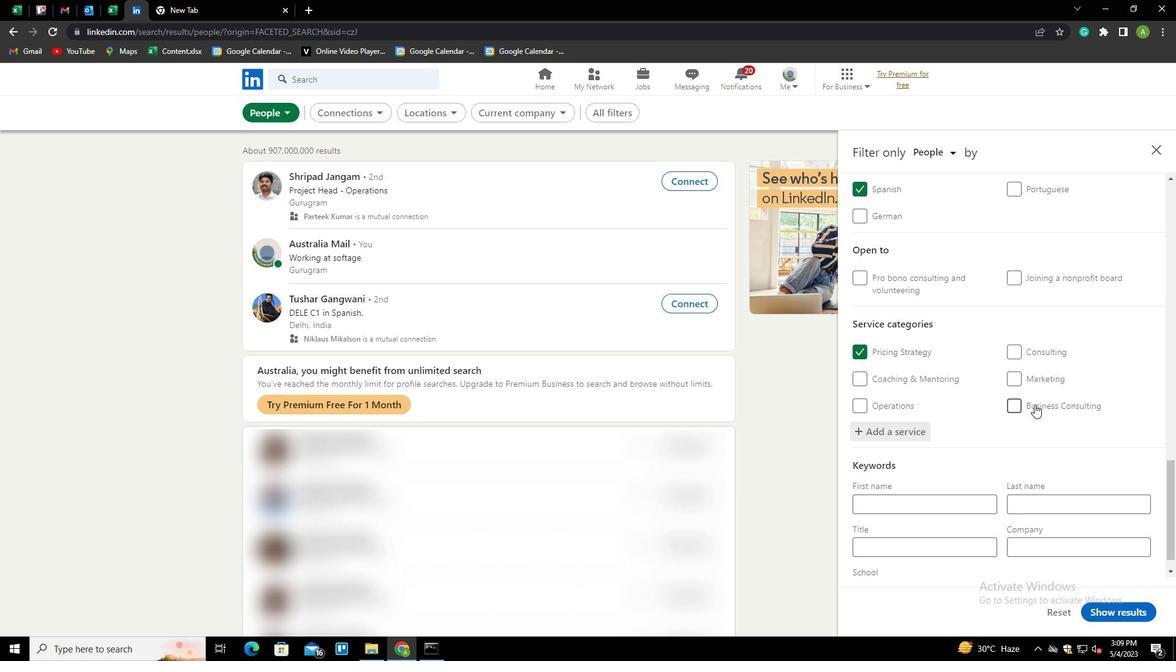 
Action: Mouse moved to (951, 522)
Screenshot: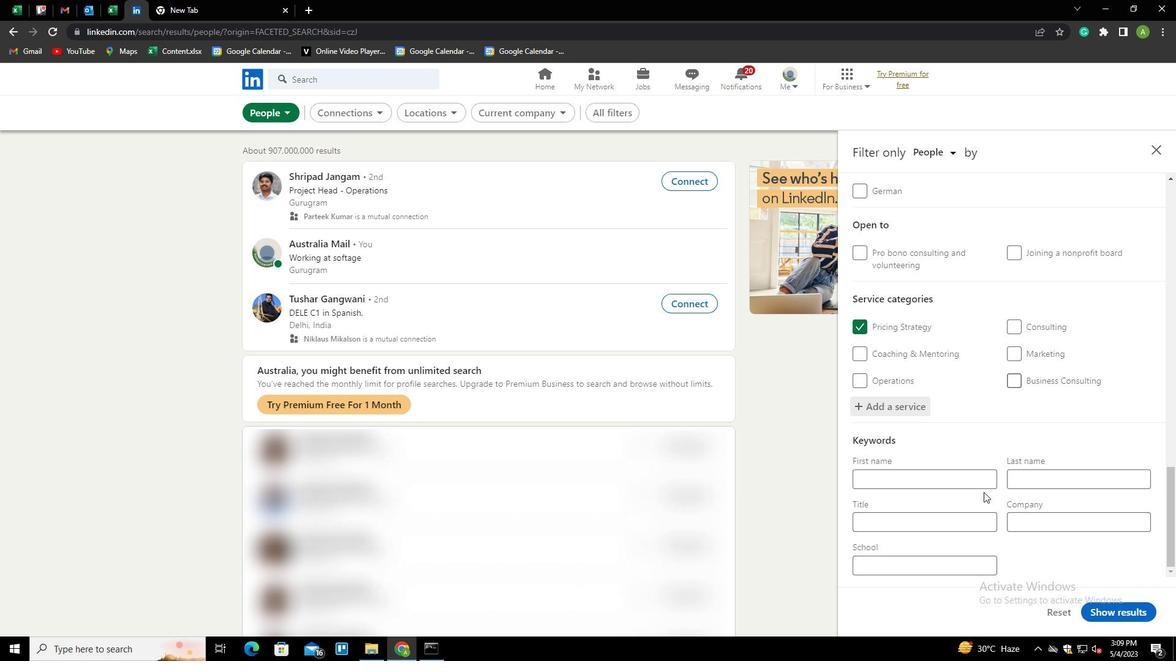 
Action: Mouse pressed left at (951, 522)
Screenshot: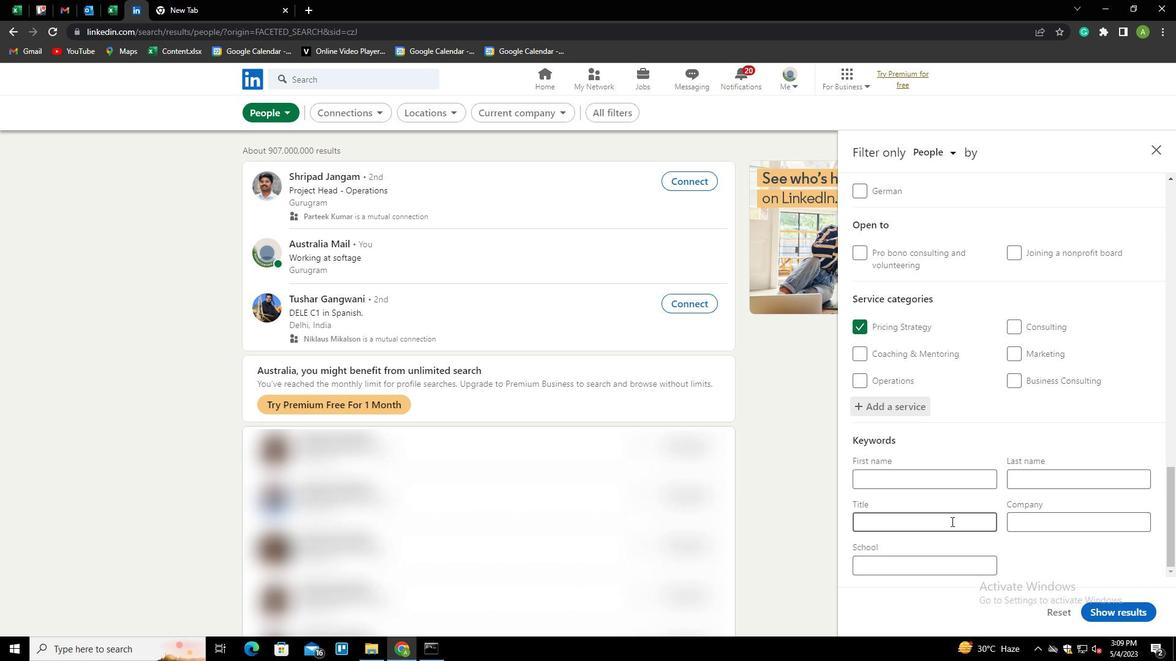 
Action: Key pressed <Key.shift>CONTROLLER
Screenshot: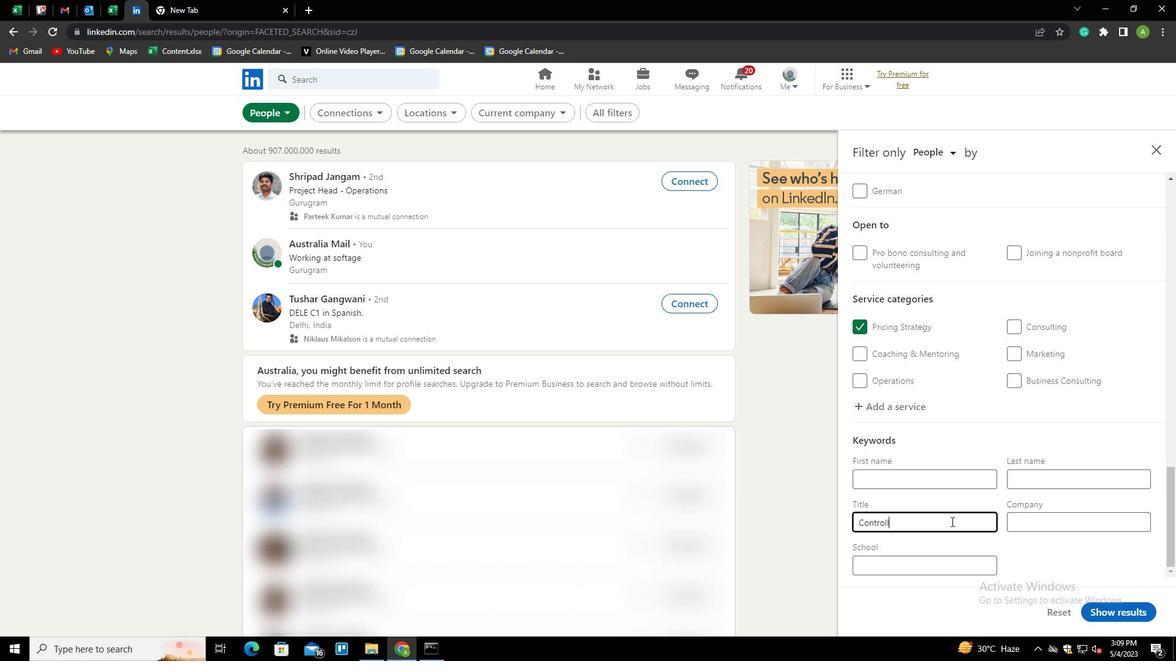 
Action: Mouse moved to (1012, 550)
Screenshot: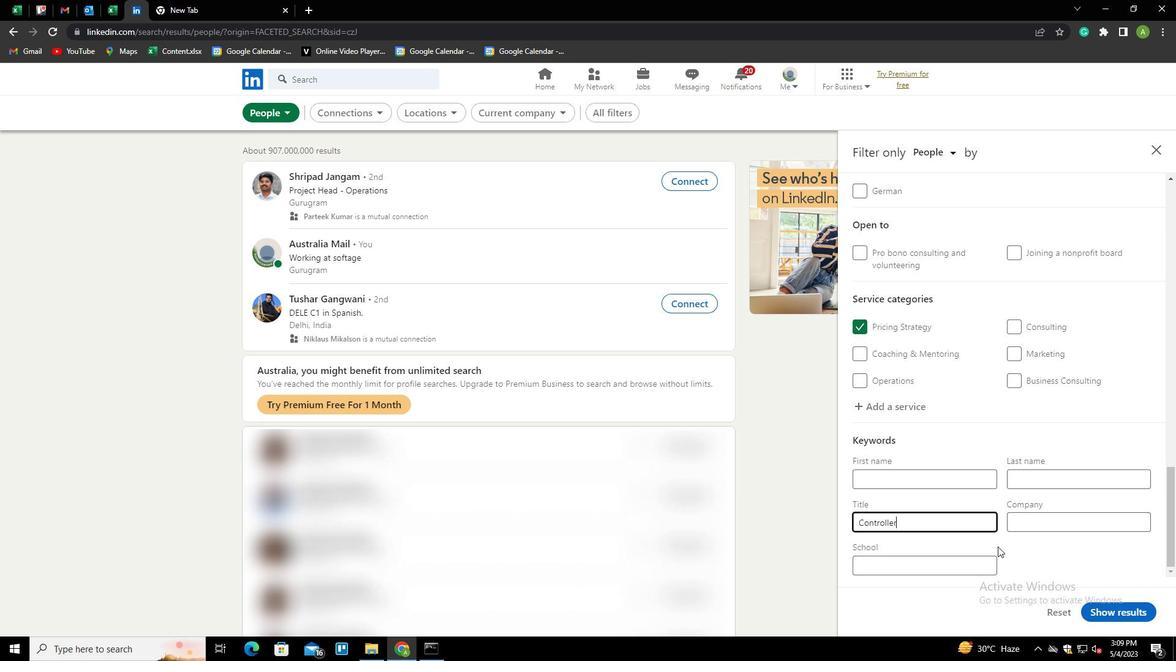 
Action: Mouse pressed left at (1012, 550)
Screenshot: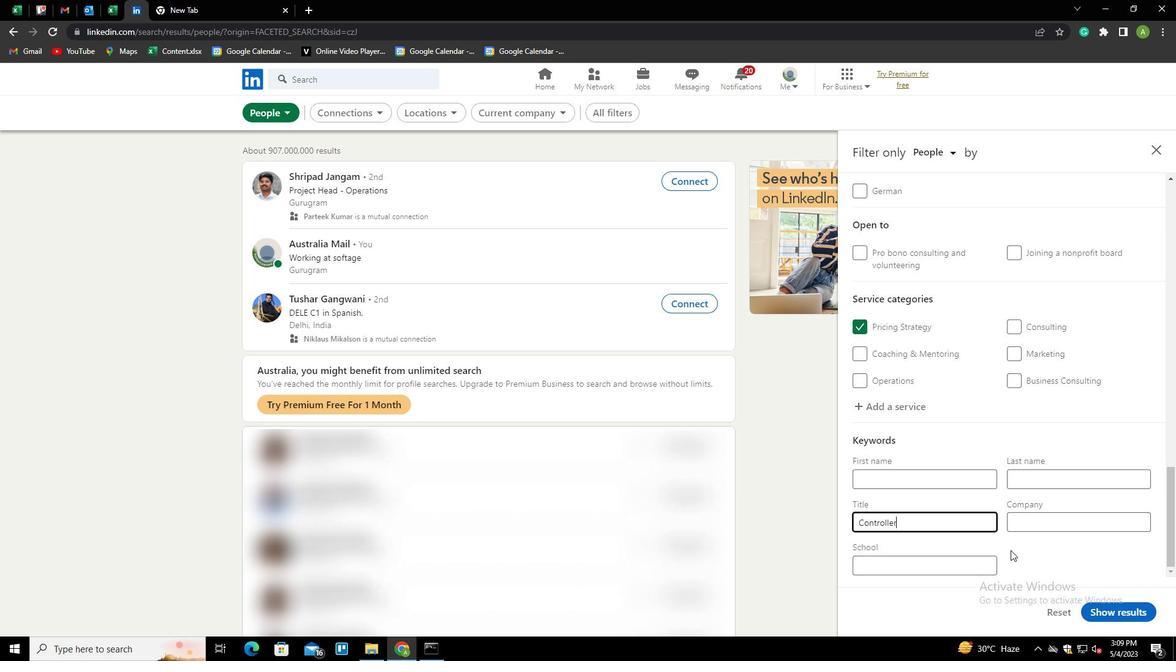 
Action: Mouse moved to (1110, 603)
Screenshot: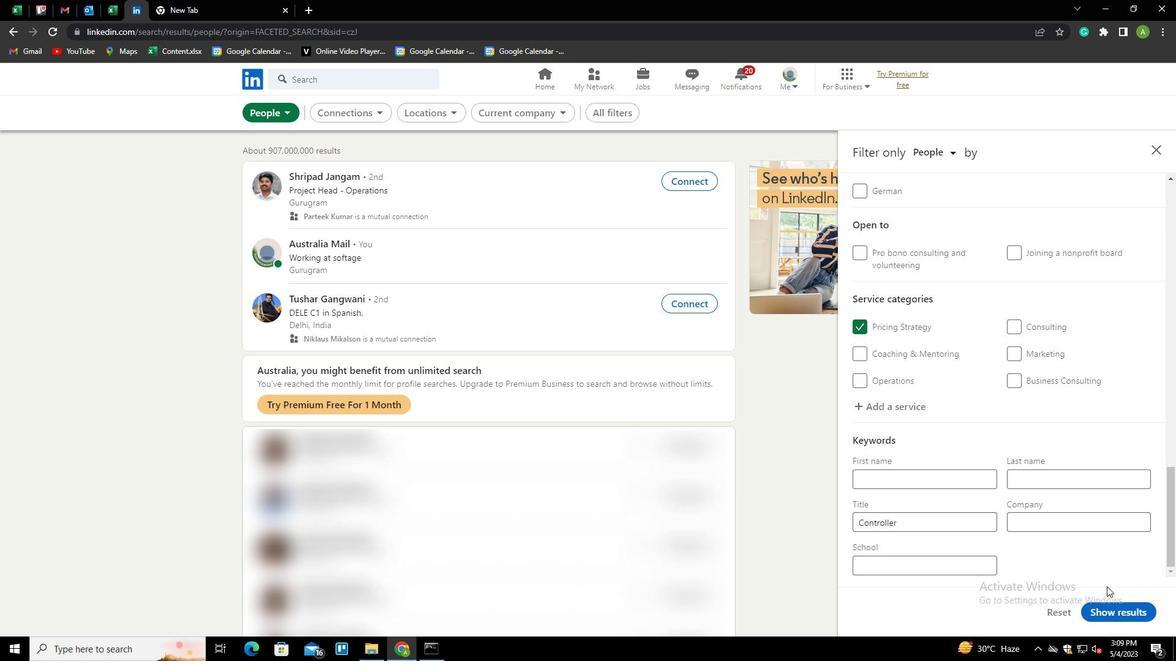 
Action: Mouse pressed left at (1110, 603)
Screenshot: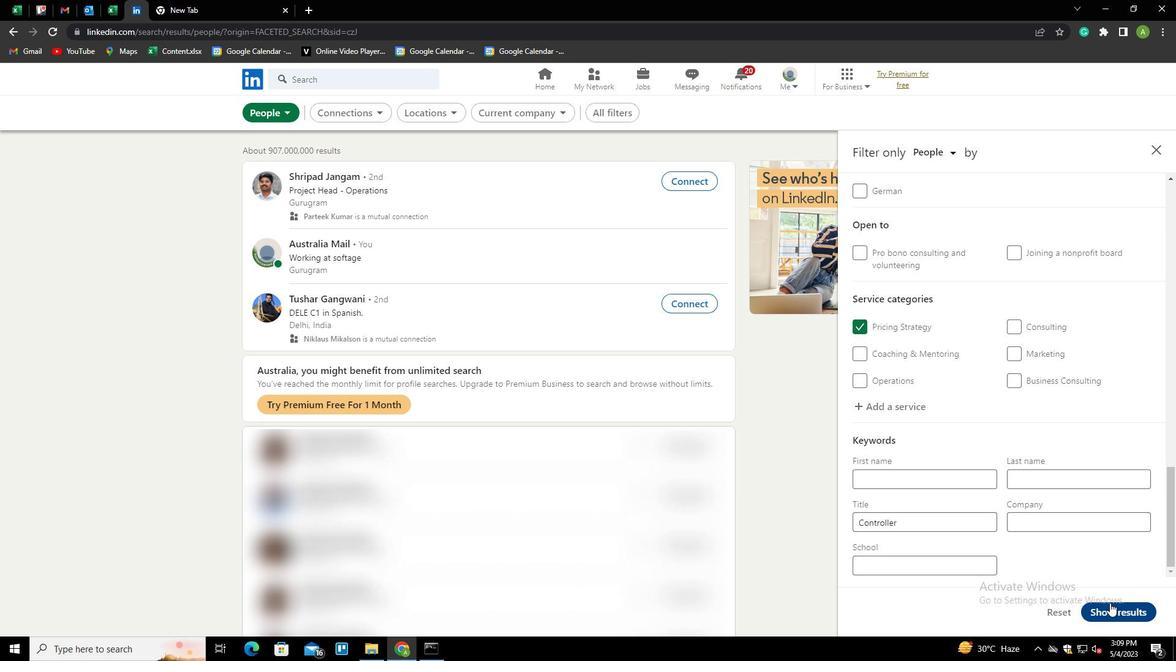 
